 Task: Find connections with filter location Nakhchivan with filter topic #Professionalwomenwith filter profile language Spanish with filter current company Euromonitor International with filter school UKA TARSADIA UNIVERSITY with filter industry Emergency and Relief Services with filter service category Growth Marketing with filter keywords title President
Action: Mouse moved to (669, 134)
Screenshot: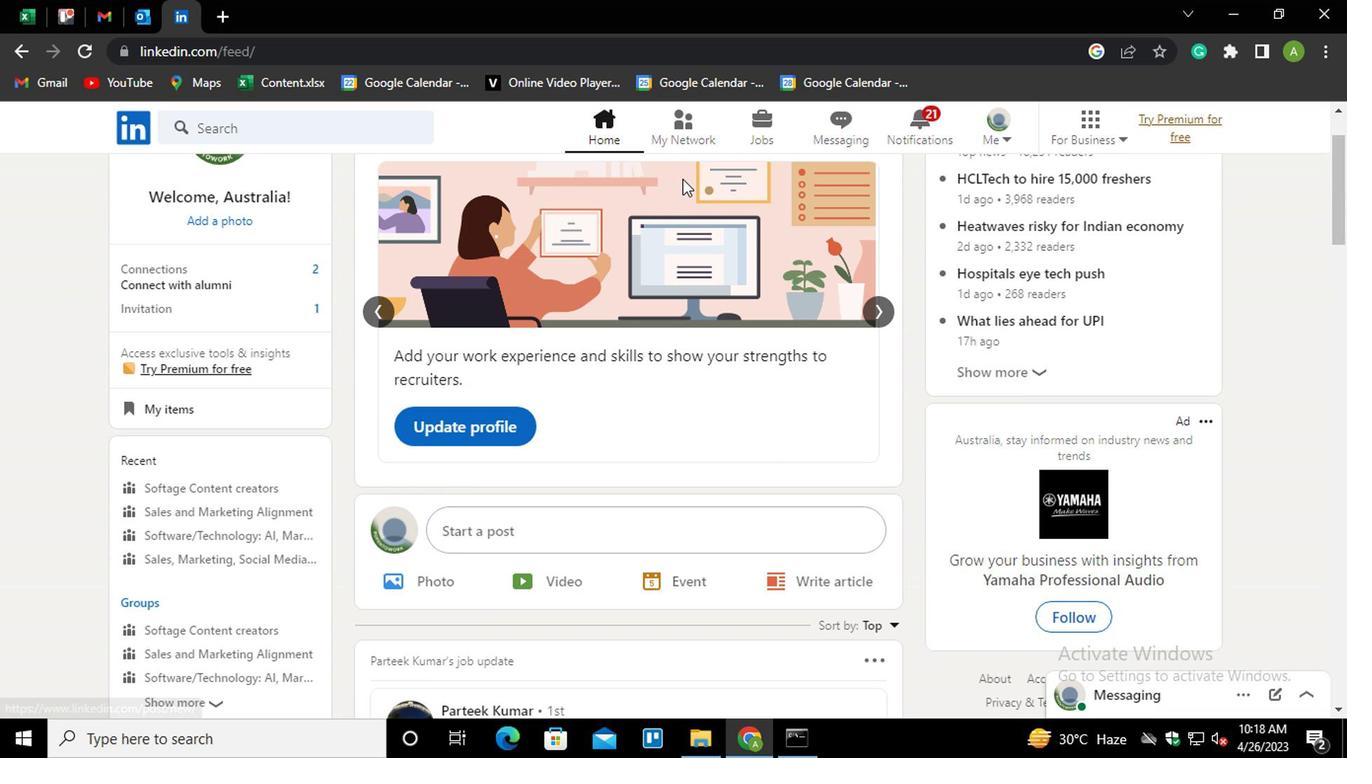 
Action: Mouse pressed left at (669, 134)
Screenshot: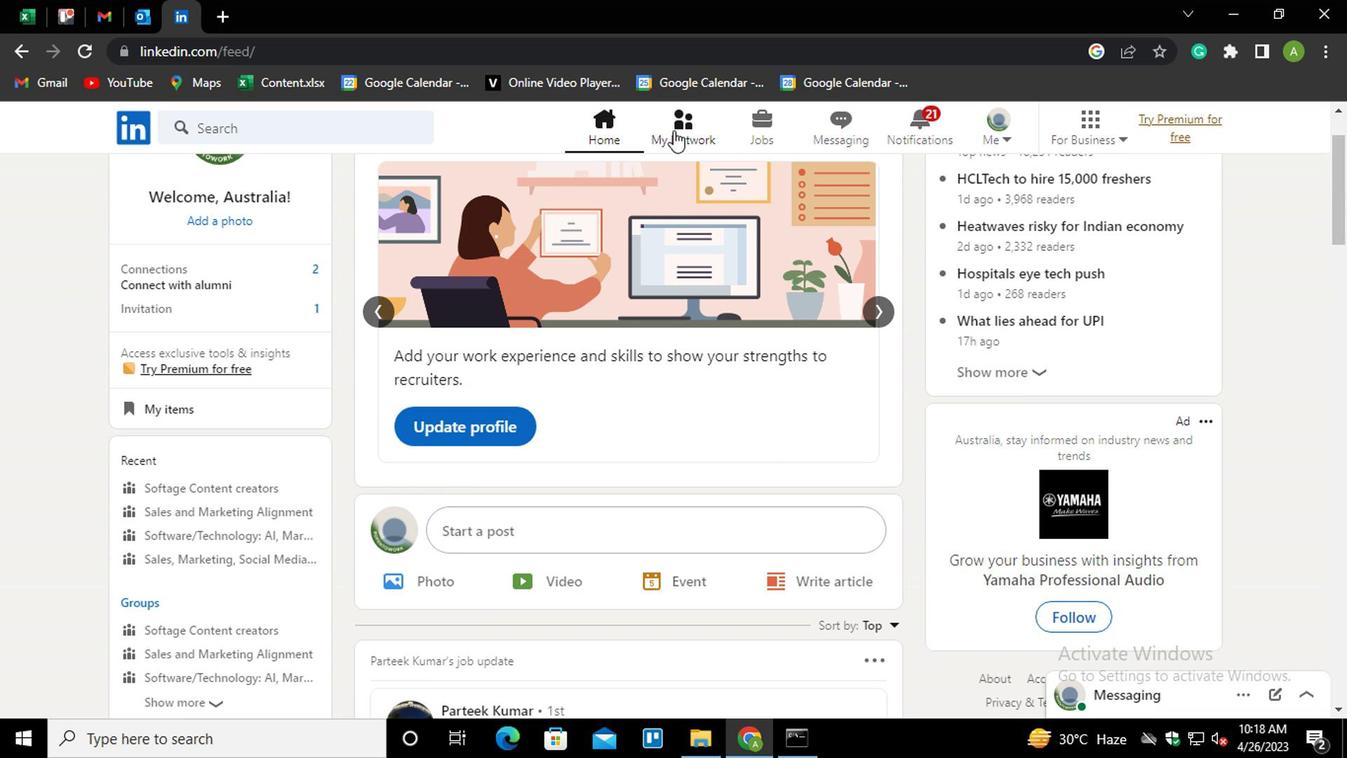 
Action: Mouse moved to (270, 237)
Screenshot: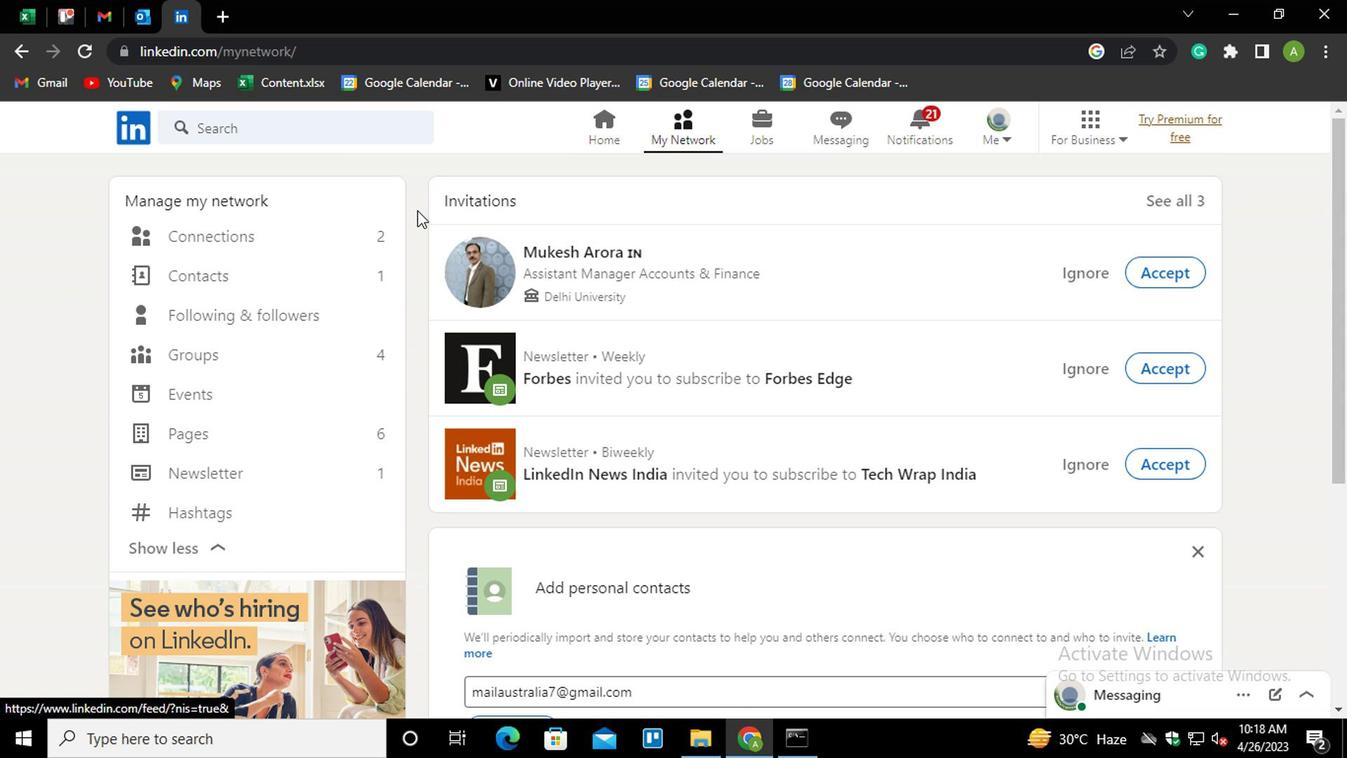 
Action: Mouse pressed left at (270, 237)
Screenshot: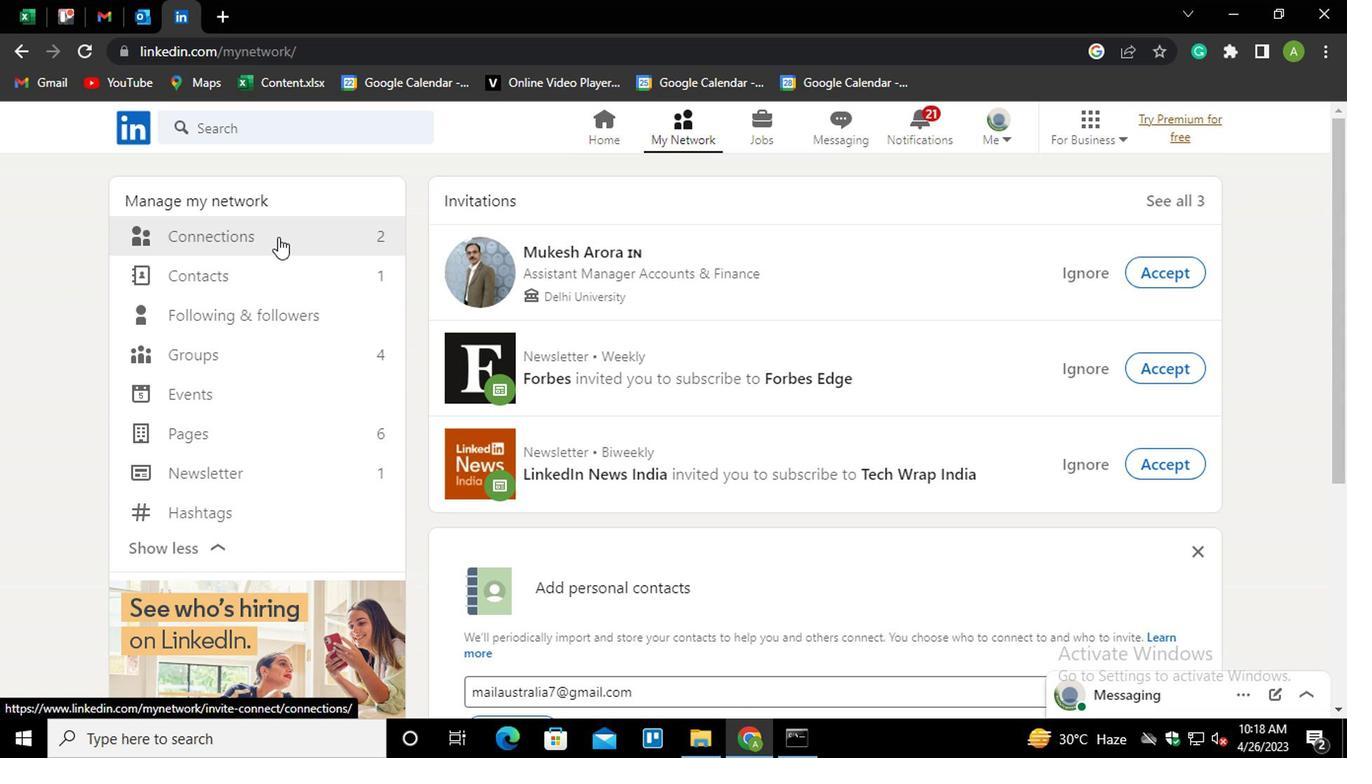 
Action: Mouse moved to (771, 238)
Screenshot: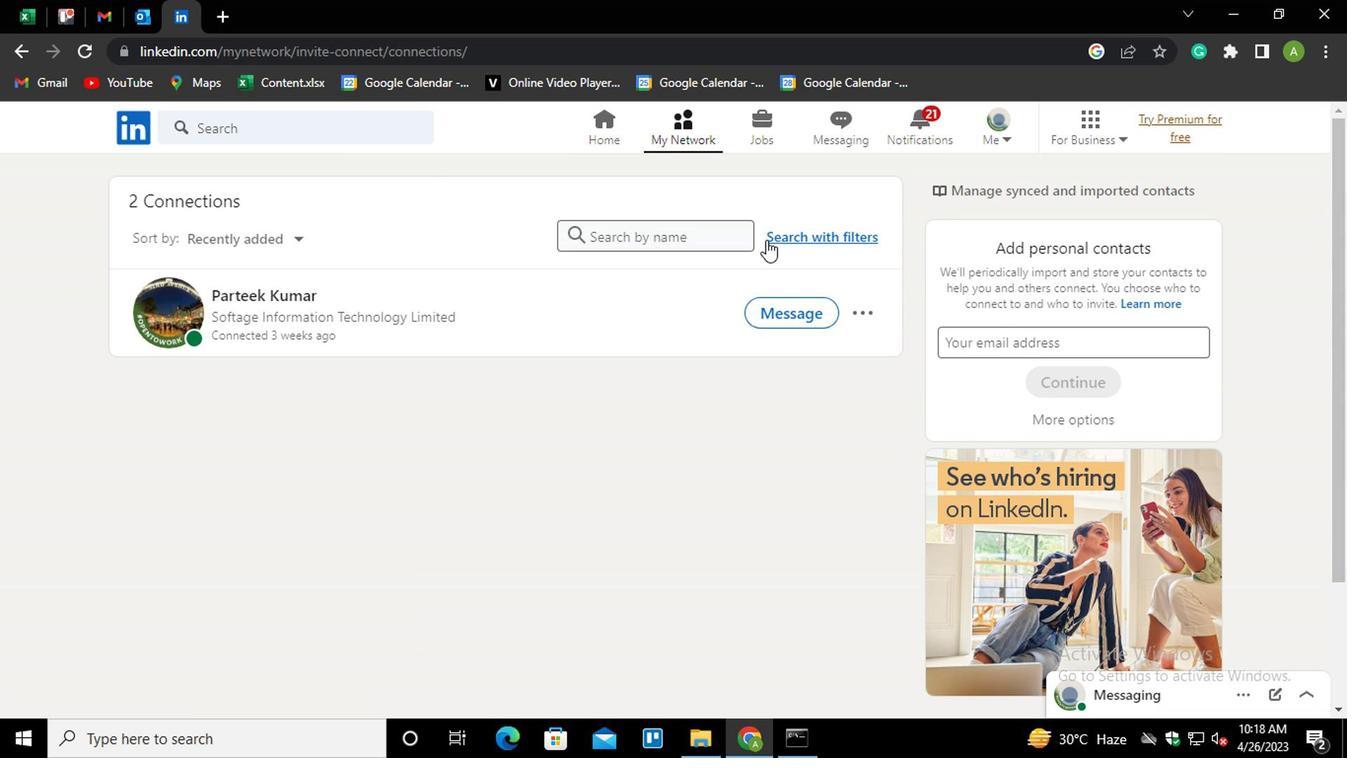
Action: Mouse pressed left at (771, 238)
Screenshot: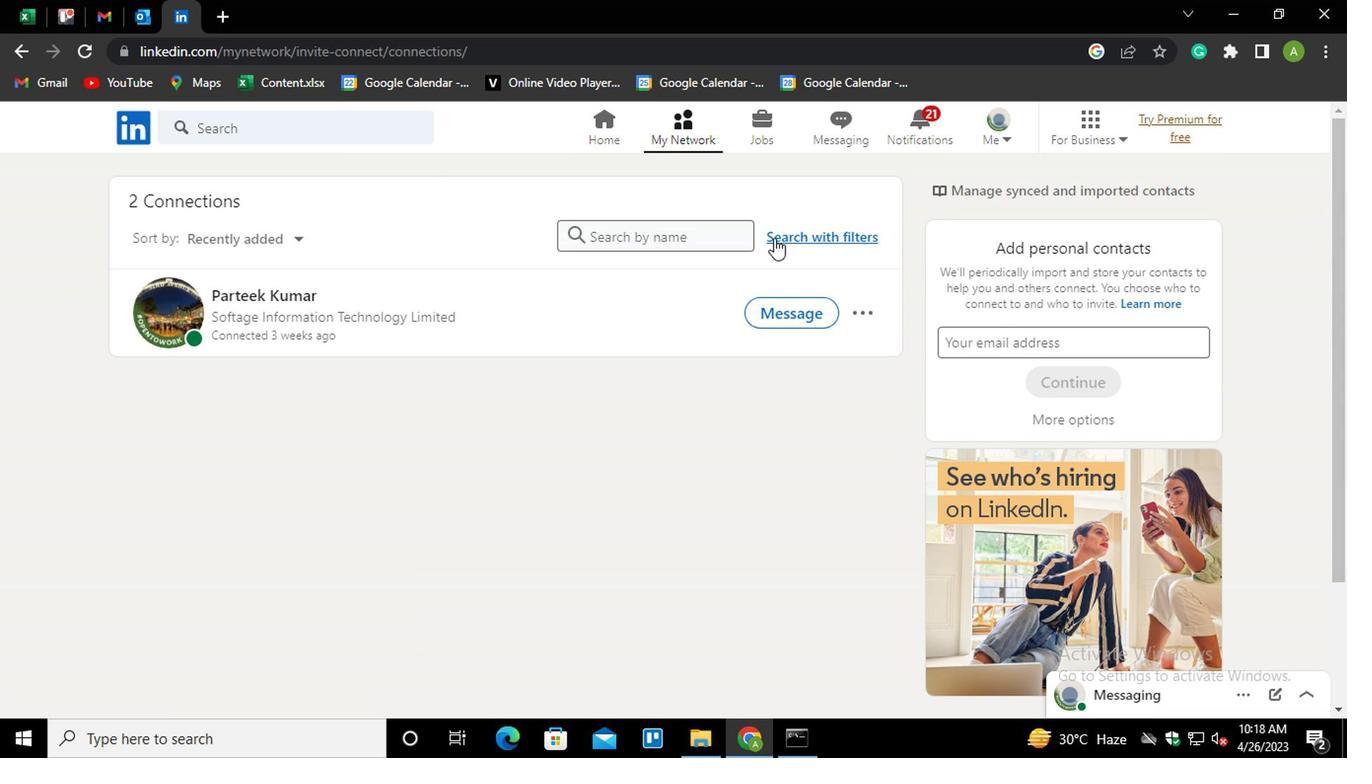 
Action: Mouse moved to (662, 183)
Screenshot: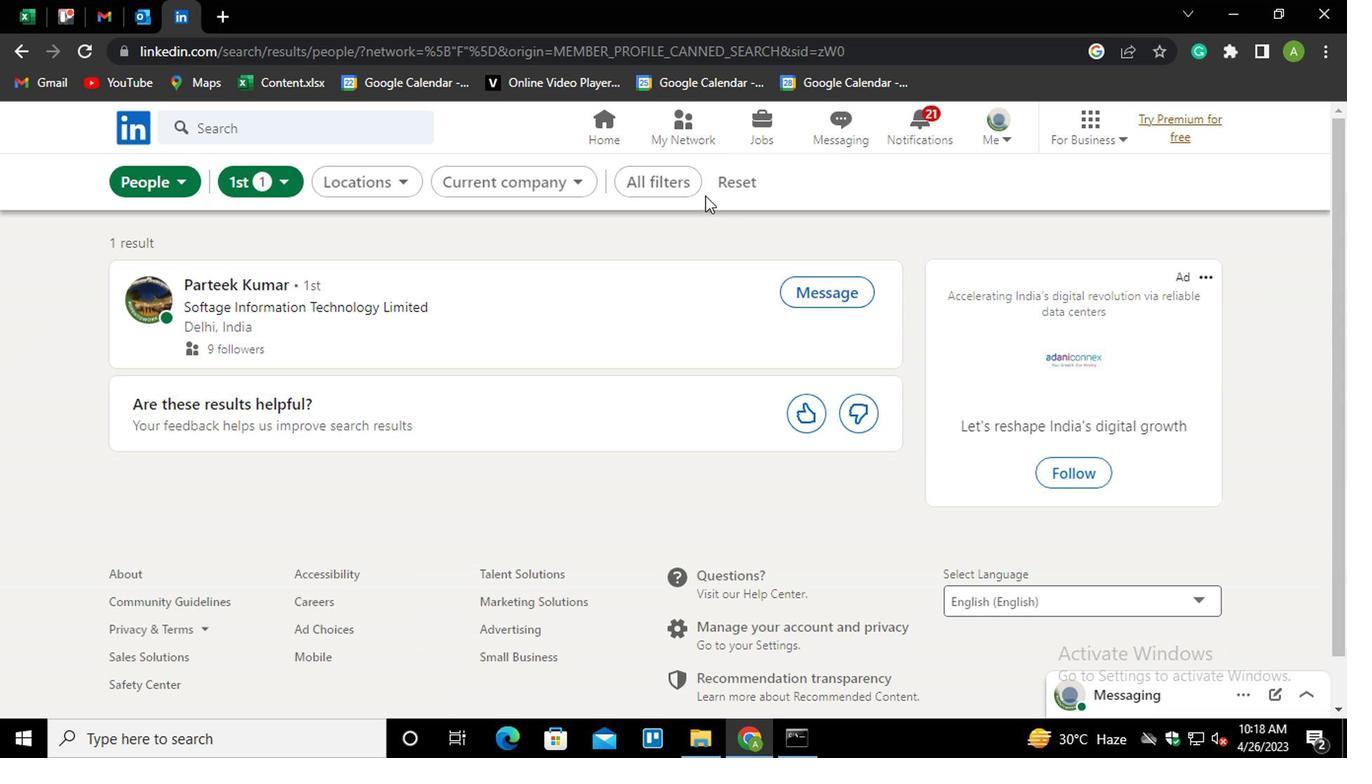 
Action: Mouse pressed left at (662, 183)
Screenshot: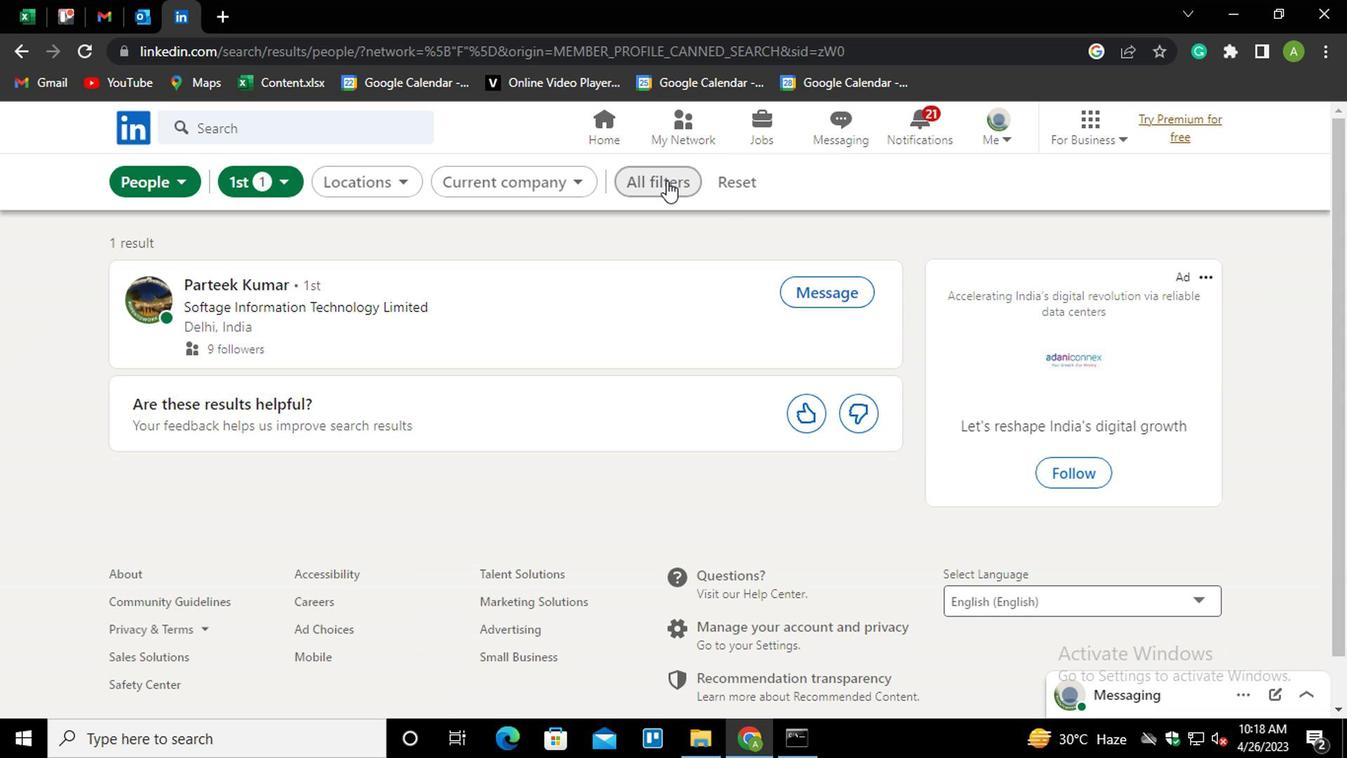 
Action: Mouse moved to (936, 447)
Screenshot: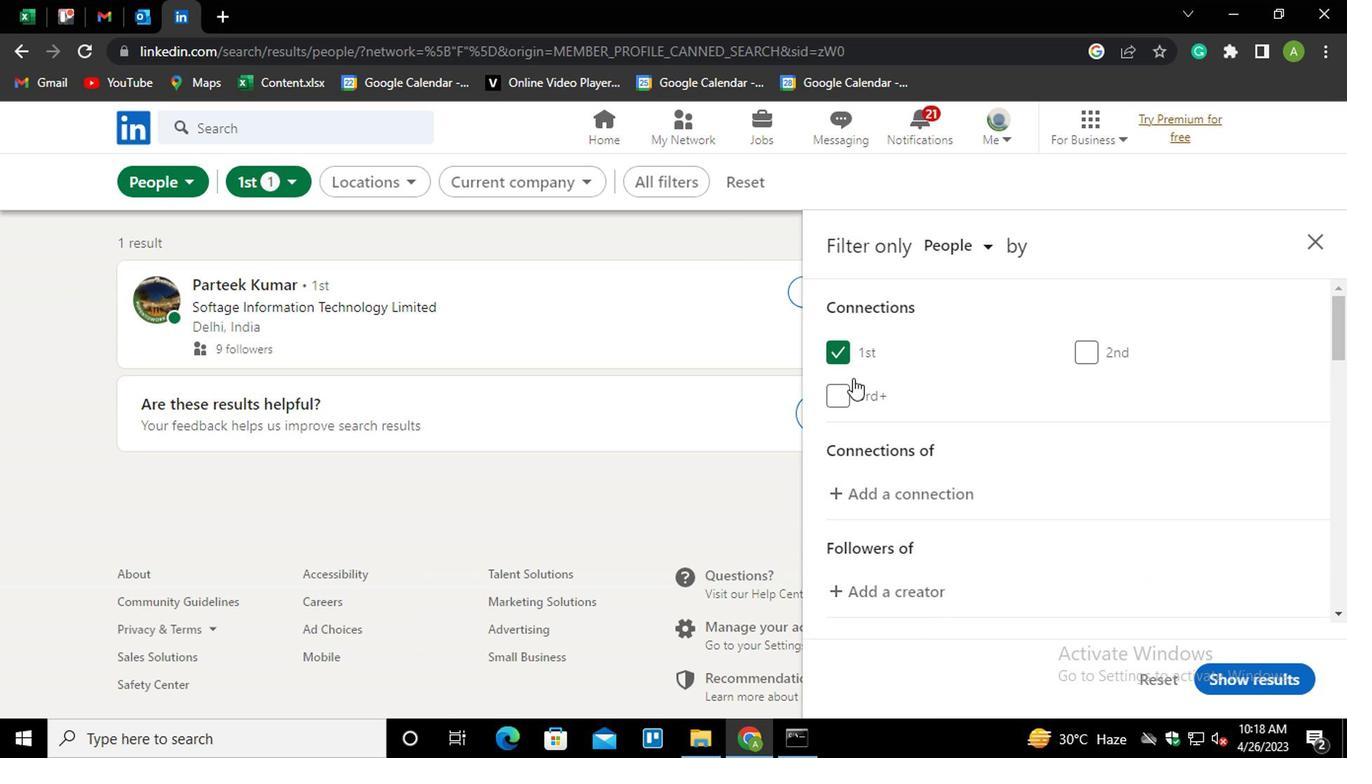 
Action: Mouse scrolled (936, 445) with delta (0, -1)
Screenshot: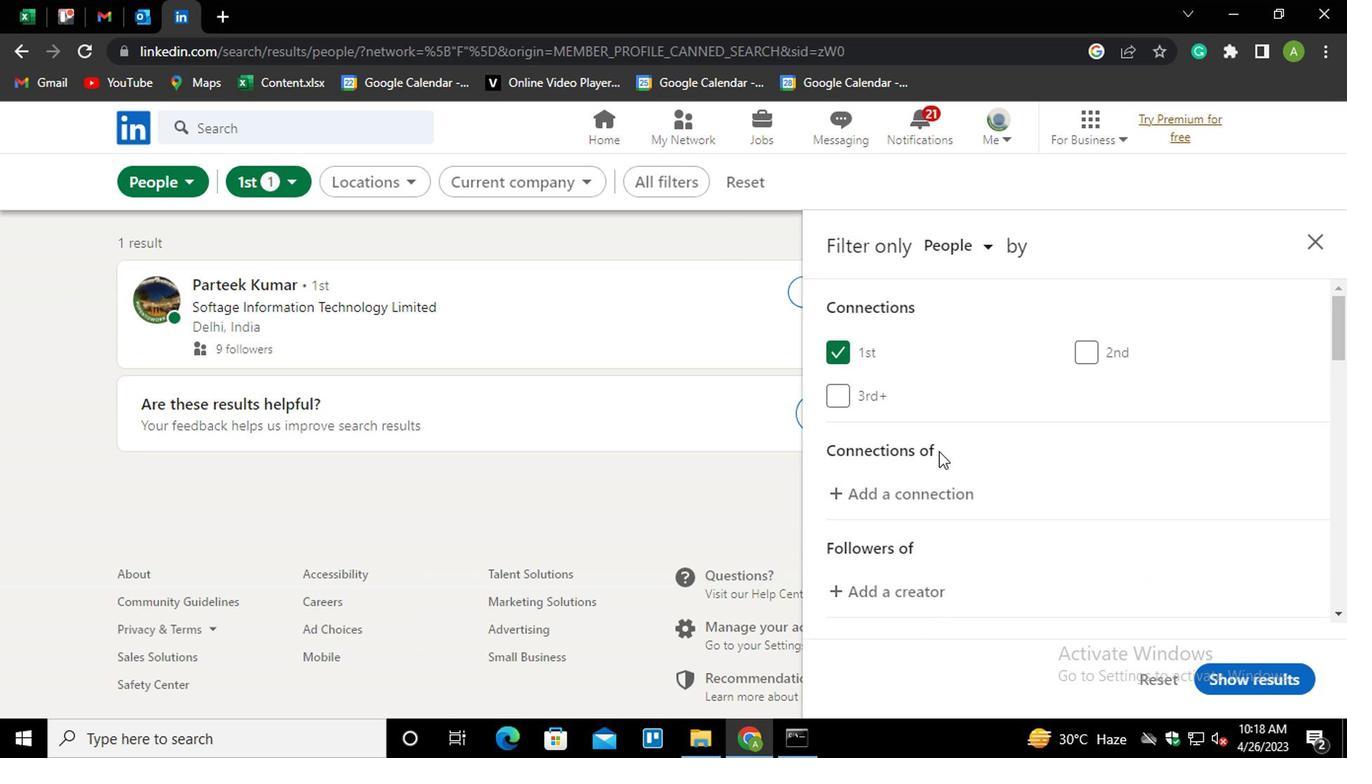 
Action: Mouse scrolled (936, 445) with delta (0, -1)
Screenshot: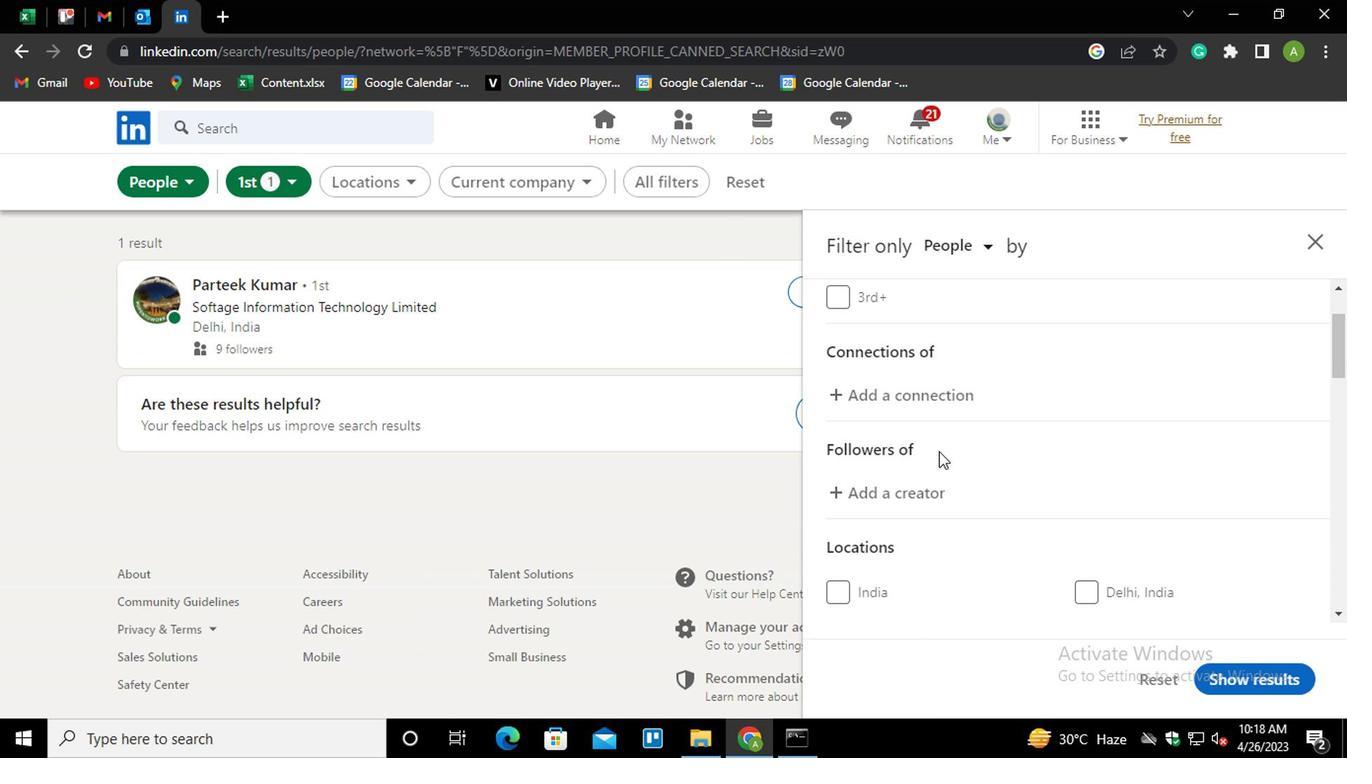
Action: Mouse scrolled (936, 445) with delta (0, -1)
Screenshot: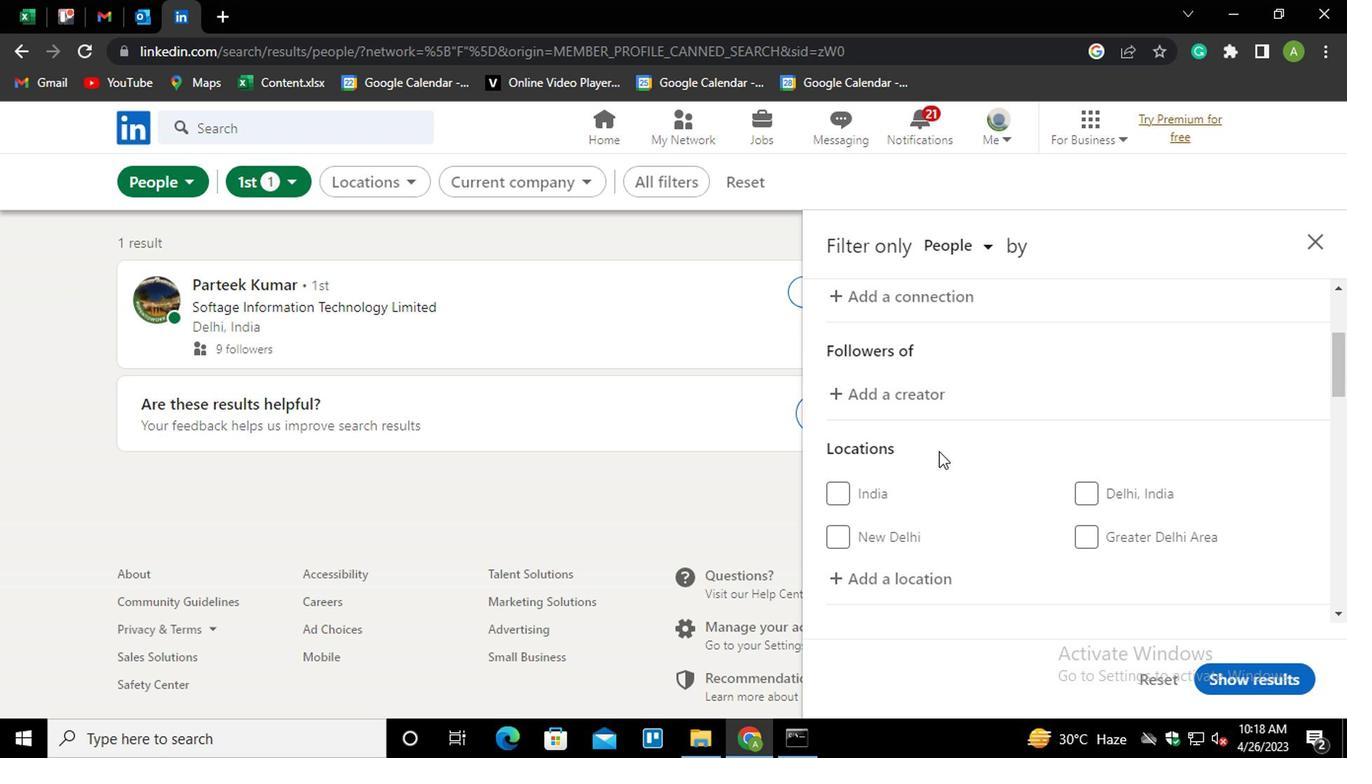 
Action: Mouse moved to (908, 471)
Screenshot: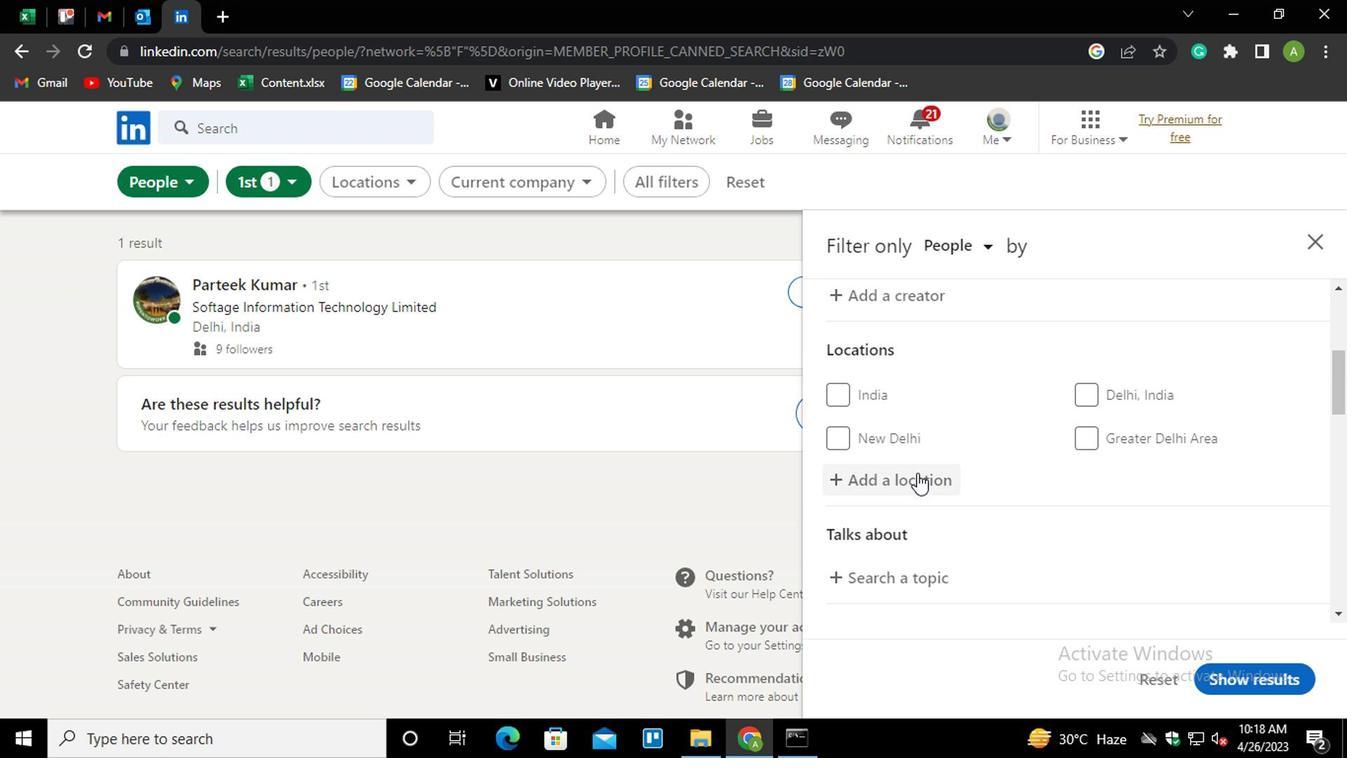 
Action: Mouse pressed left at (908, 471)
Screenshot: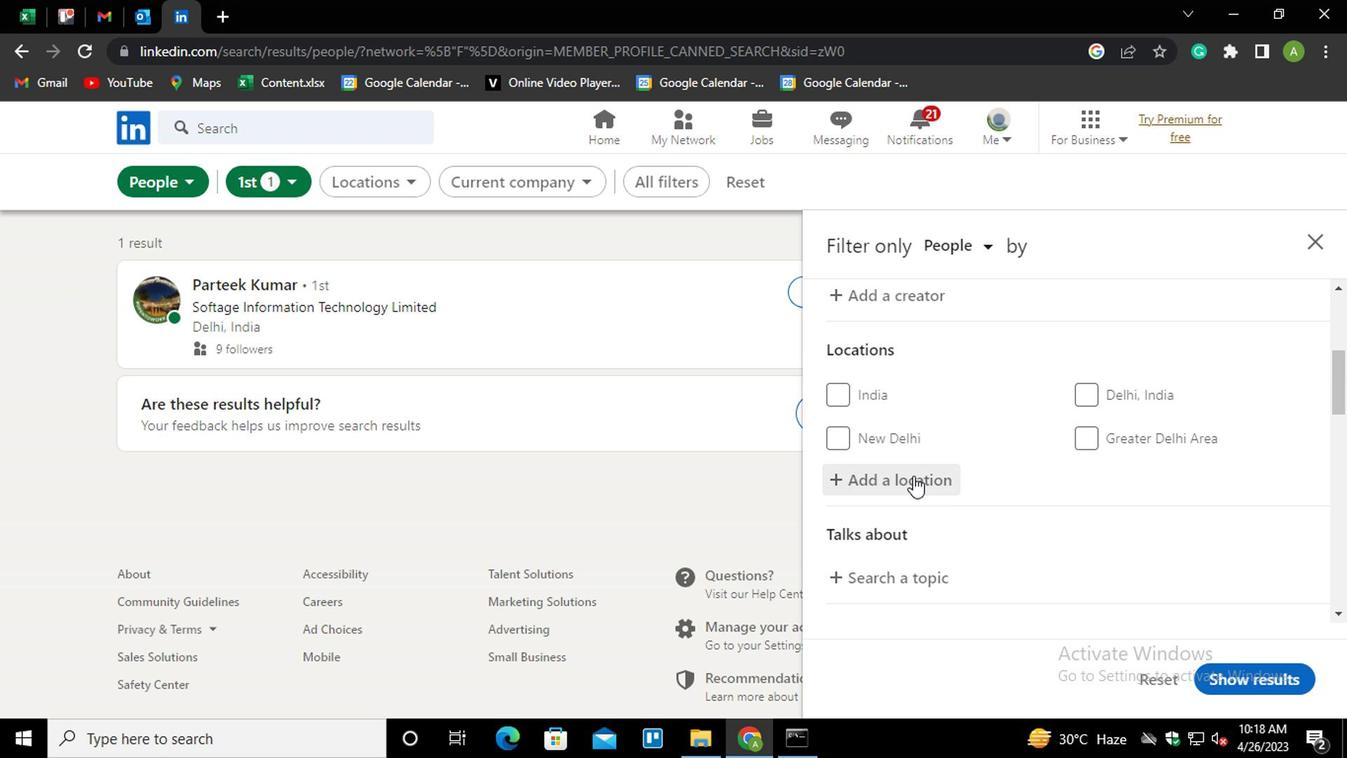 
Action: Mouse moved to (894, 479)
Screenshot: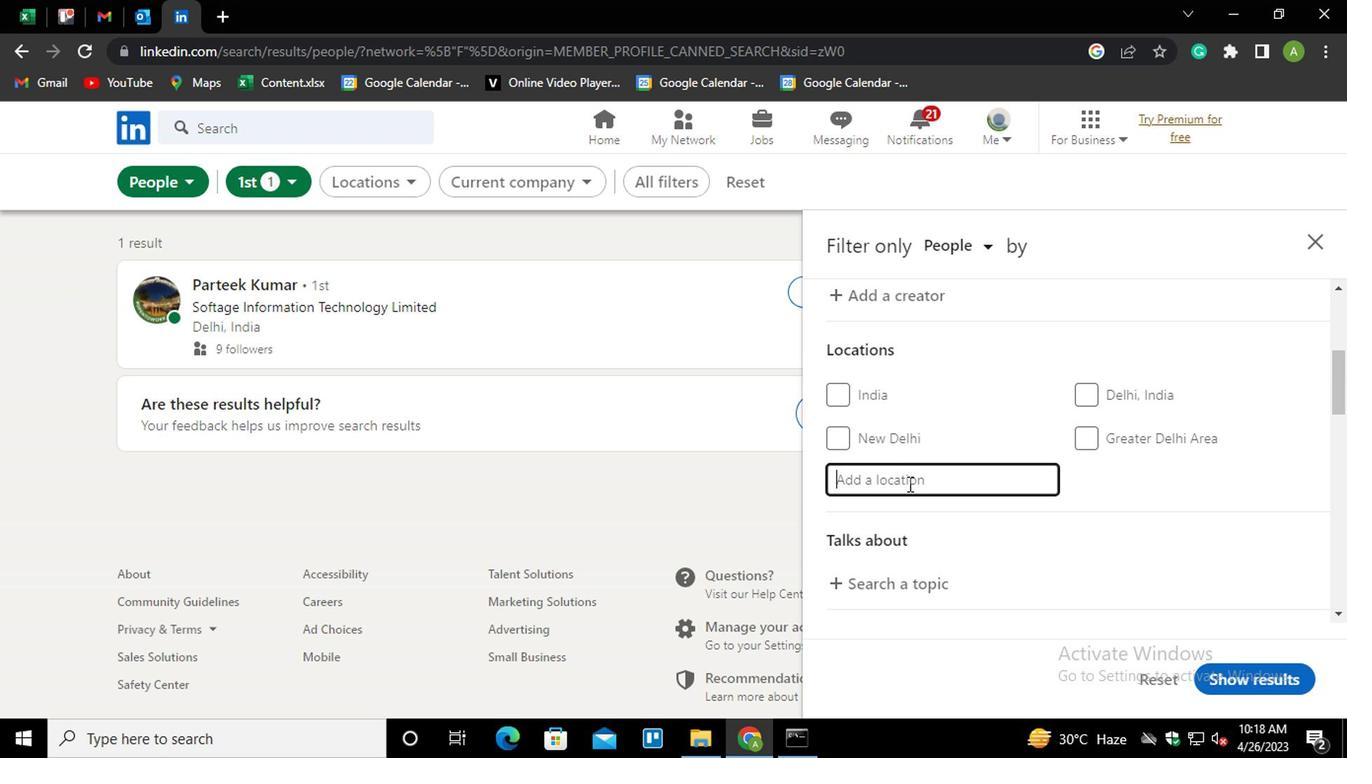 
Action: Mouse pressed left at (894, 479)
Screenshot: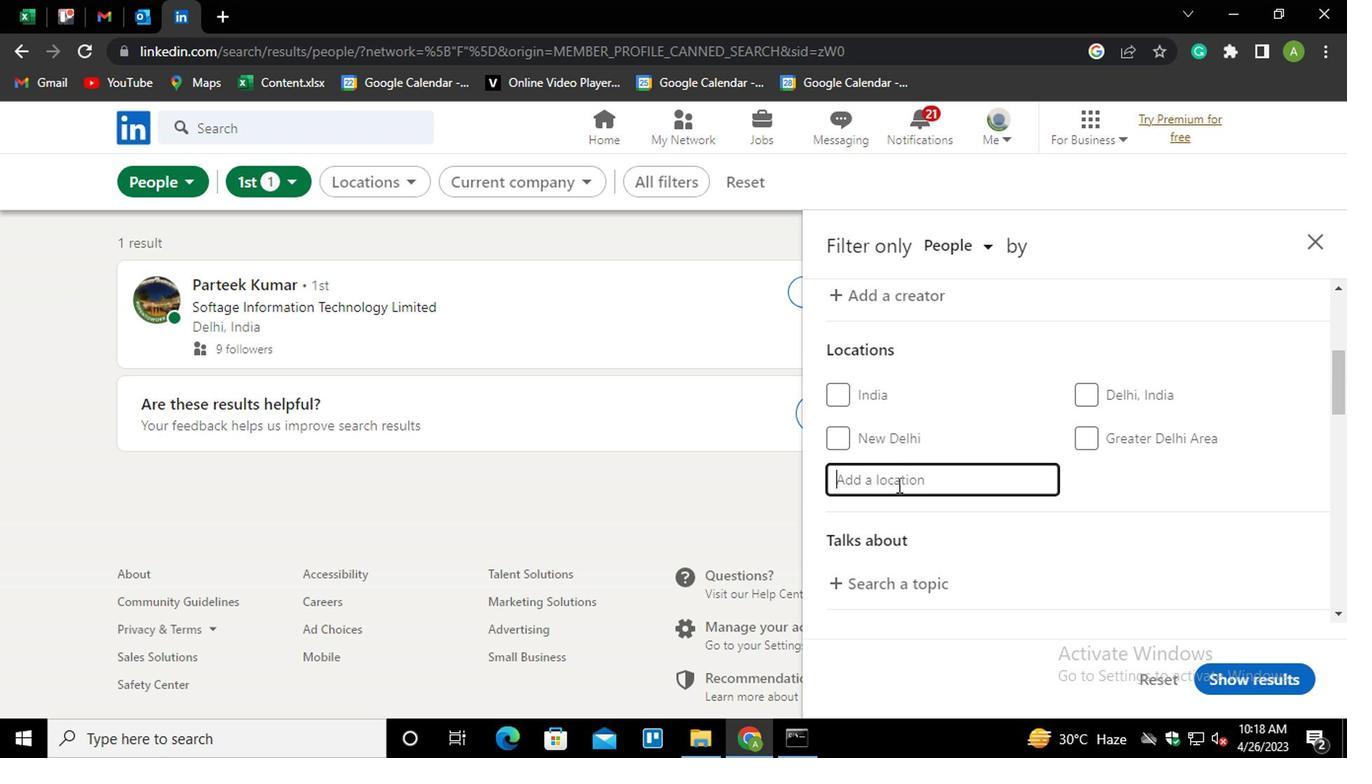 
Action: Mouse moved to (893, 479)
Screenshot: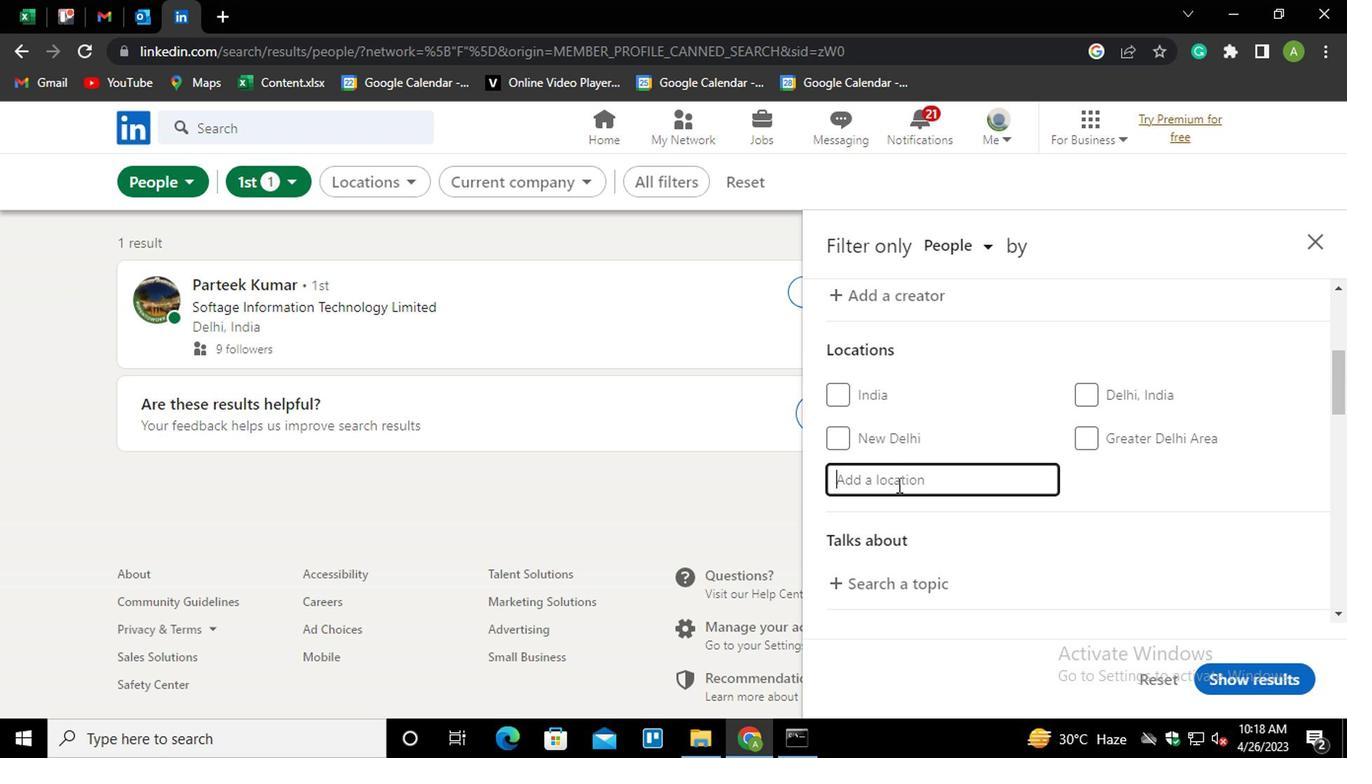 
Action: Key pressed <Key.shift_r>Nakhchivan<Key.down><Key.enter>
Screenshot: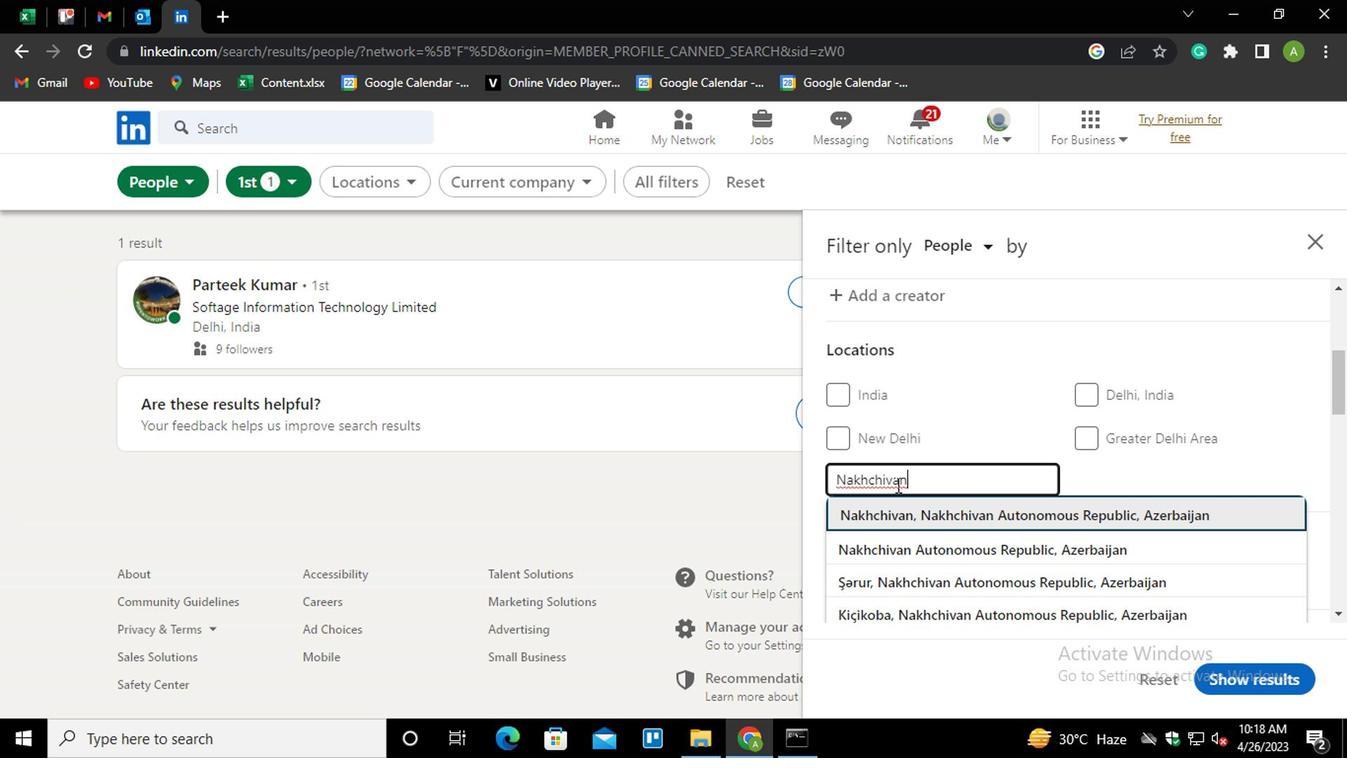 
Action: Mouse moved to (964, 494)
Screenshot: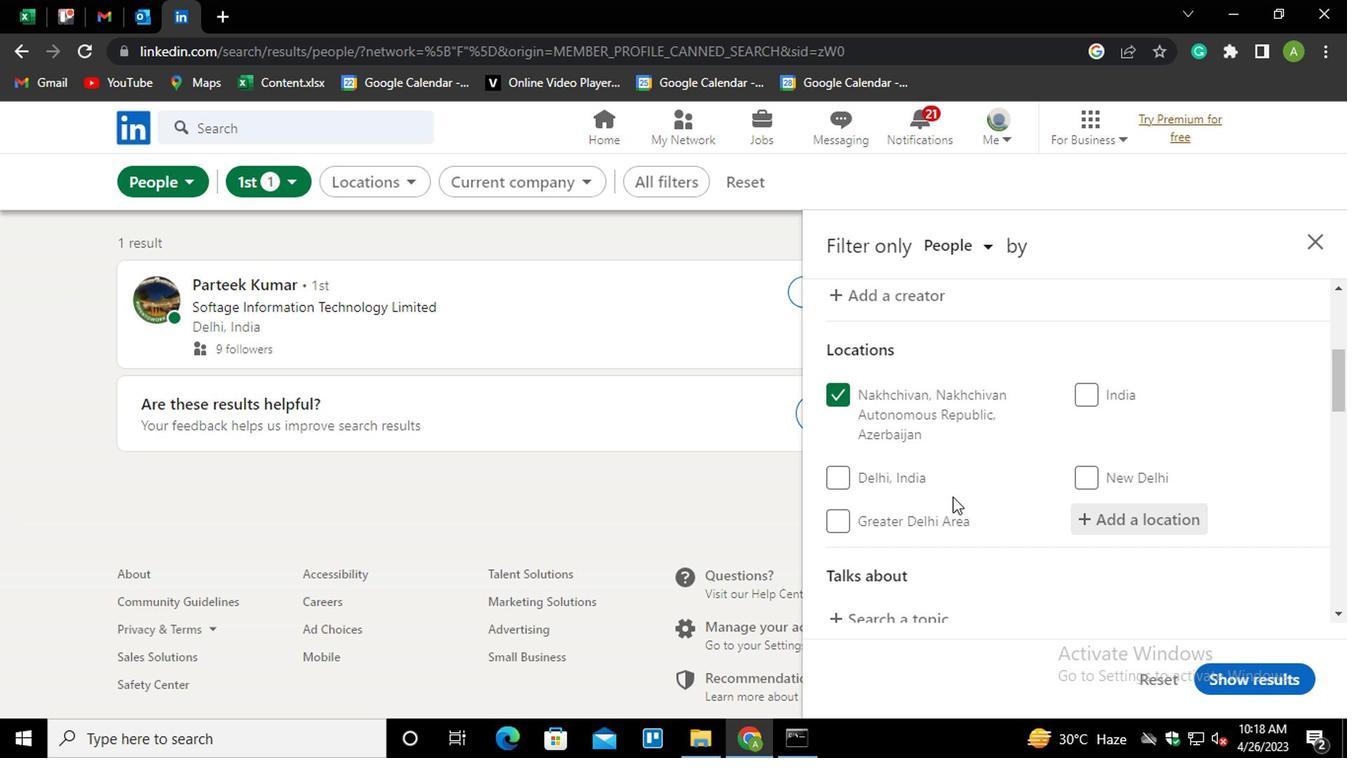 
Action: Mouse scrolled (964, 494) with delta (0, 0)
Screenshot: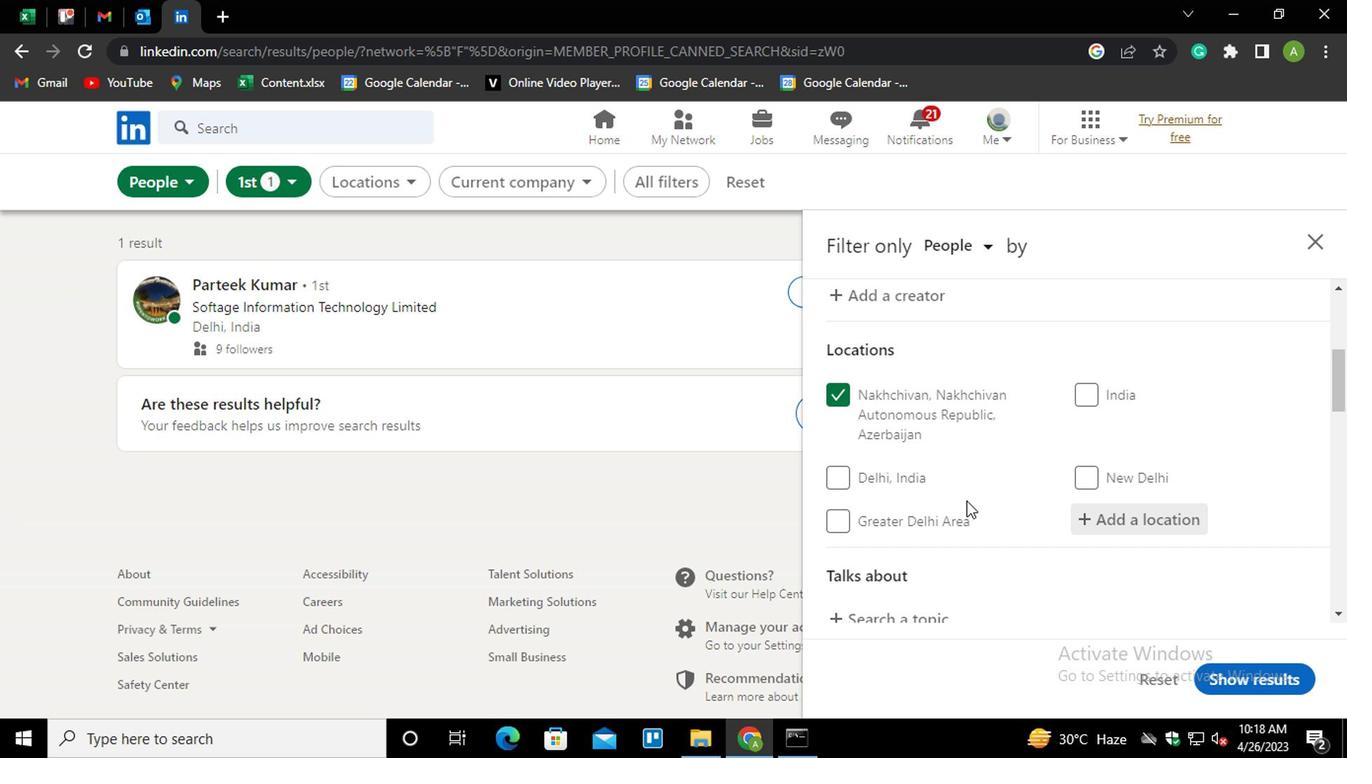 
Action: Mouse scrolled (964, 494) with delta (0, 0)
Screenshot: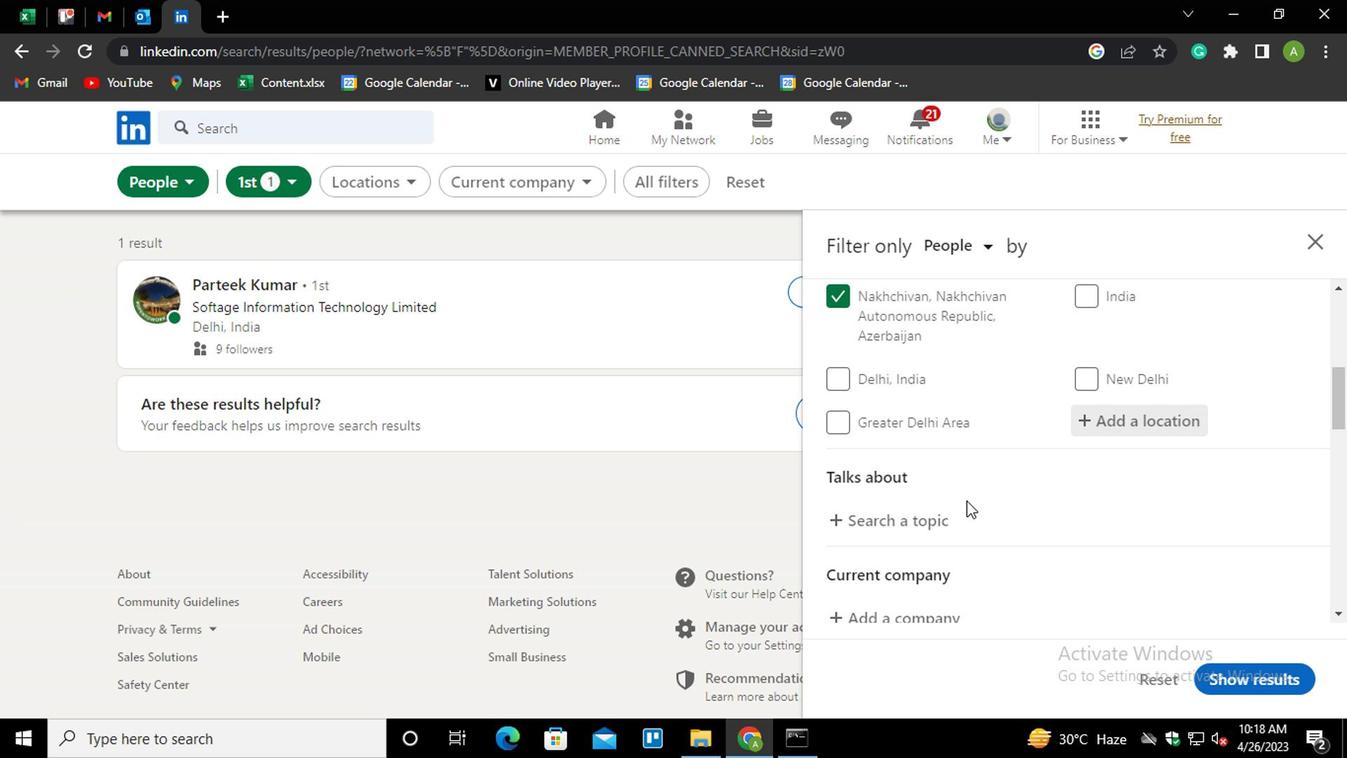 
Action: Mouse scrolled (964, 494) with delta (0, 0)
Screenshot: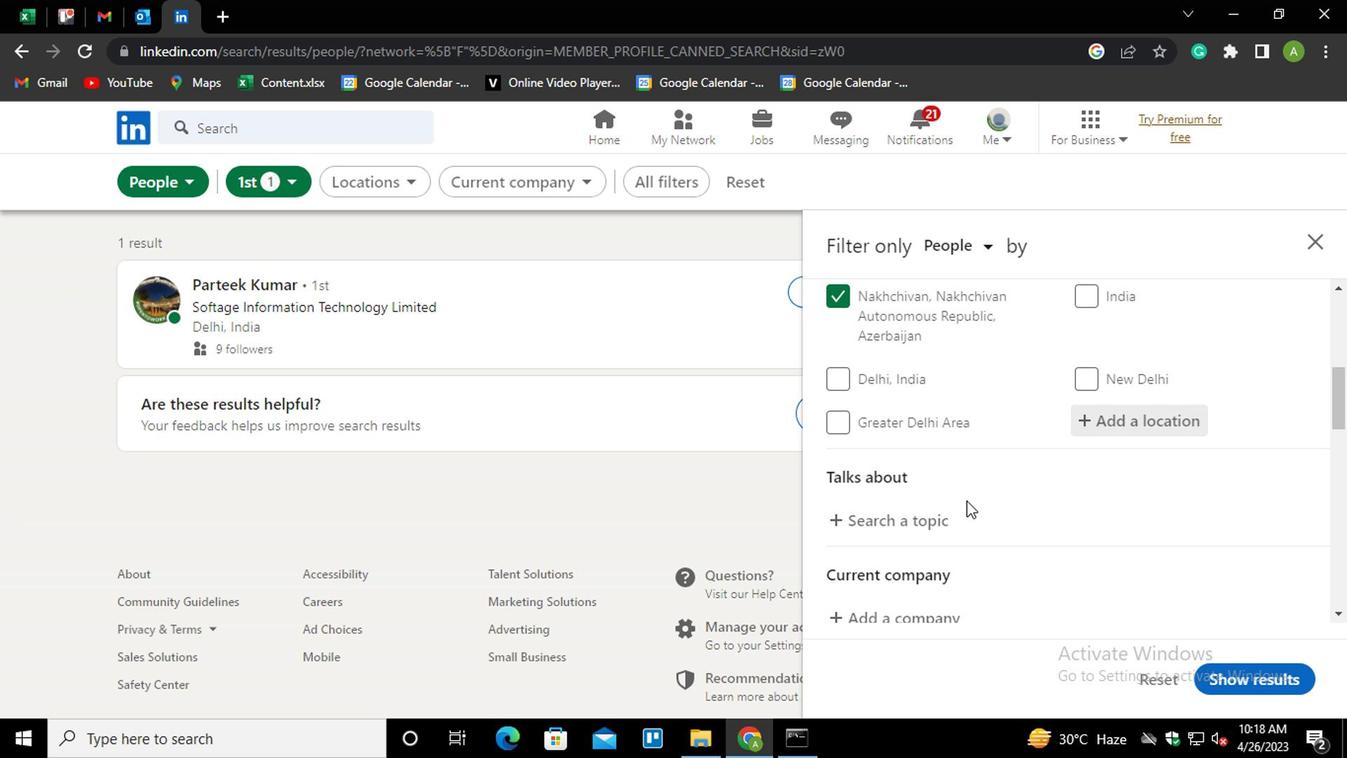 
Action: Mouse moved to (869, 328)
Screenshot: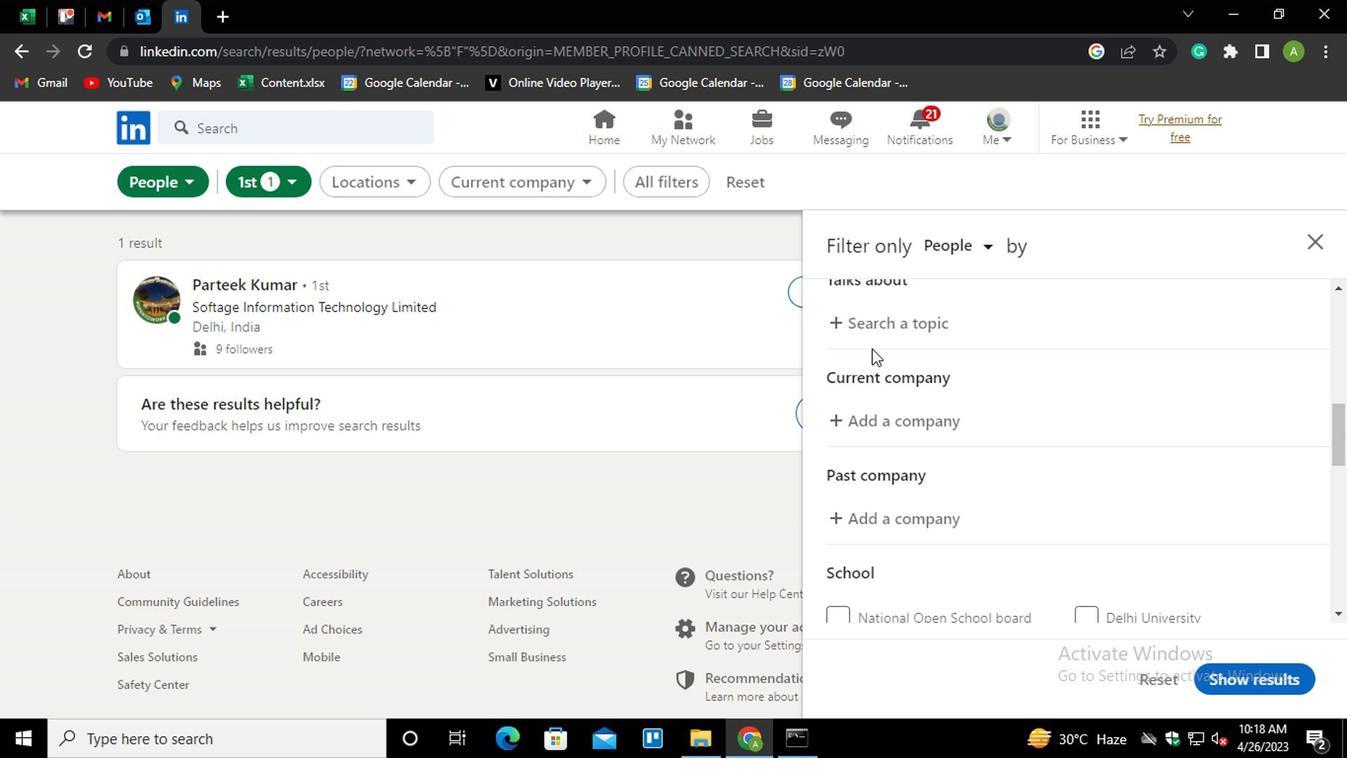 
Action: Mouse pressed left at (869, 328)
Screenshot: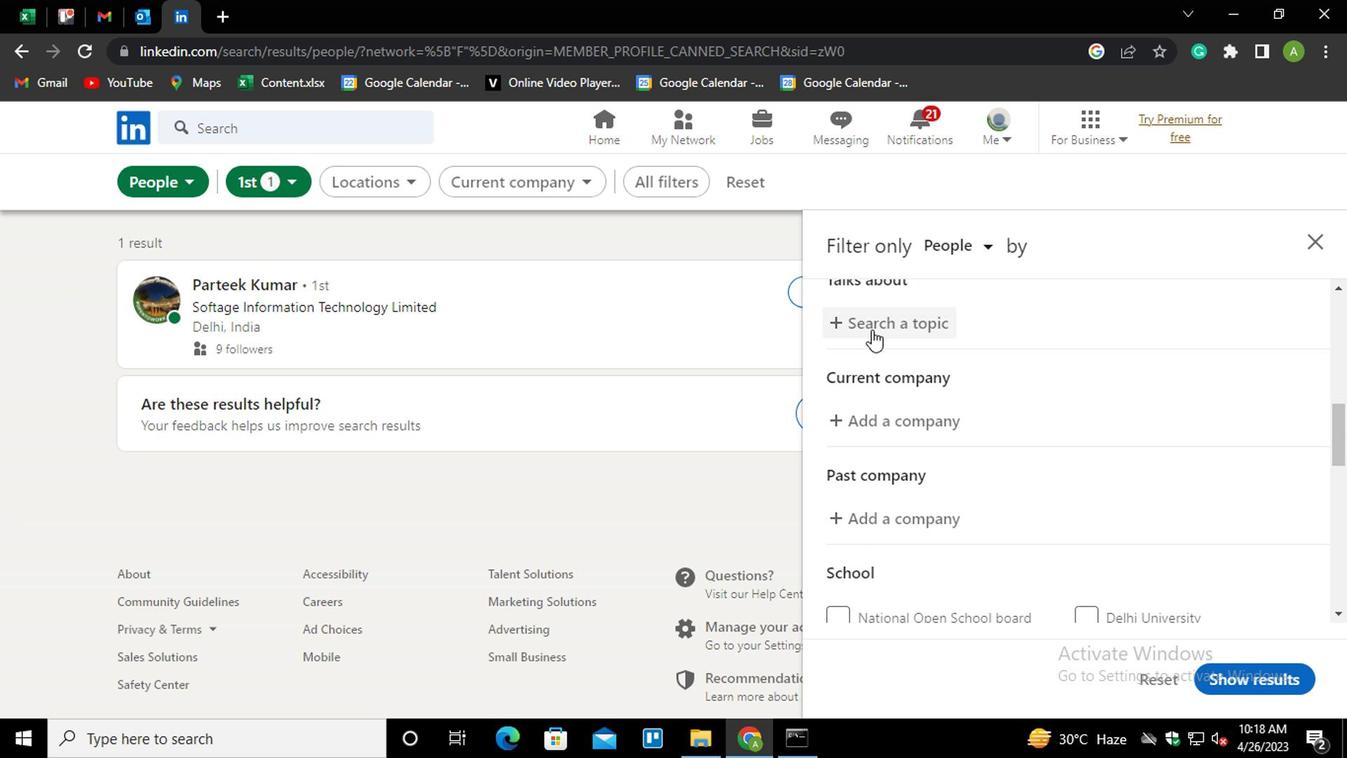 
Action: Key pressed <Key.shift>#<Key.shift_r>PROFESSIONALWOMEN
Screenshot: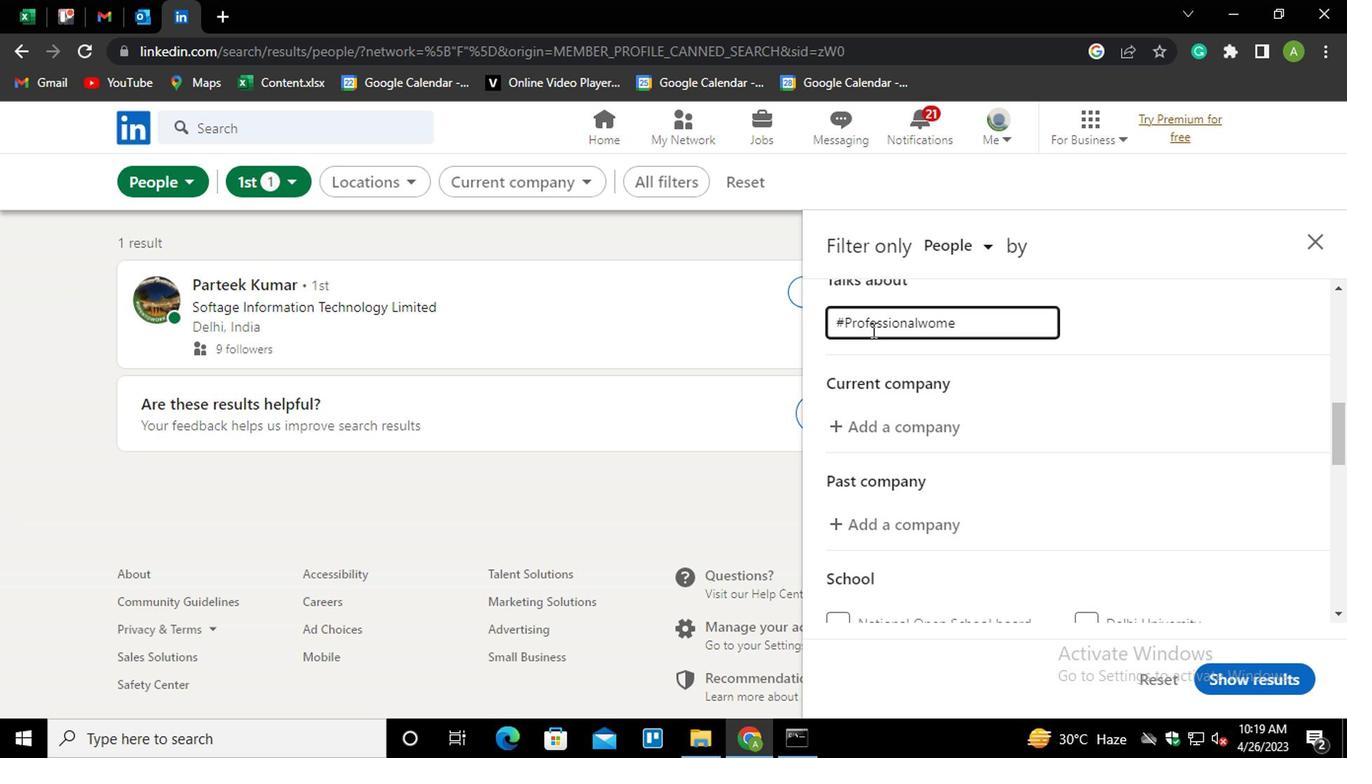 
Action: Mouse moved to (1168, 365)
Screenshot: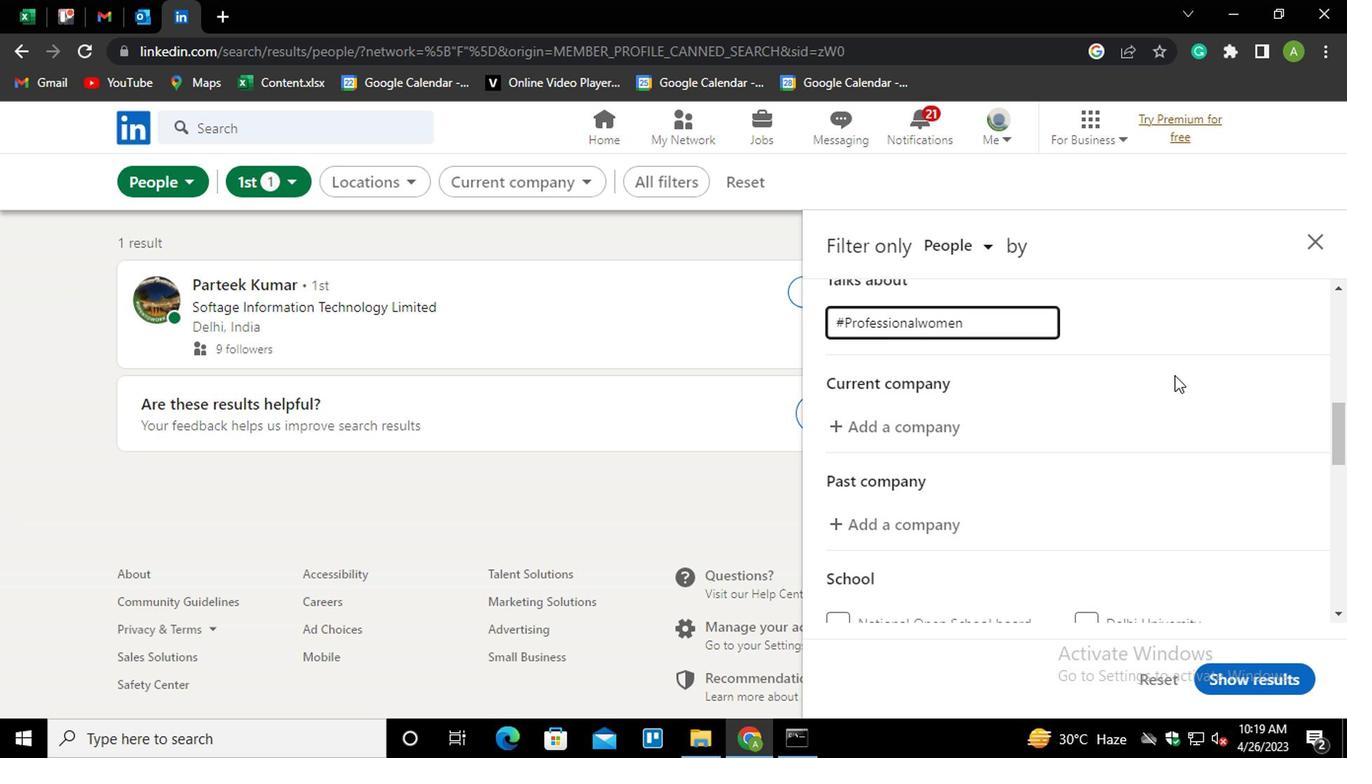 
Action: Mouse pressed left at (1168, 365)
Screenshot: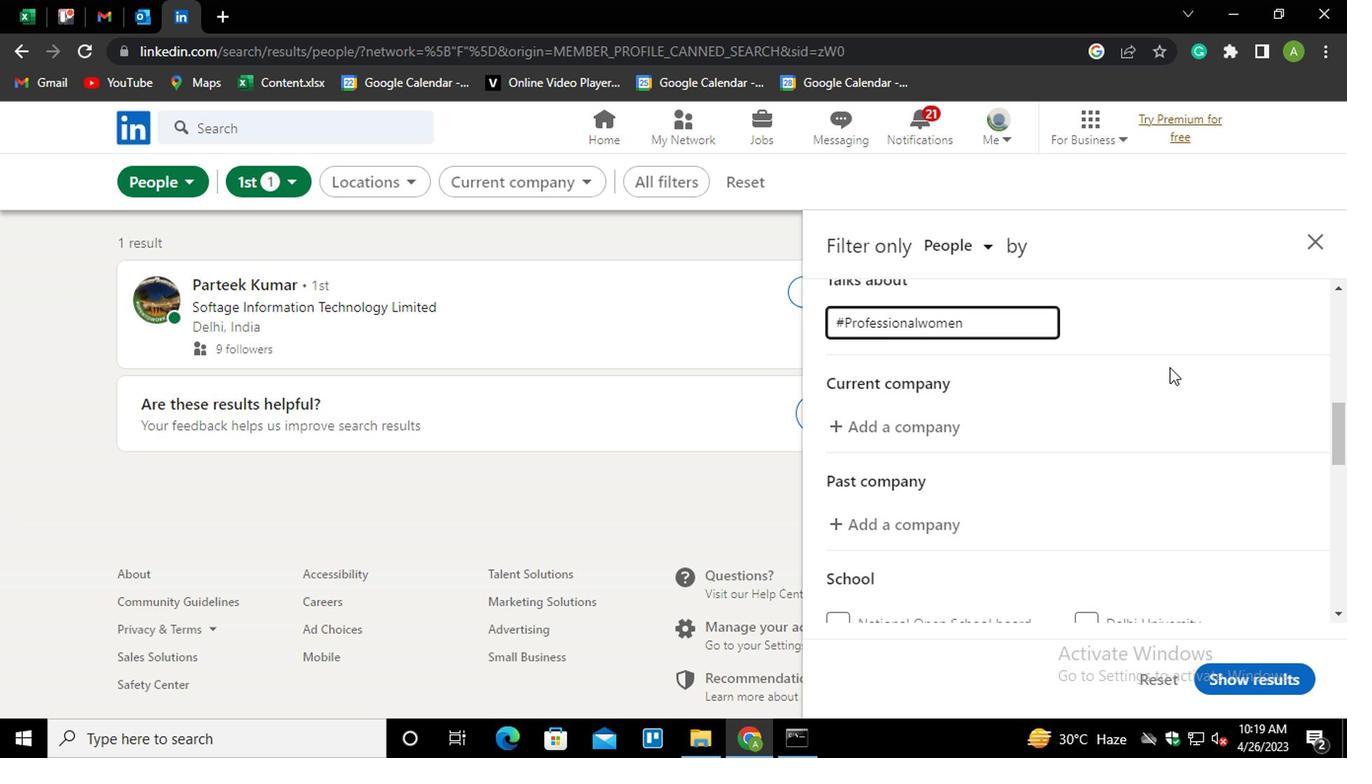 
Action: Mouse scrolled (1168, 364) with delta (0, 0)
Screenshot: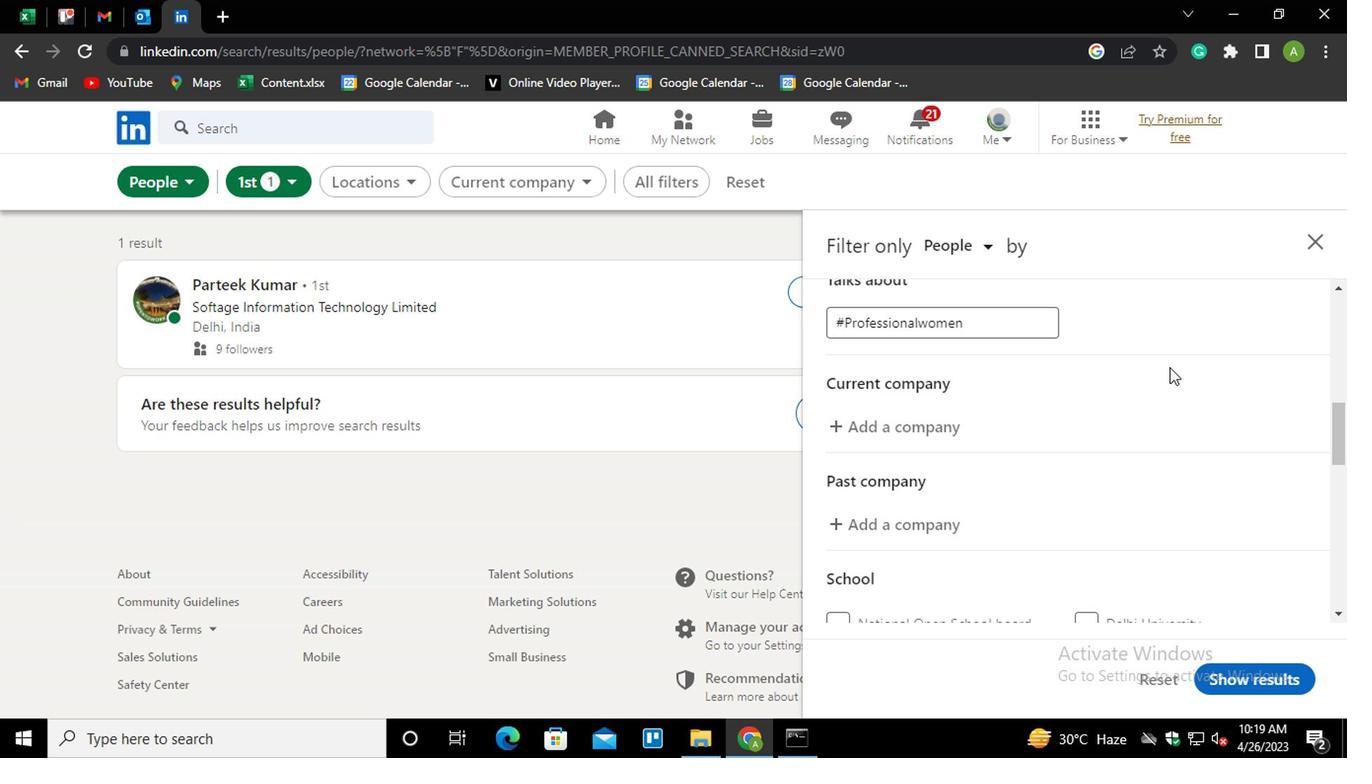 
Action: Mouse moved to (902, 320)
Screenshot: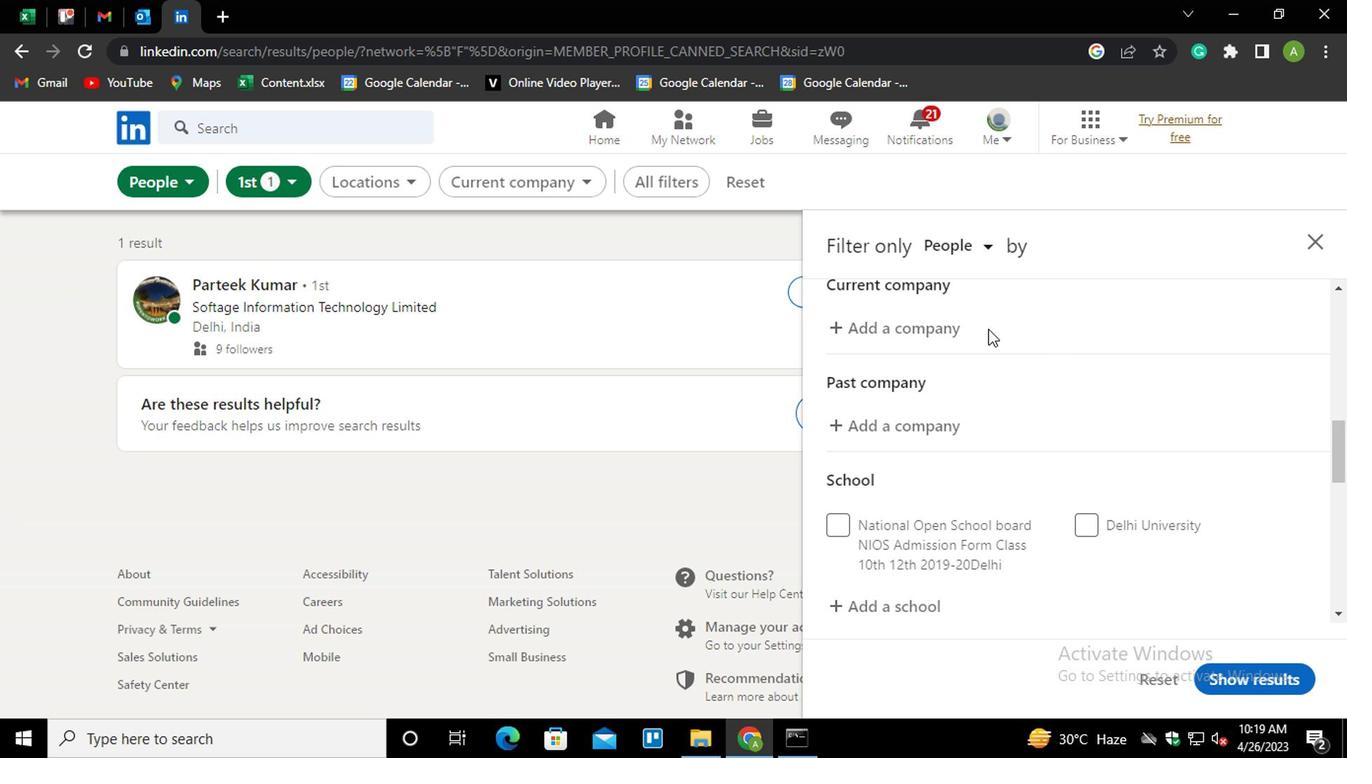 
Action: Mouse pressed left at (902, 320)
Screenshot: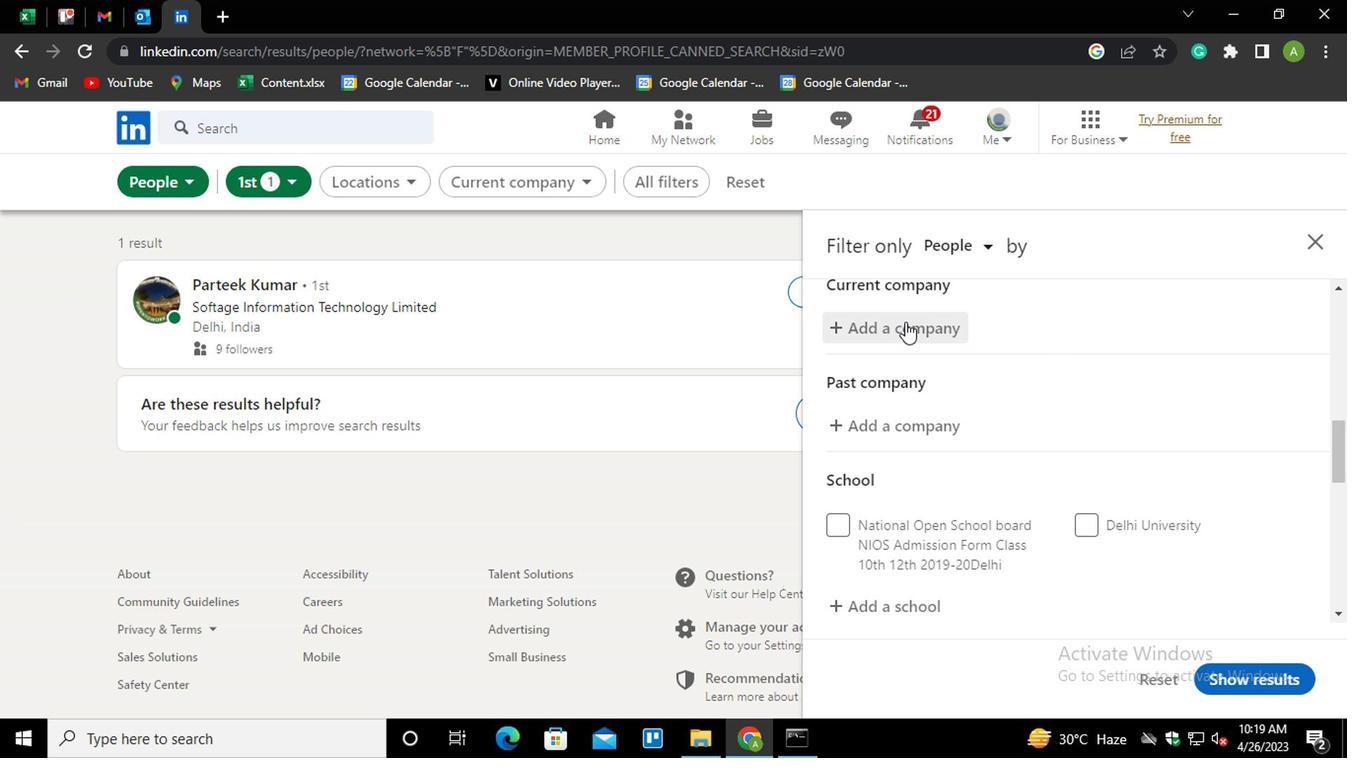 
Action: Mouse moved to (904, 323)
Screenshot: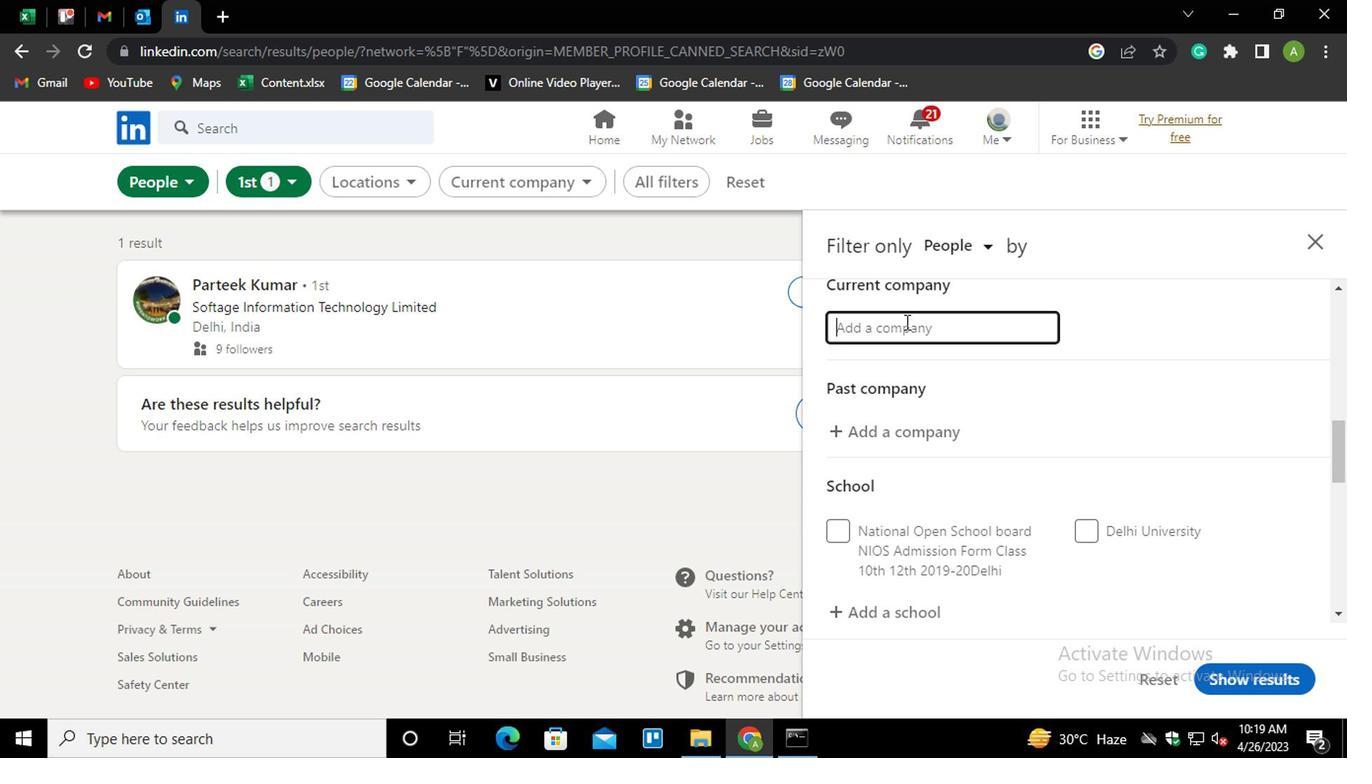 
Action: Mouse pressed left at (904, 323)
Screenshot: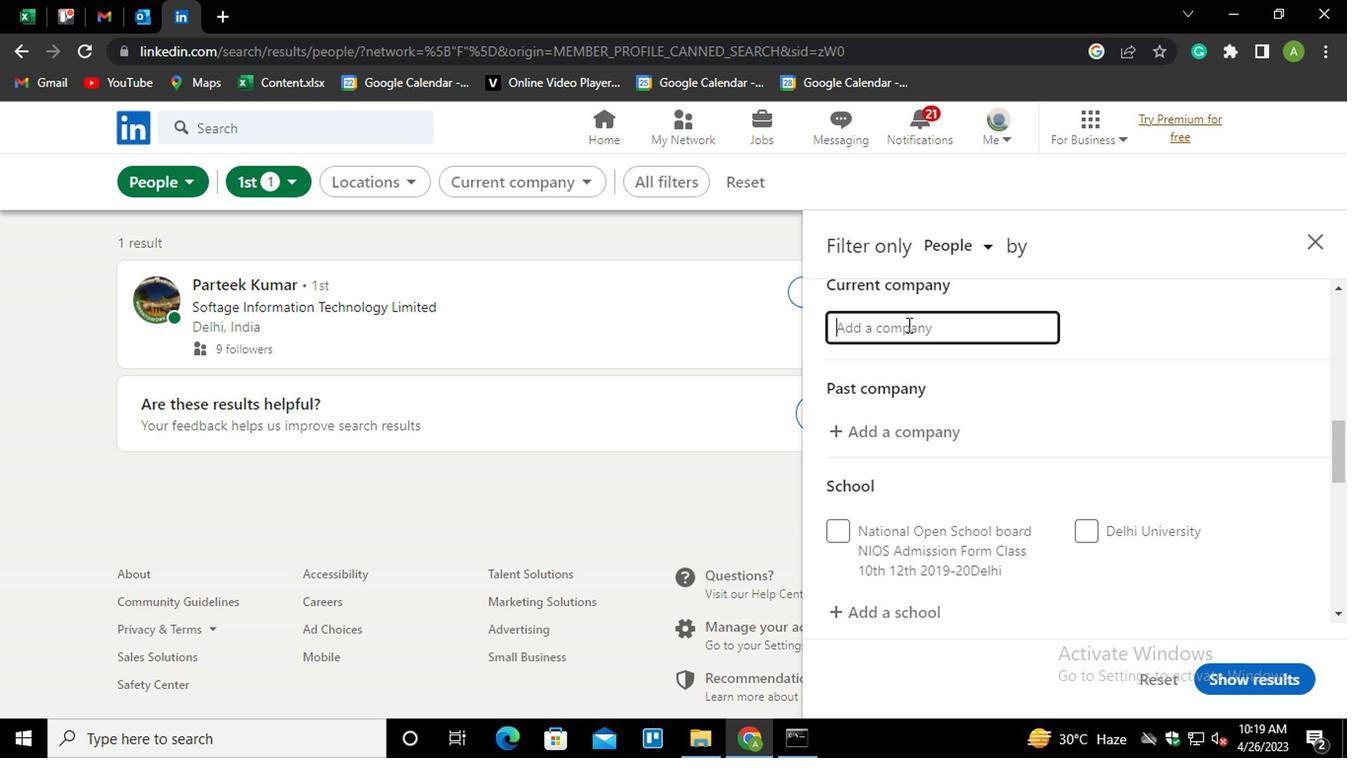 
Action: Key pressed <Key.shift>EUROMO<Key.down><Key.enter>
Screenshot: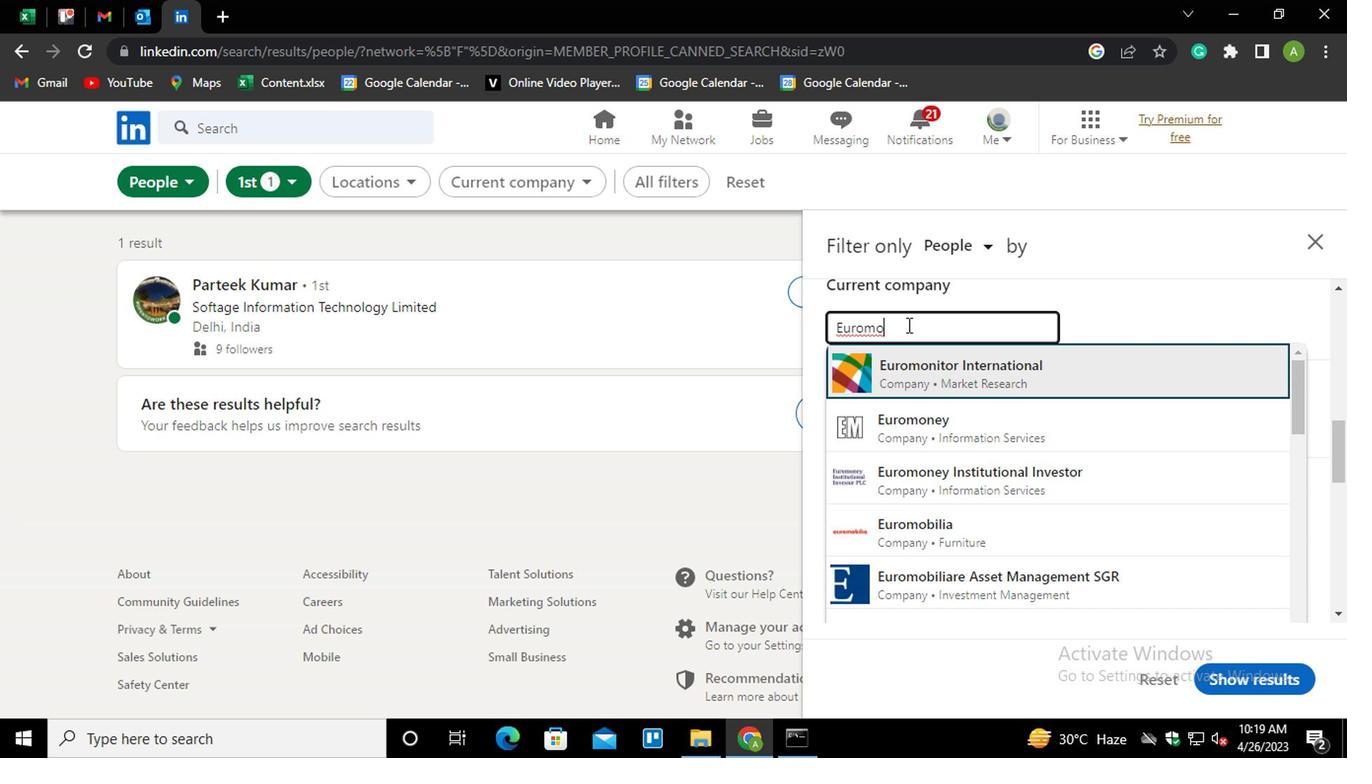 
Action: Mouse moved to (935, 329)
Screenshot: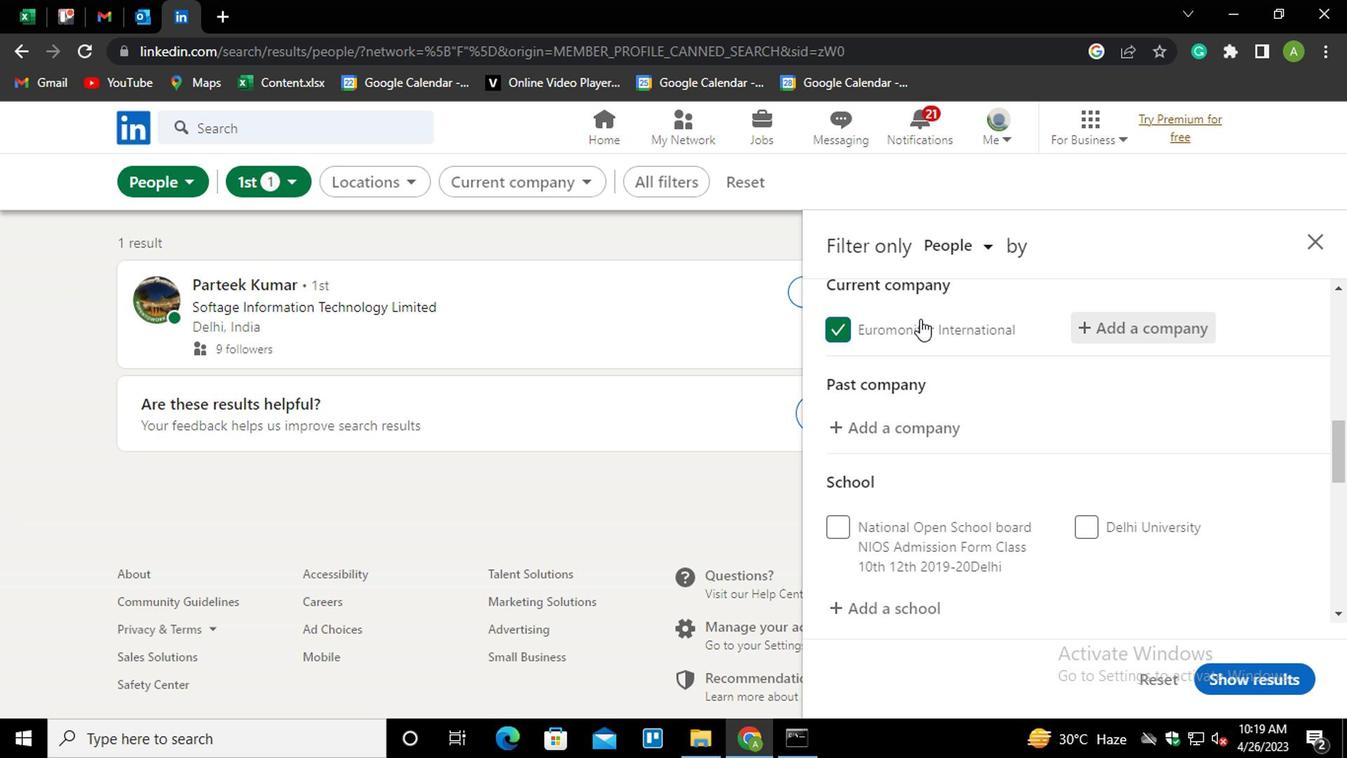 
Action: Mouse scrolled (935, 328) with delta (0, 0)
Screenshot: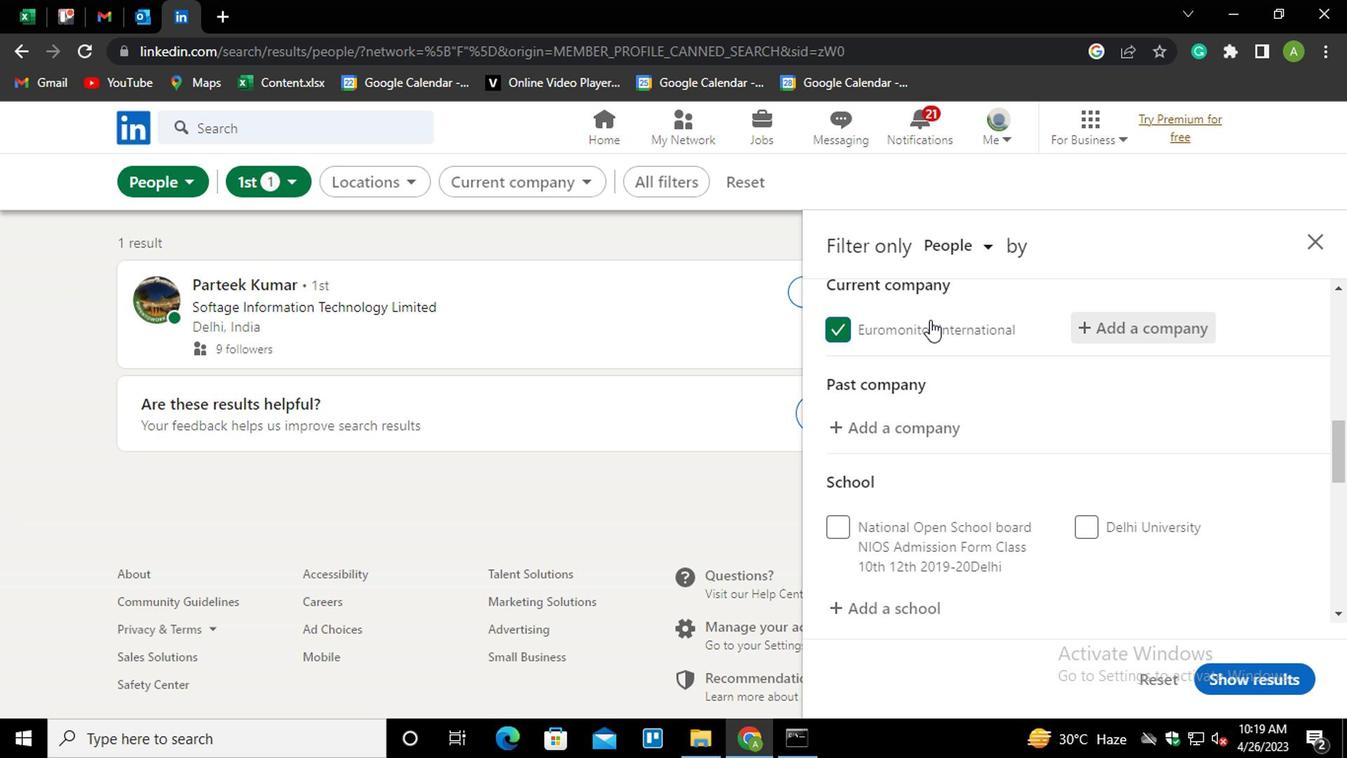 
Action: Mouse scrolled (935, 328) with delta (0, 0)
Screenshot: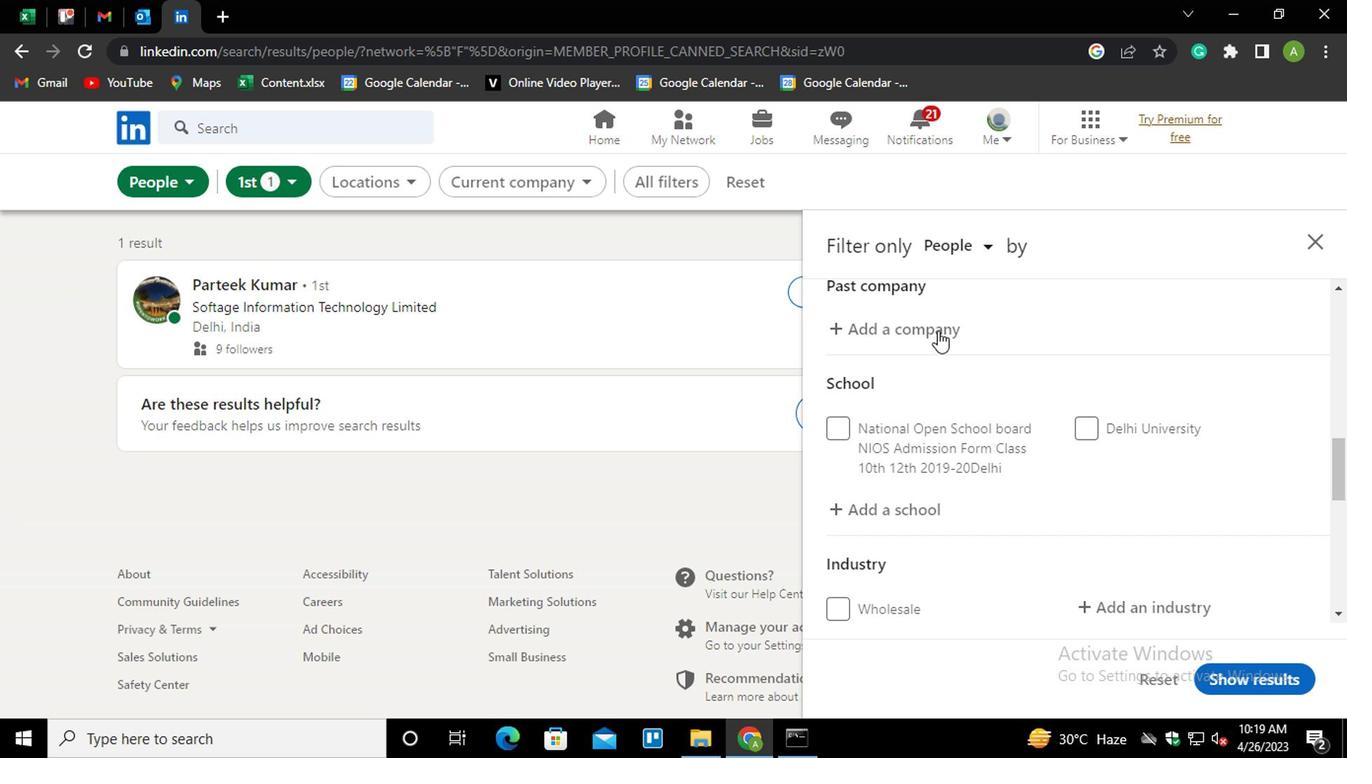 
Action: Mouse scrolled (935, 328) with delta (0, 0)
Screenshot: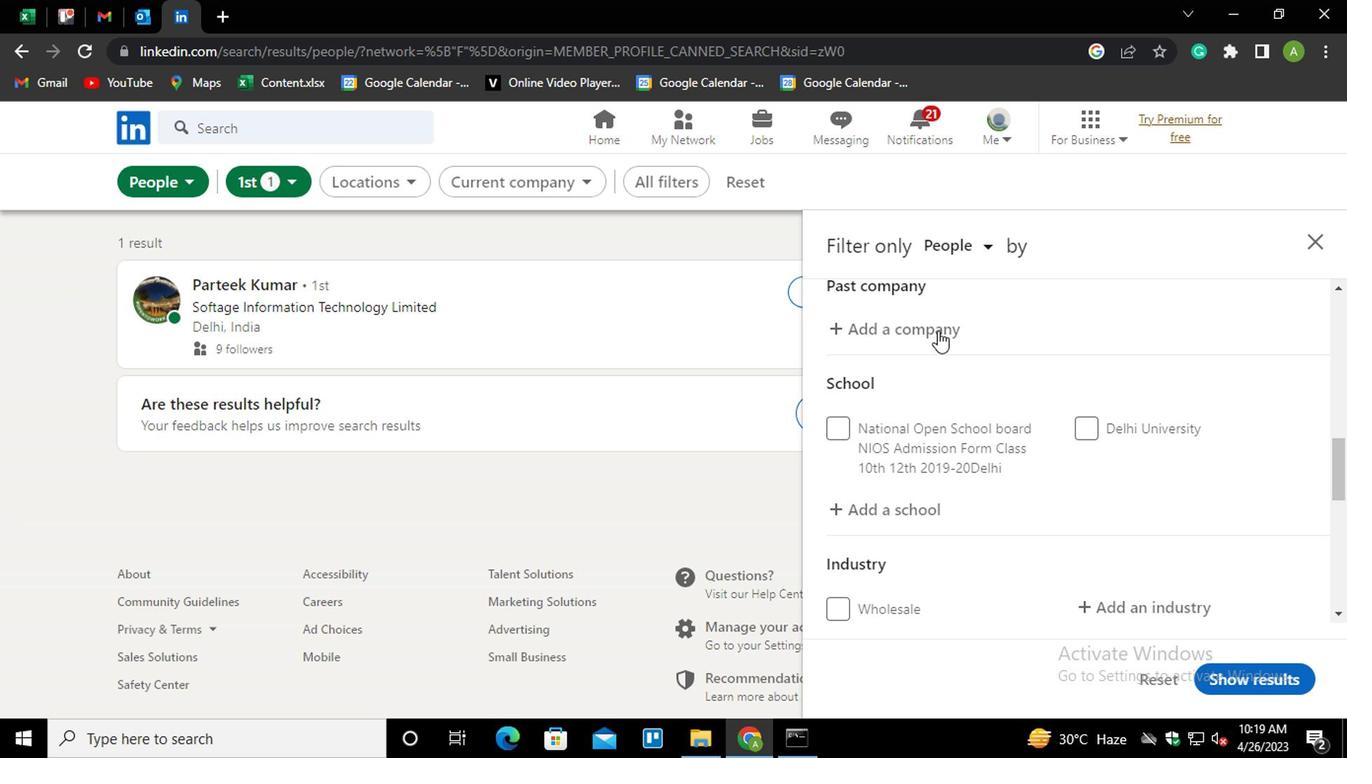 
Action: Mouse moved to (887, 316)
Screenshot: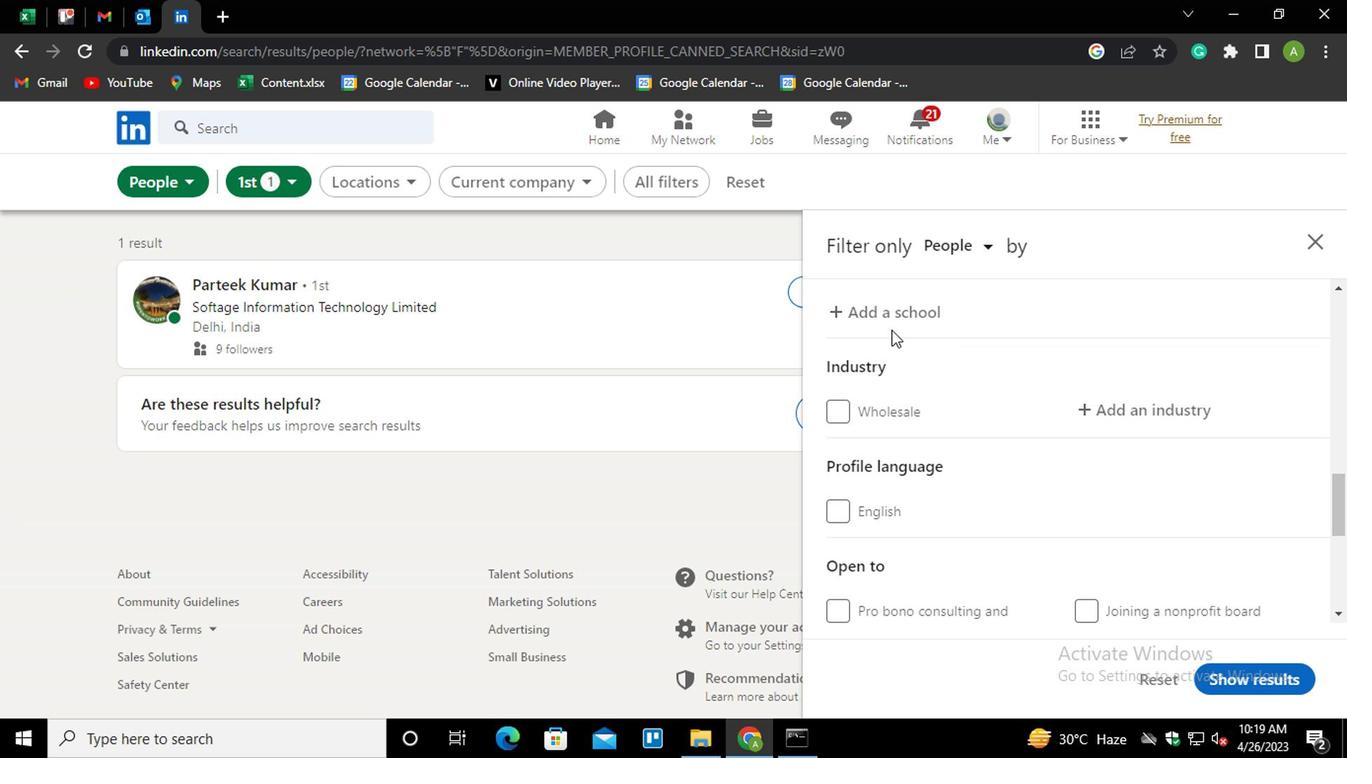 
Action: Mouse pressed left at (887, 316)
Screenshot: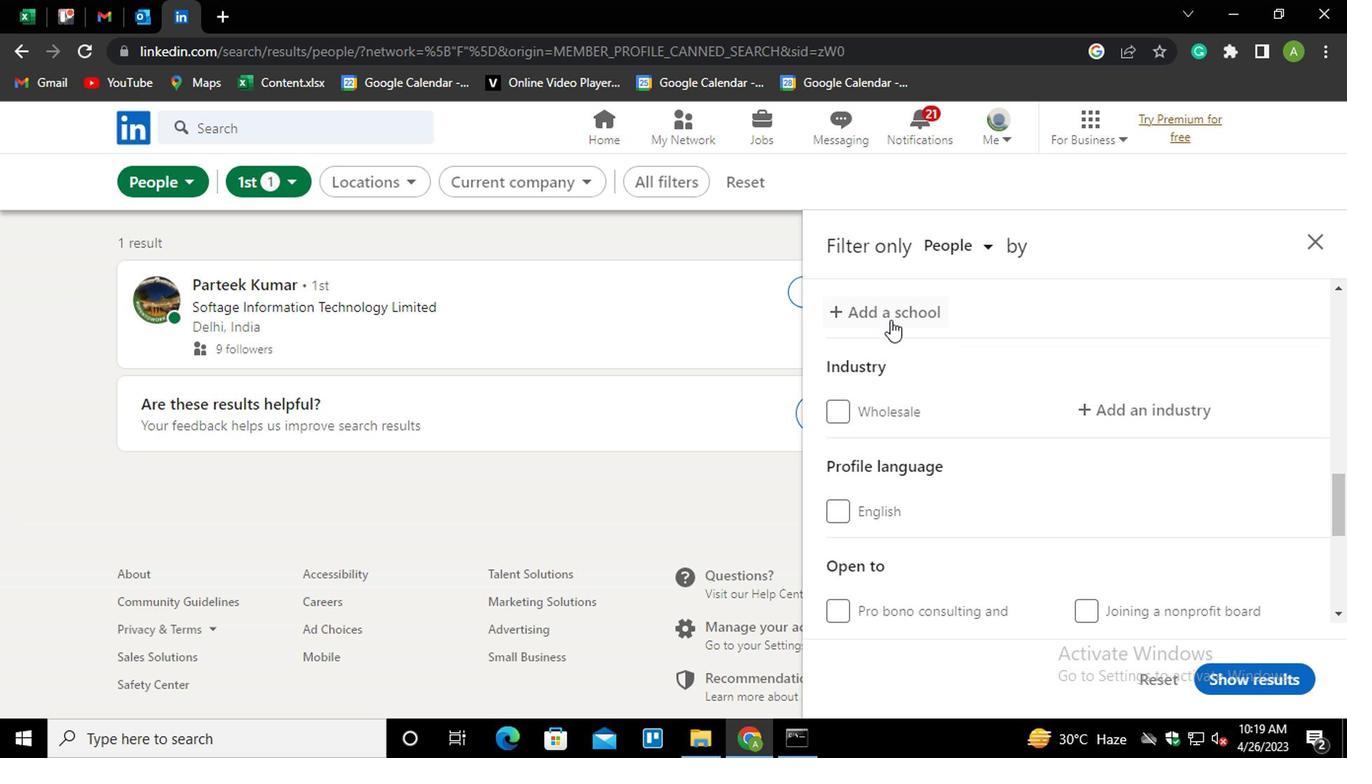 
Action: Mouse moved to (903, 315)
Screenshot: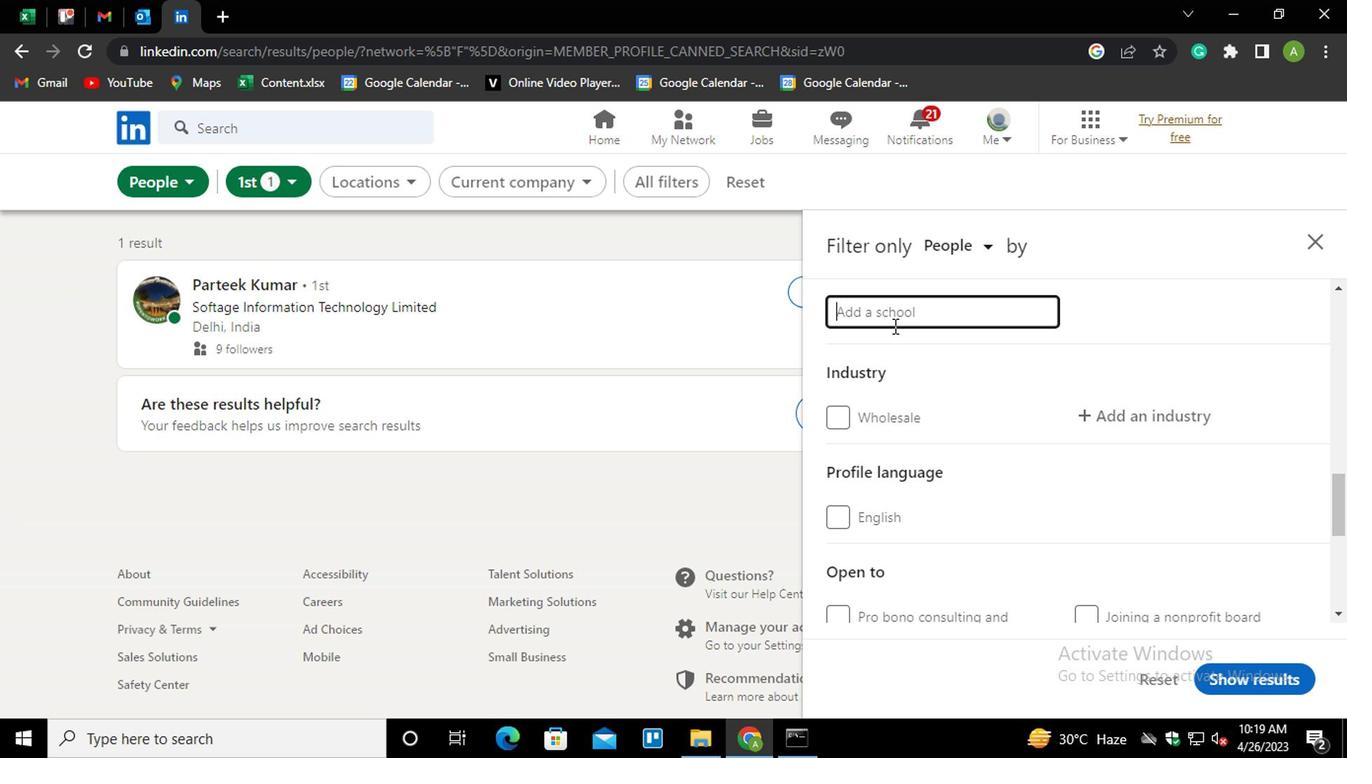 
Action: Mouse pressed left at (903, 315)
Screenshot: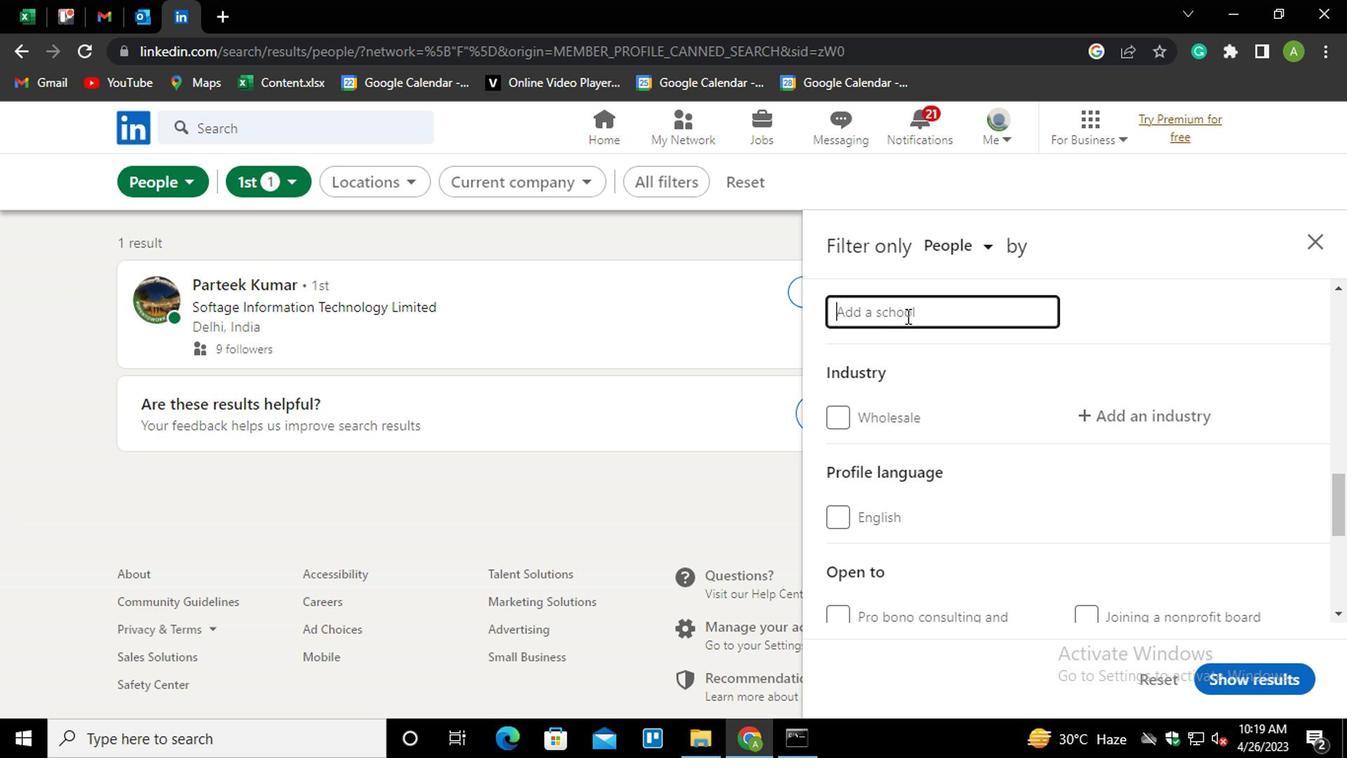 
Action: Key pressed <Key.shift_r><Key.shift_r><Key.shift_r><Key.shift_r><Key.shift_r><Key.shift_r>UK<Key.shift>A<Key.down><Key.down><Key.enter>
Screenshot: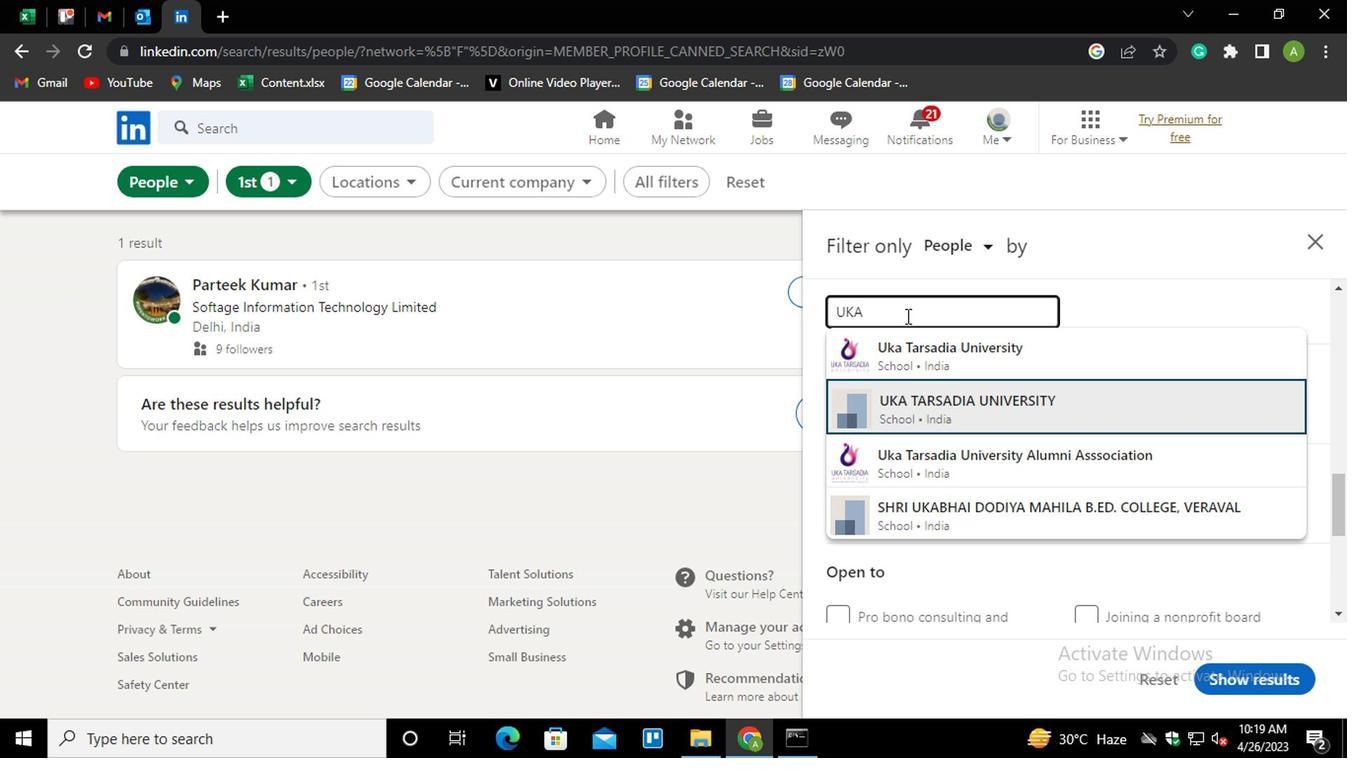 
Action: Mouse moved to (1133, 400)
Screenshot: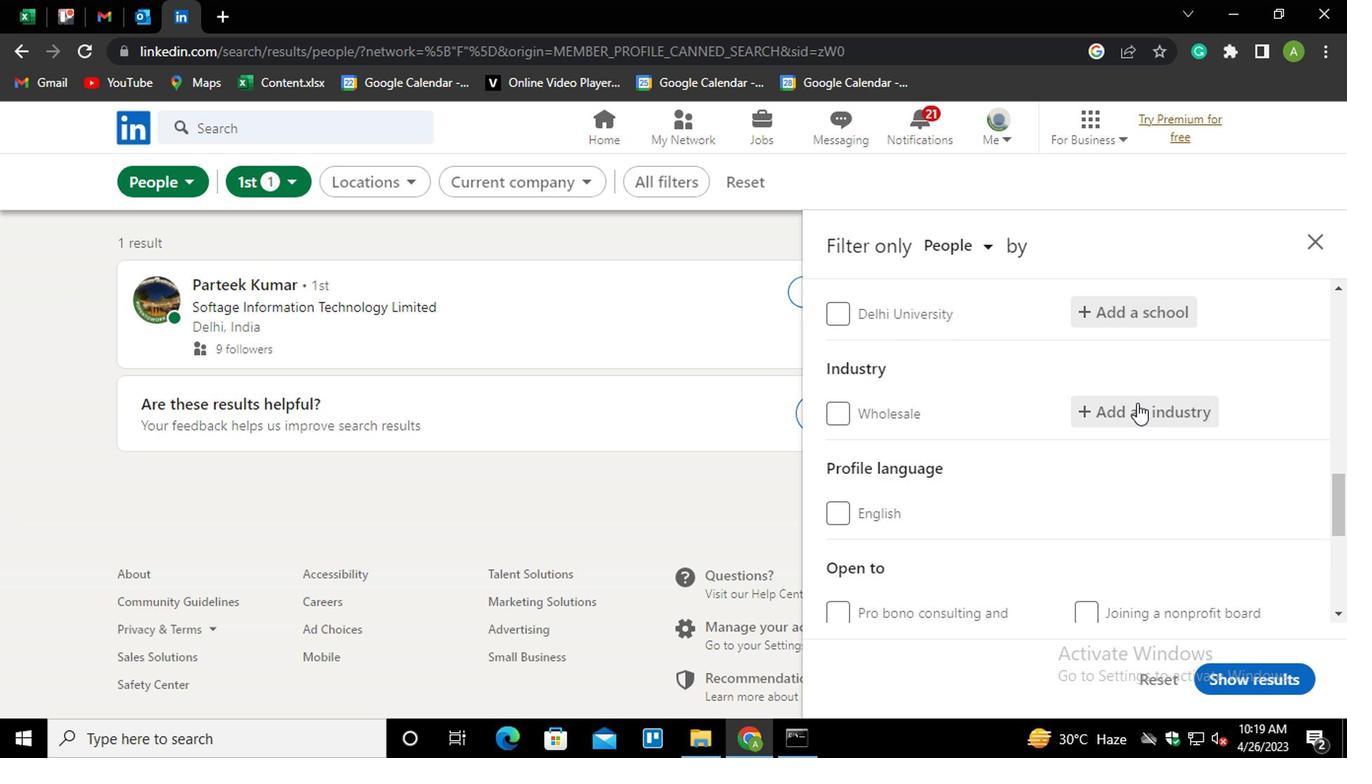 
Action: Mouse pressed left at (1133, 400)
Screenshot: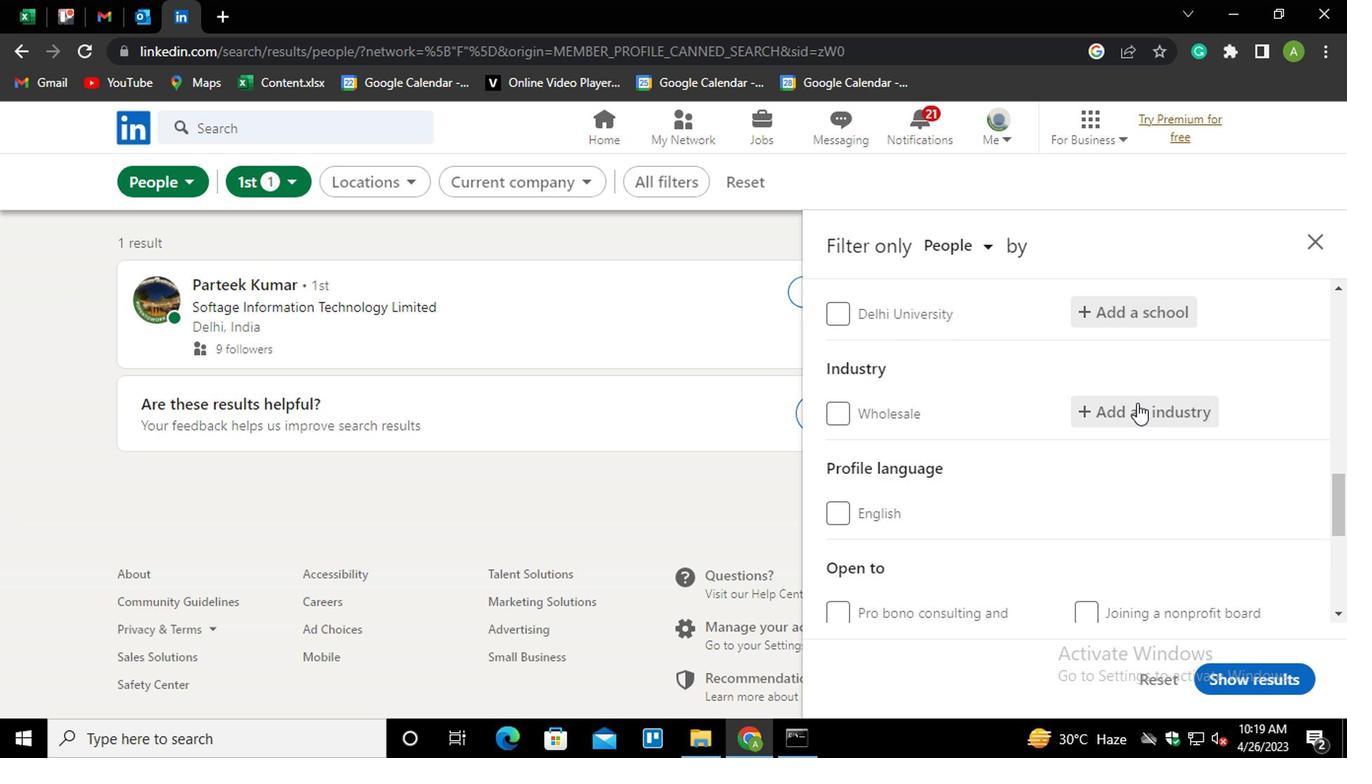 
Action: Mouse moved to (1111, 407)
Screenshot: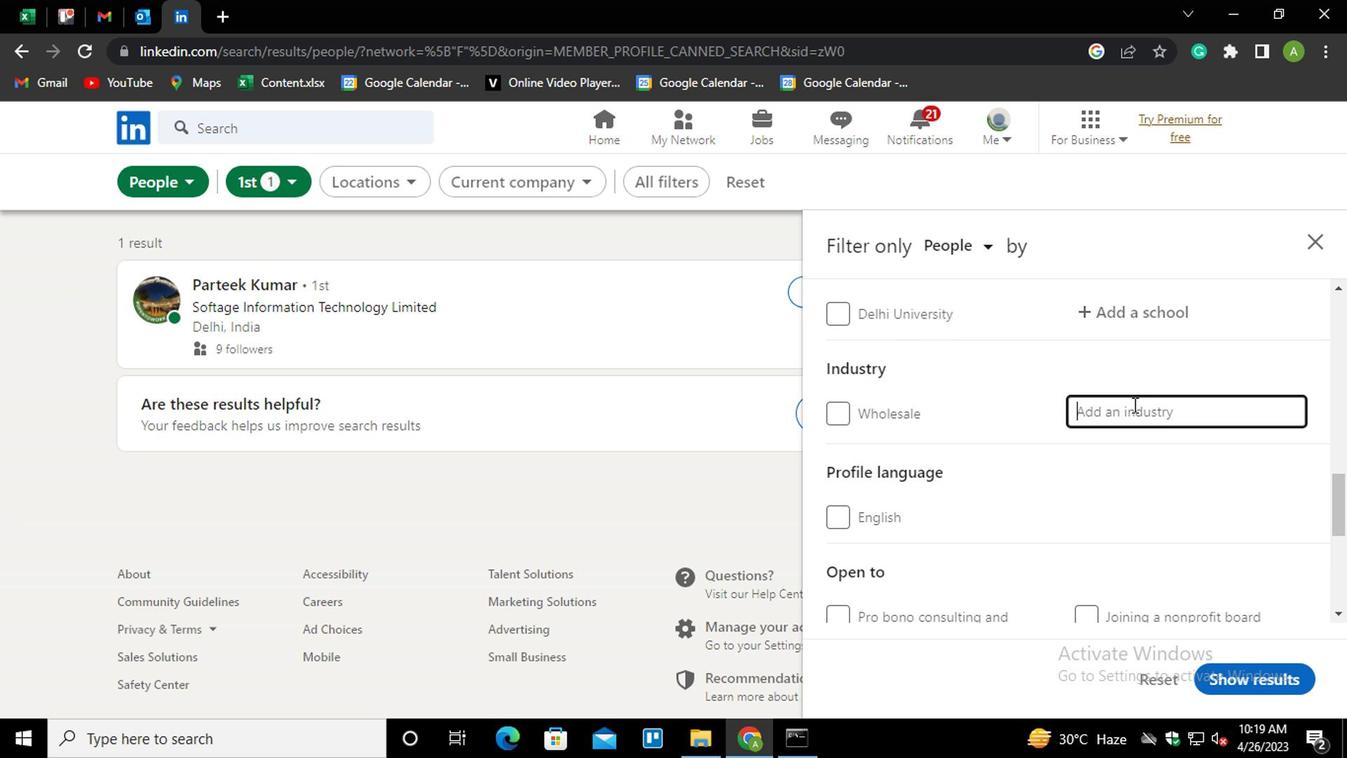 
Action: Mouse pressed left at (1111, 407)
Screenshot: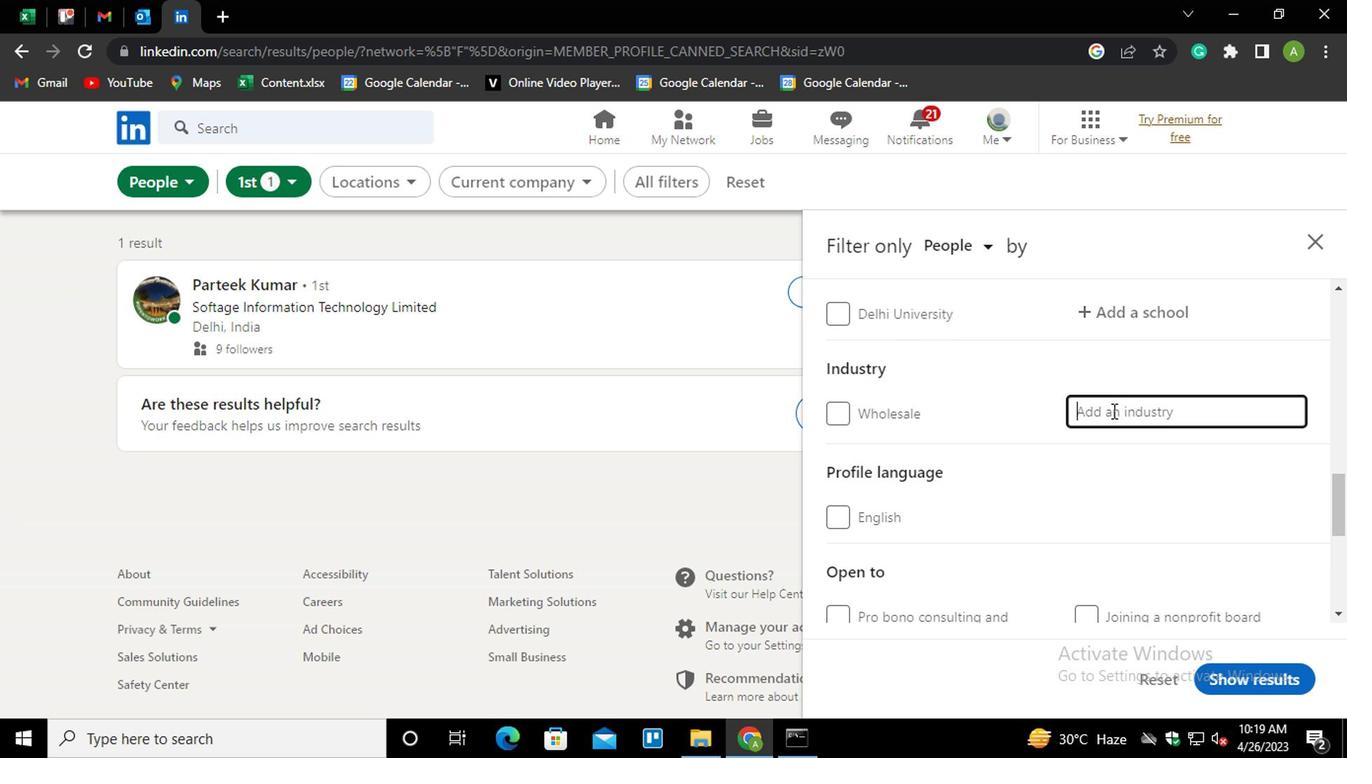 
Action: Key pressed <Key.shift_r><Key.shift_r><Key.shift_r><Key.shift_r><Key.shift_r><Key.shift_r><Key.shift_r><Key.shift_r><Key.shift_r><Key.shift_r><Key.shift_r><Key.shift>EMER<Key.down><Key.enter>
Screenshot: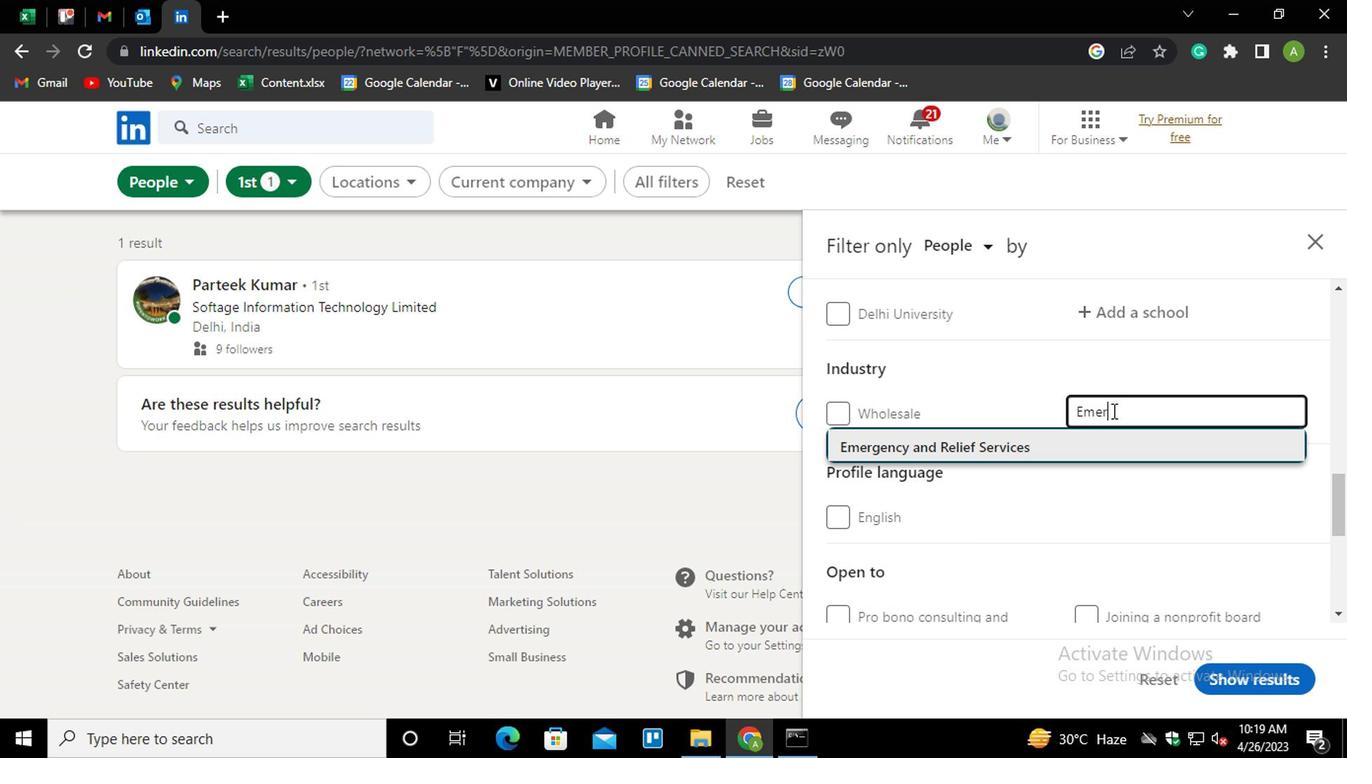 
Action: Mouse scrolled (1111, 406) with delta (0, 0)
Screenshot: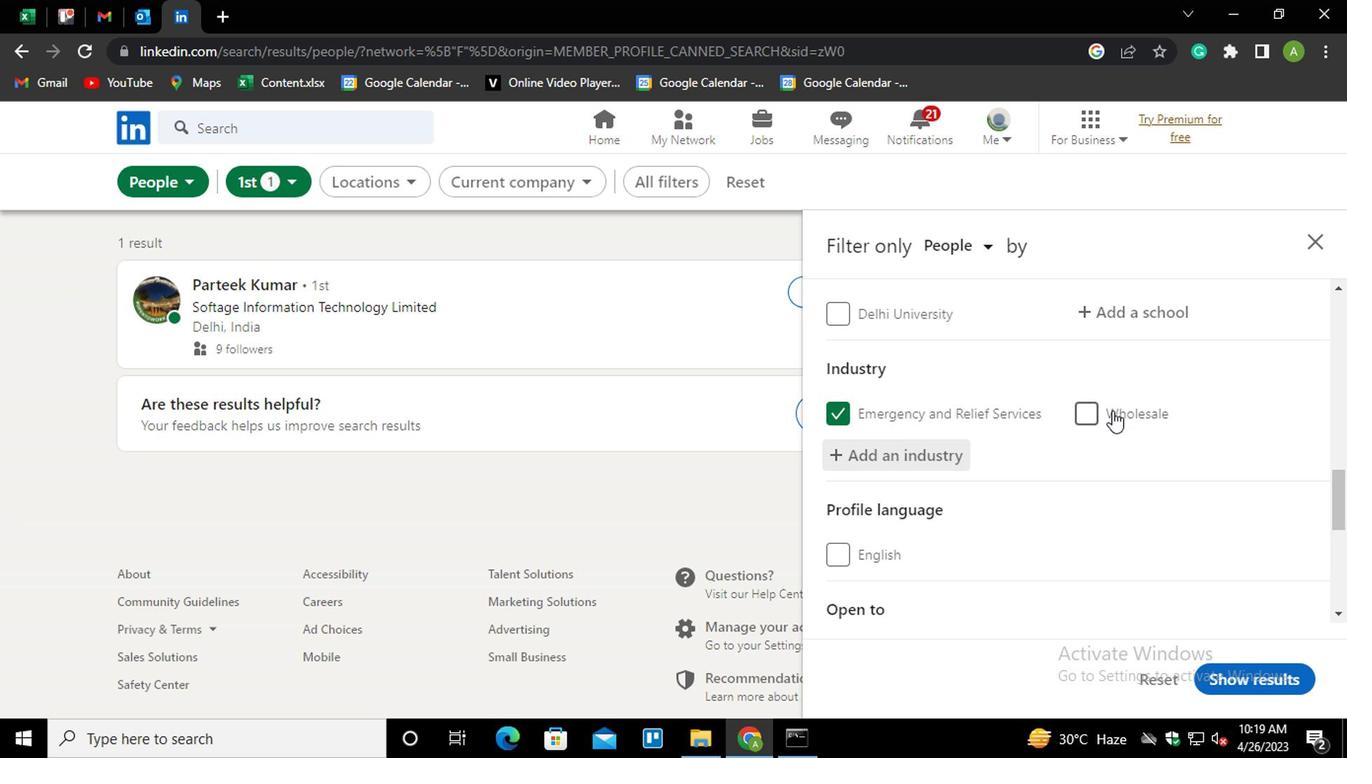 
Action: Mouse scrolled (1111, 406) with delta (0, 0)
Screenshot: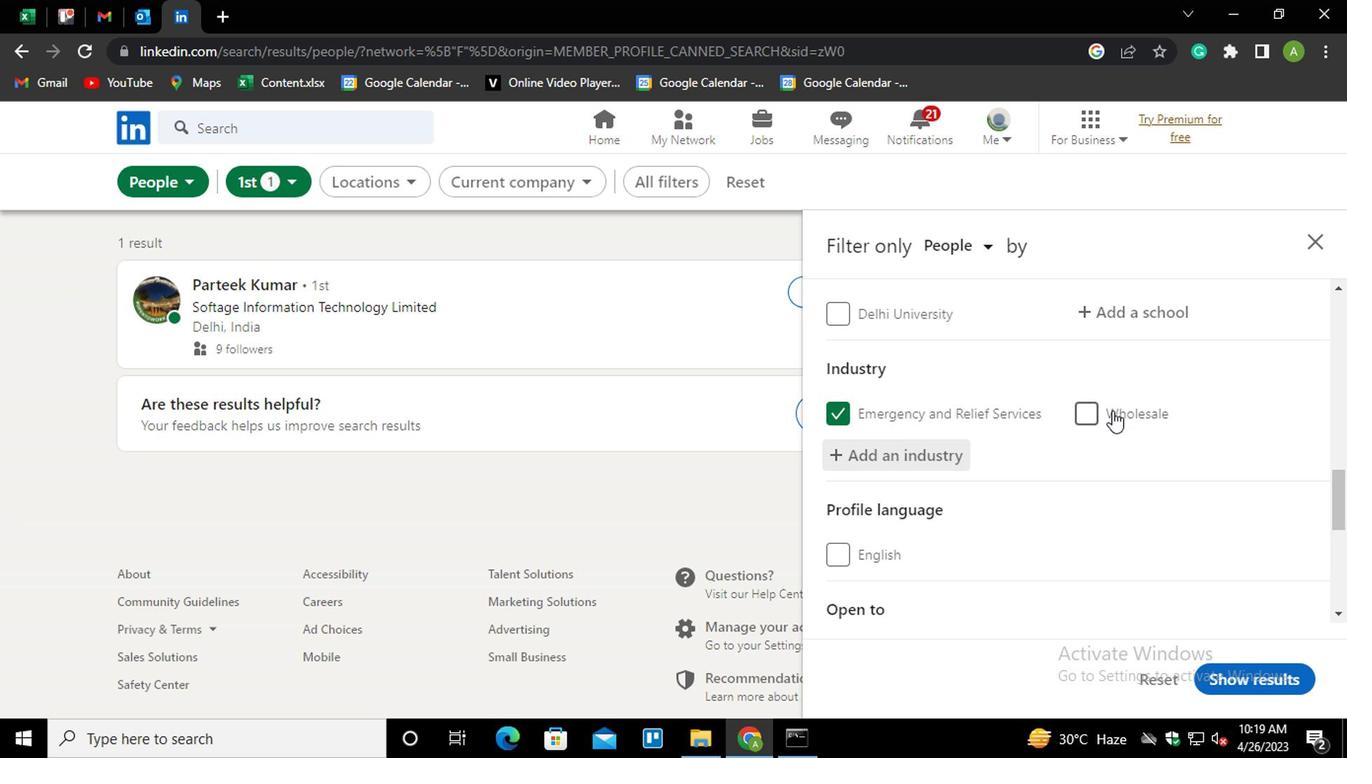 
Action: Mouse moved to (968, 386)
Screenshot: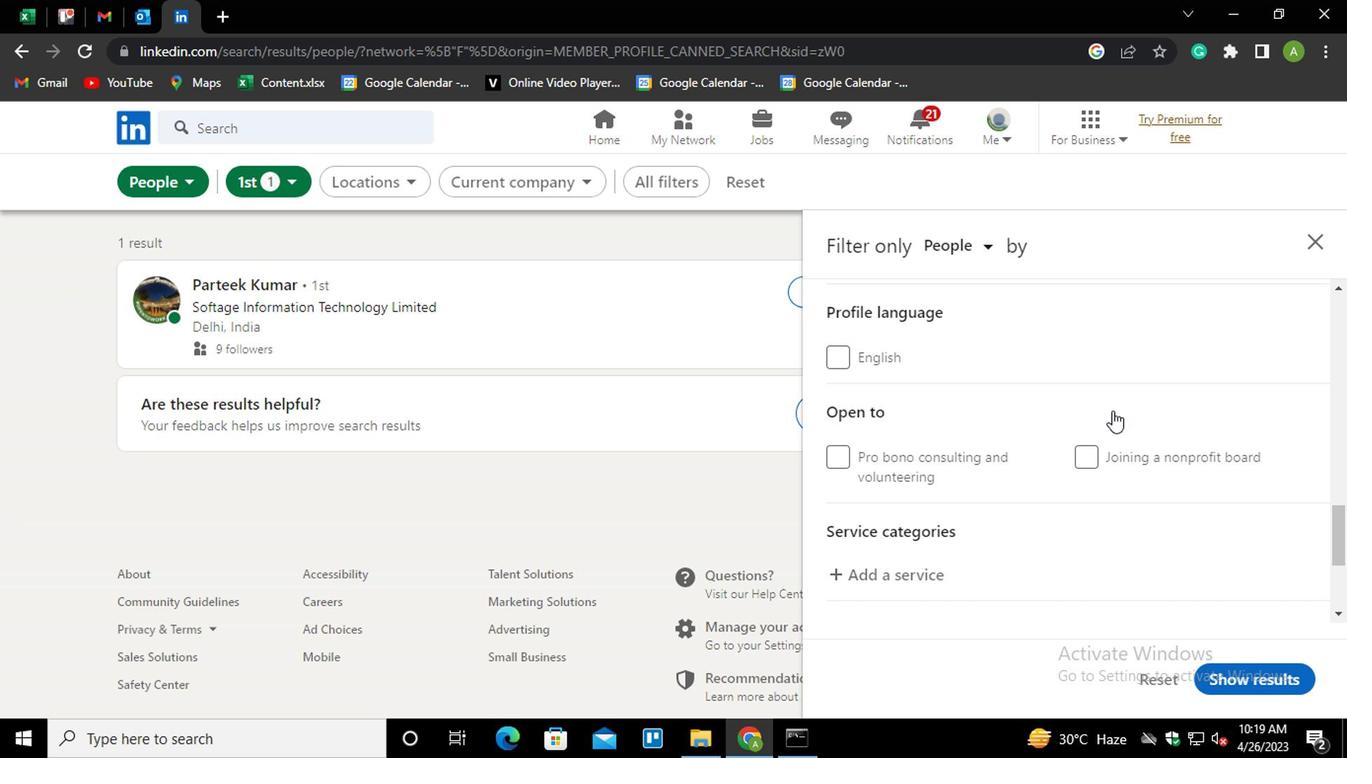 
Action: Mouse scrolled (968, 387) with delta (0, 1)
Screenshot: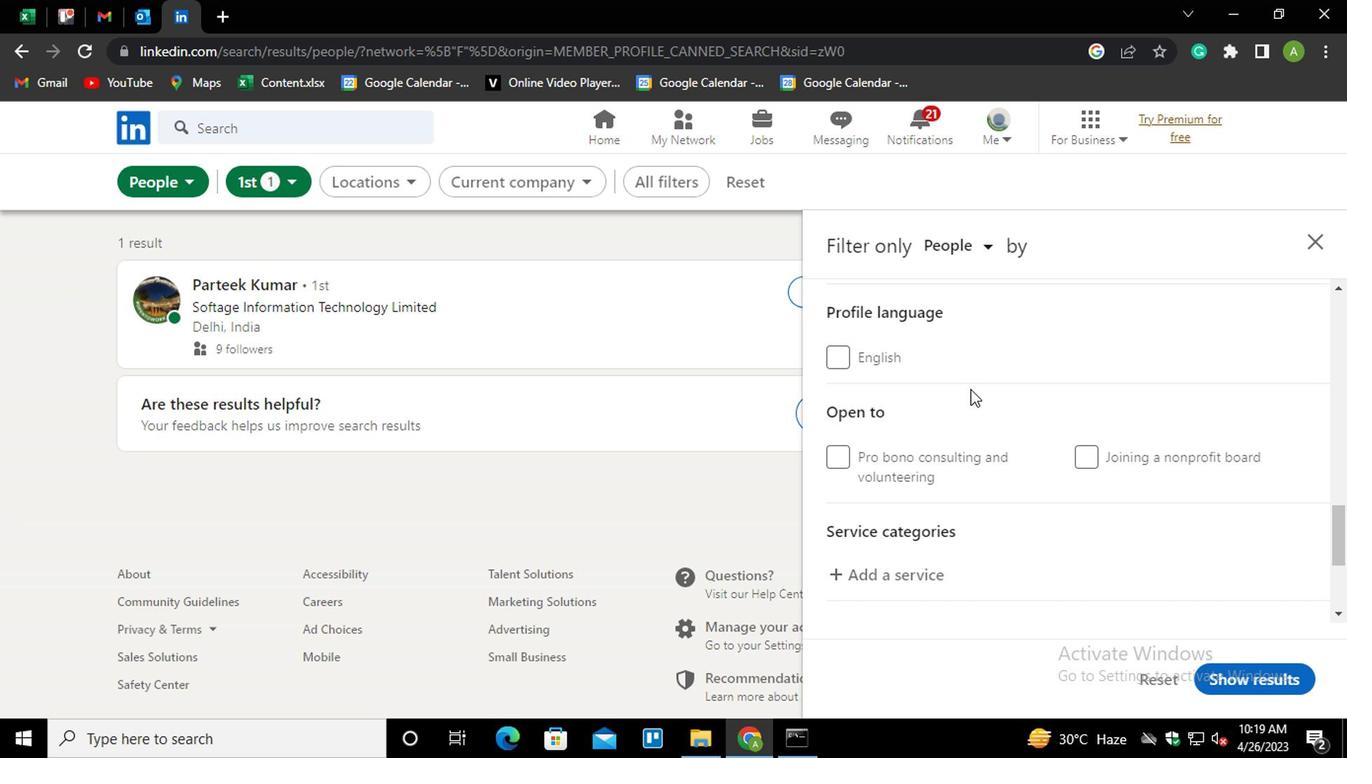 
Action: Mouse moved to (1003, 399)
Screenshot: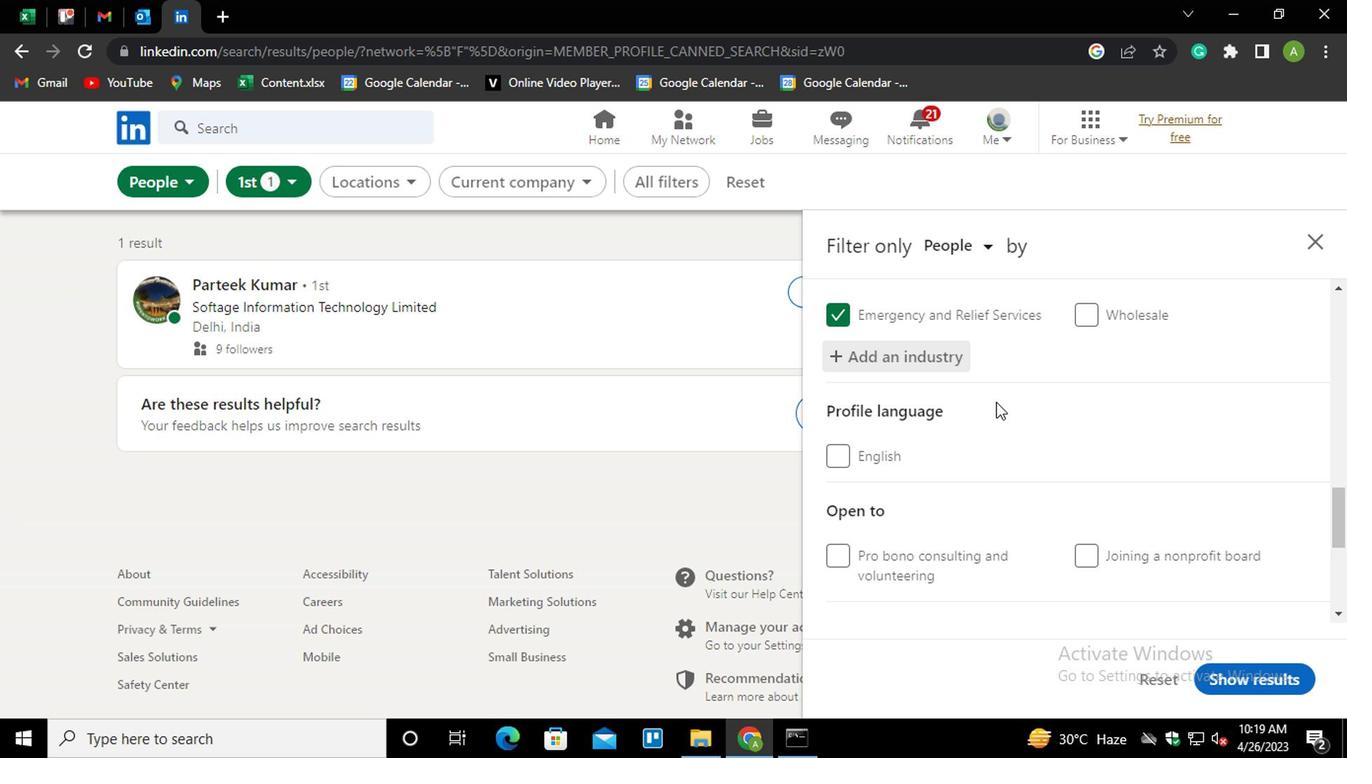 
Action: Mouse scrolled (1003, 398) with delta (0, 0)
Screenshot: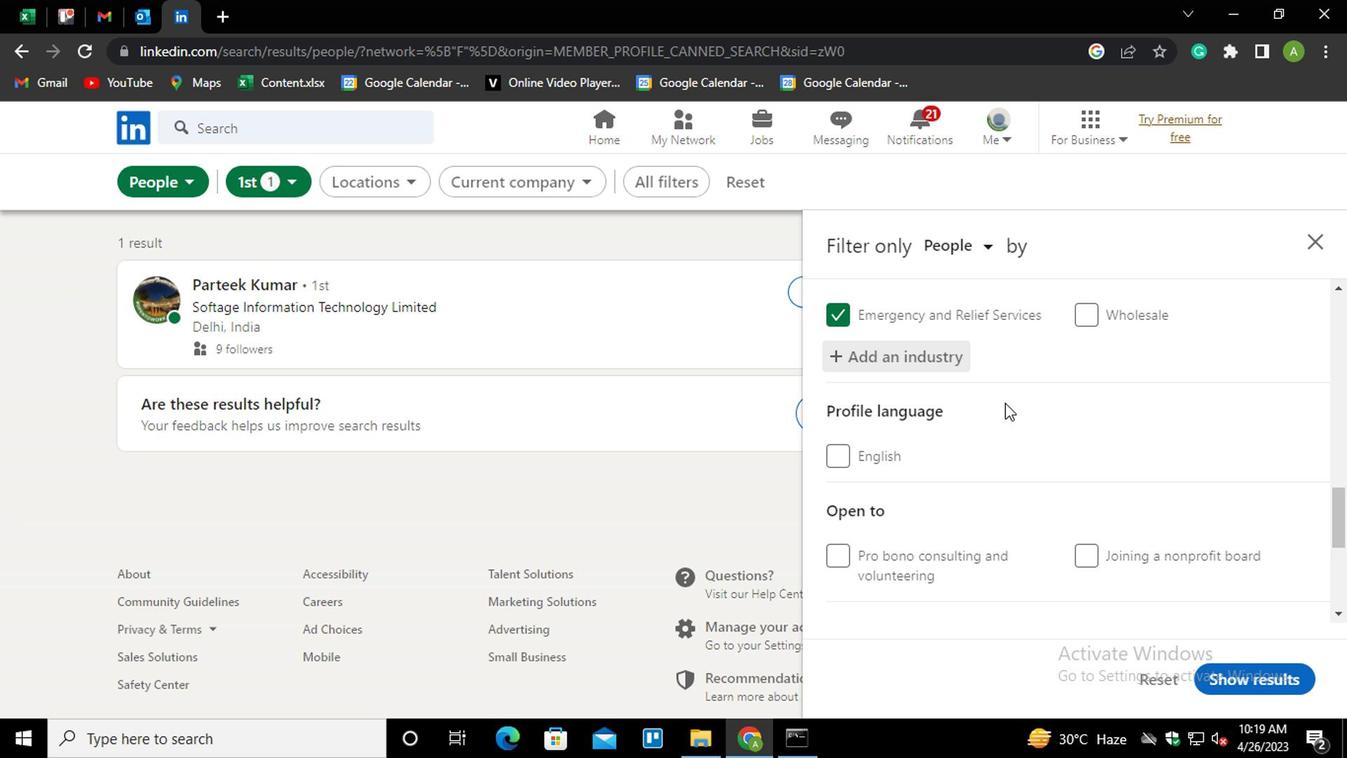 
Action: Mouse moved to (1003, 400)
Screenshot: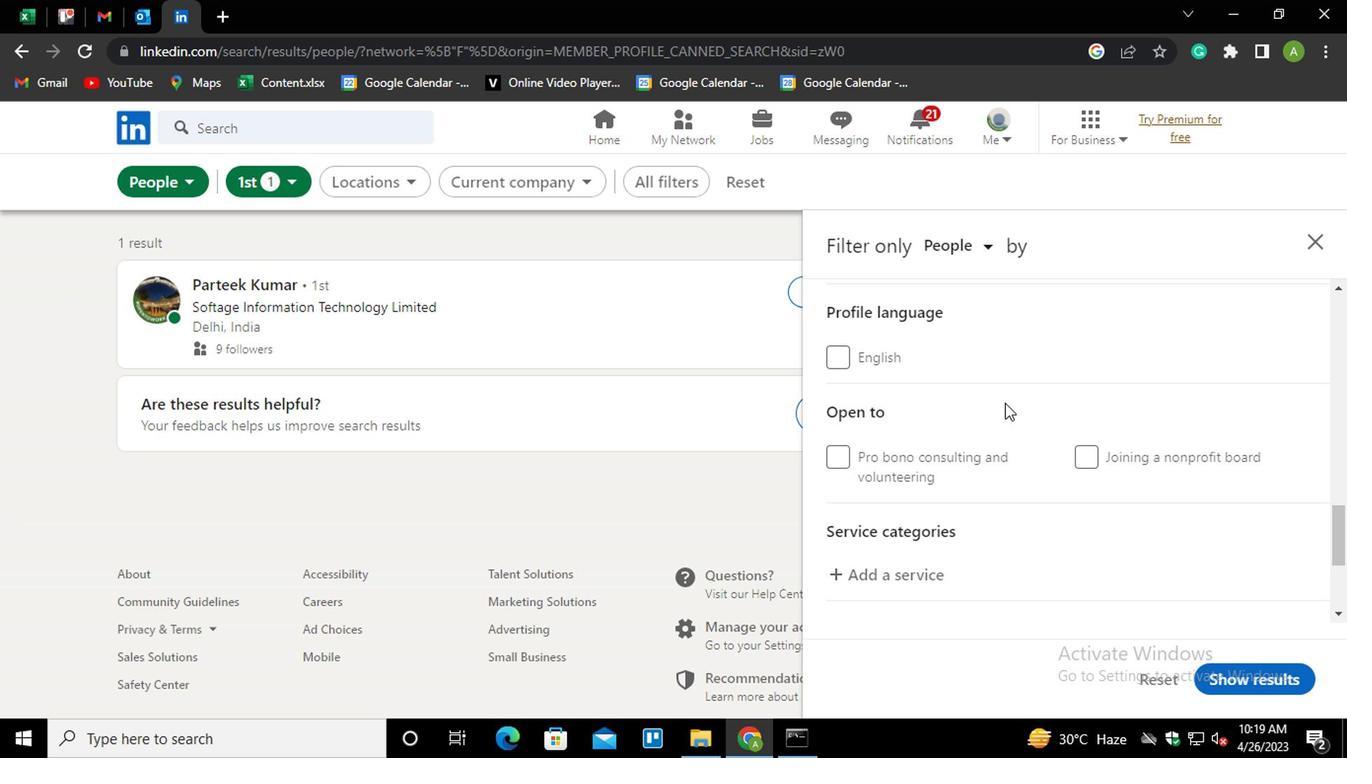 
Action: Mouse scrolled (1003, 399) with delta (0, -1)
Screenshot: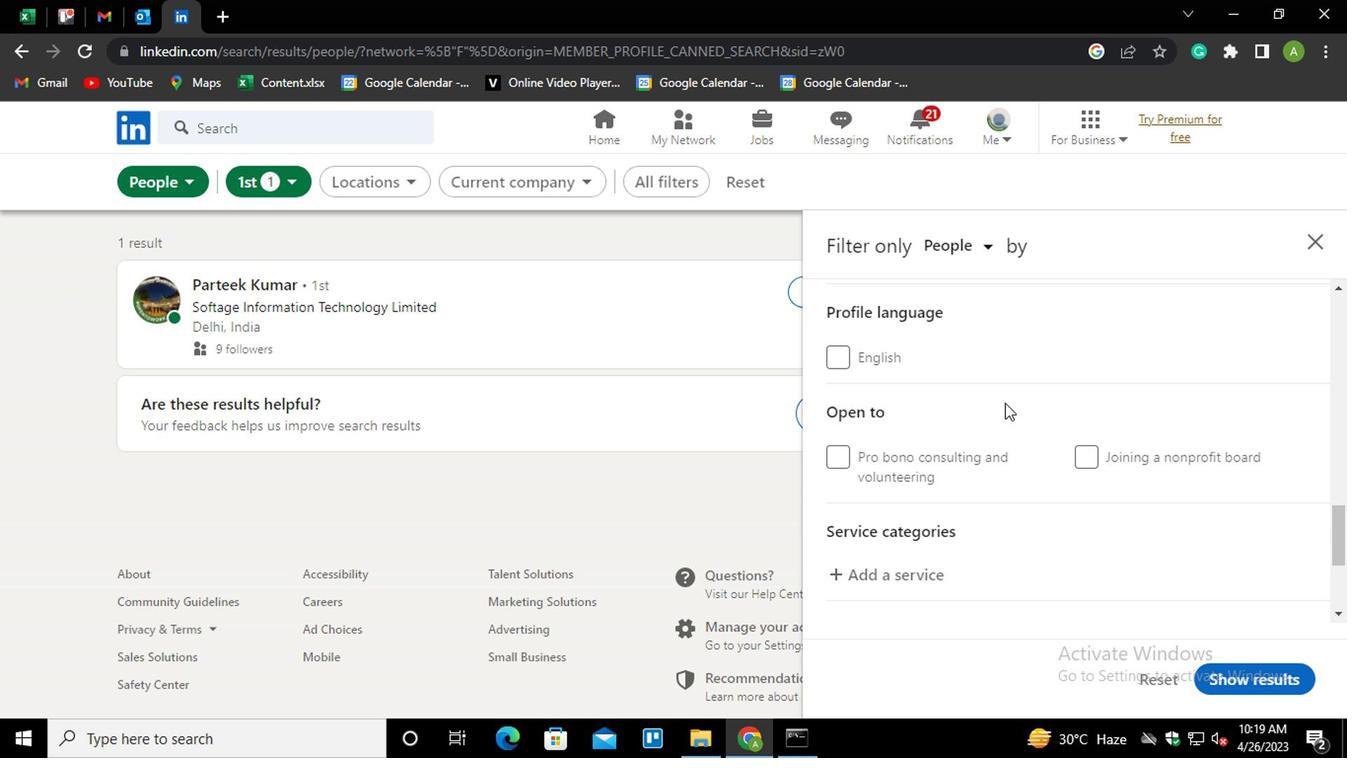 
Action: Mouse moved to (927, 476)
Screenshot: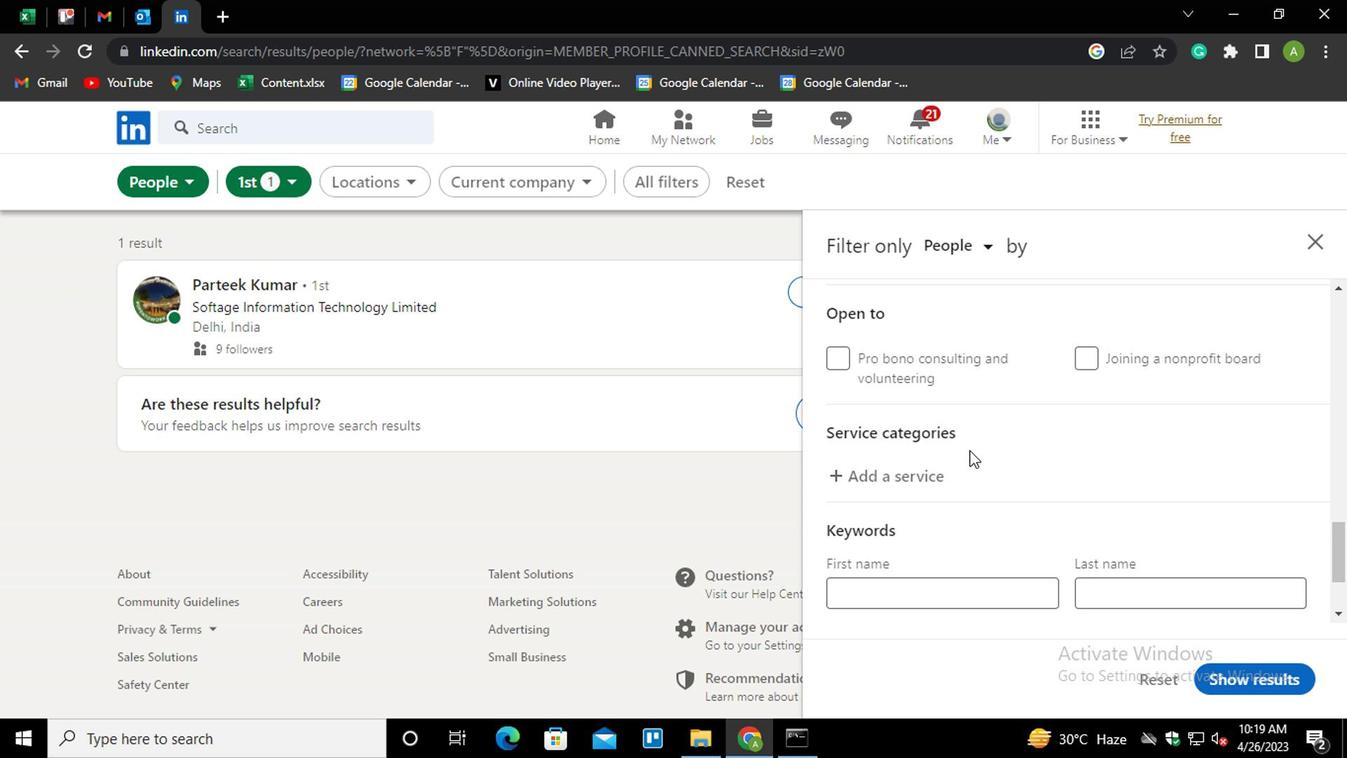 
Action: Mouse pressed left at (927, 476)
Screenshot: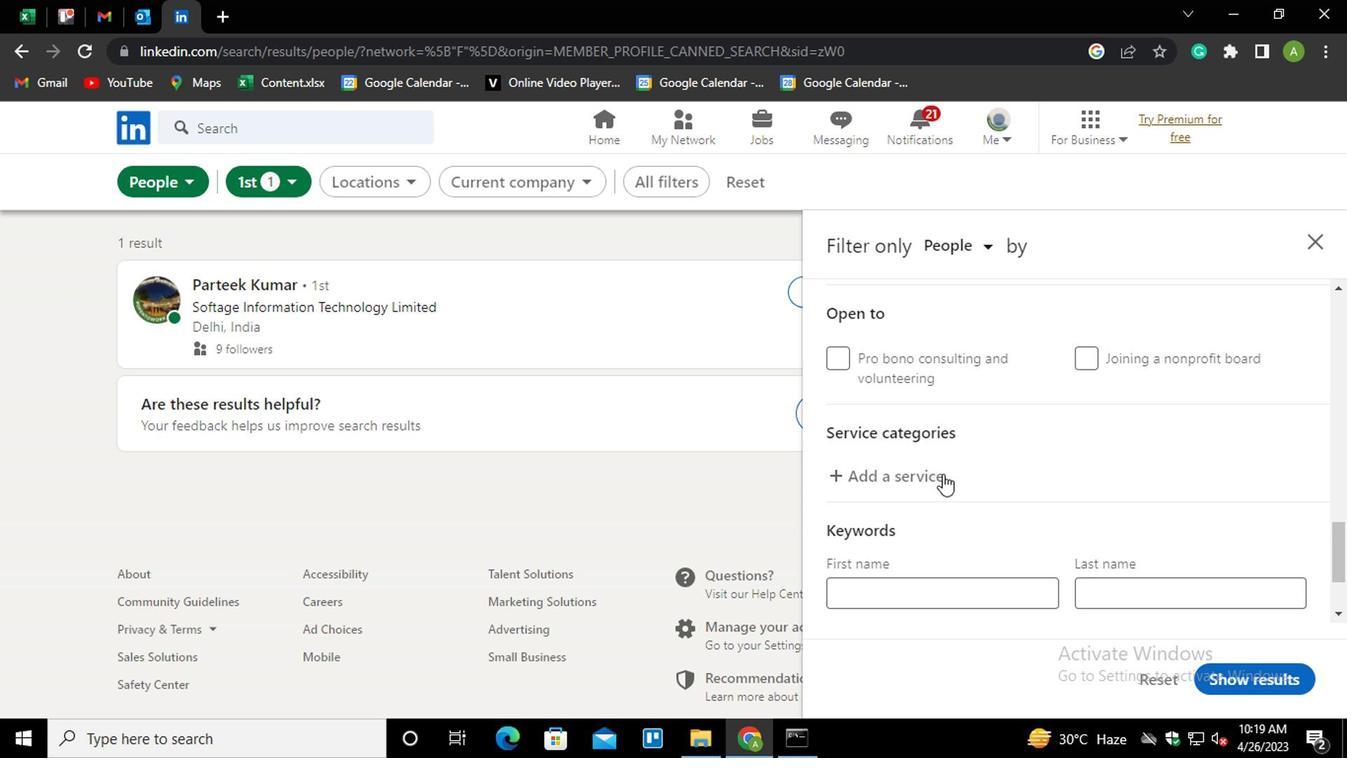 
Action: Mouse moved to (931, 471)
Screenshot: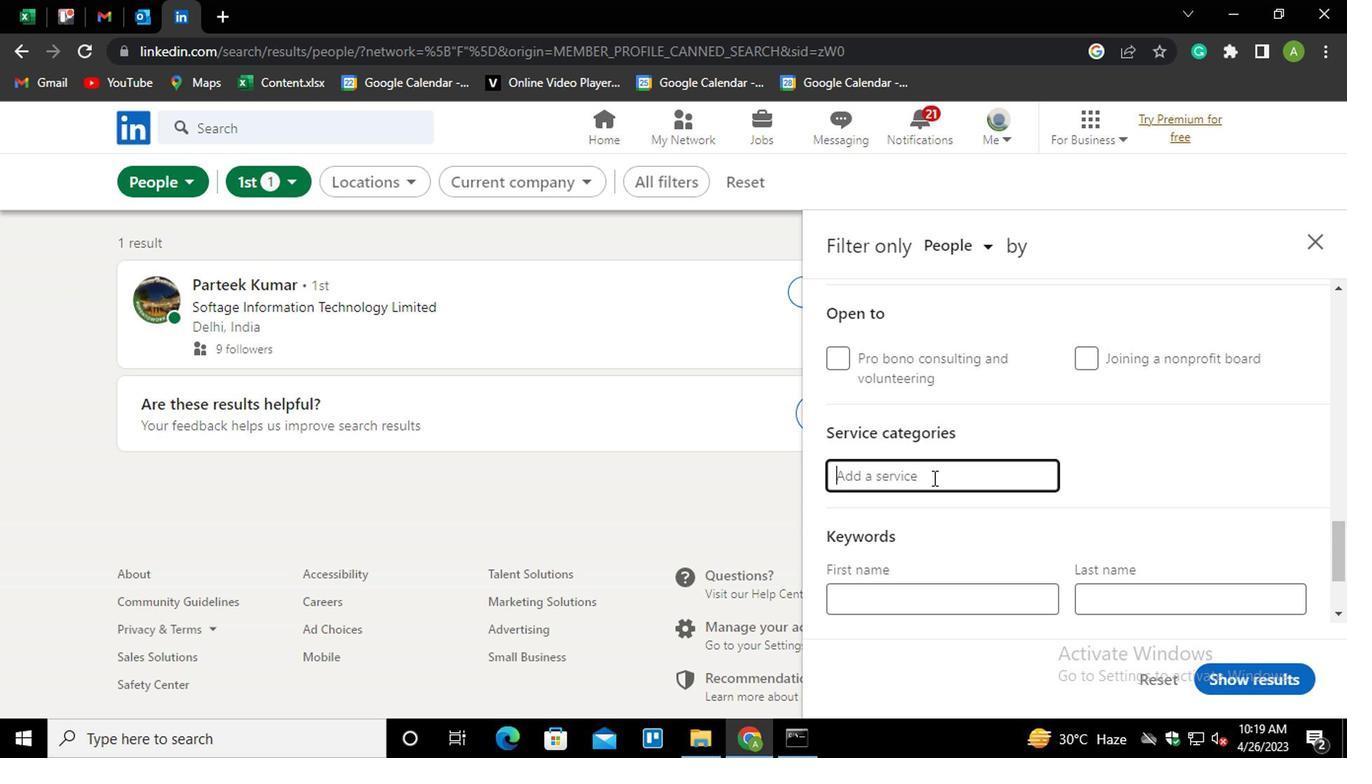 
Action: Mouse pressed left at (931, 471)
Screenshot: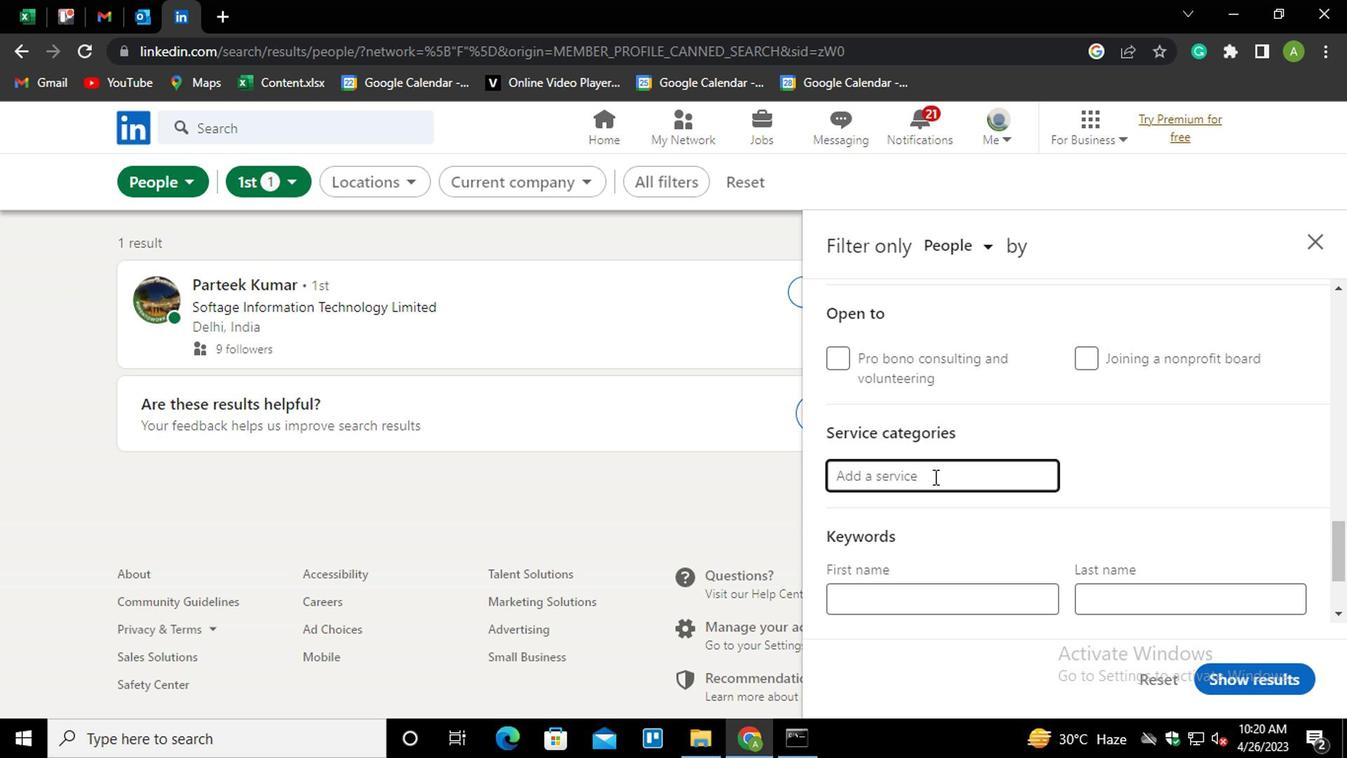 
Action: Key pressed <Key.shift>GROWTH<Key.space><Key.down><Key.enter>
Screenshot: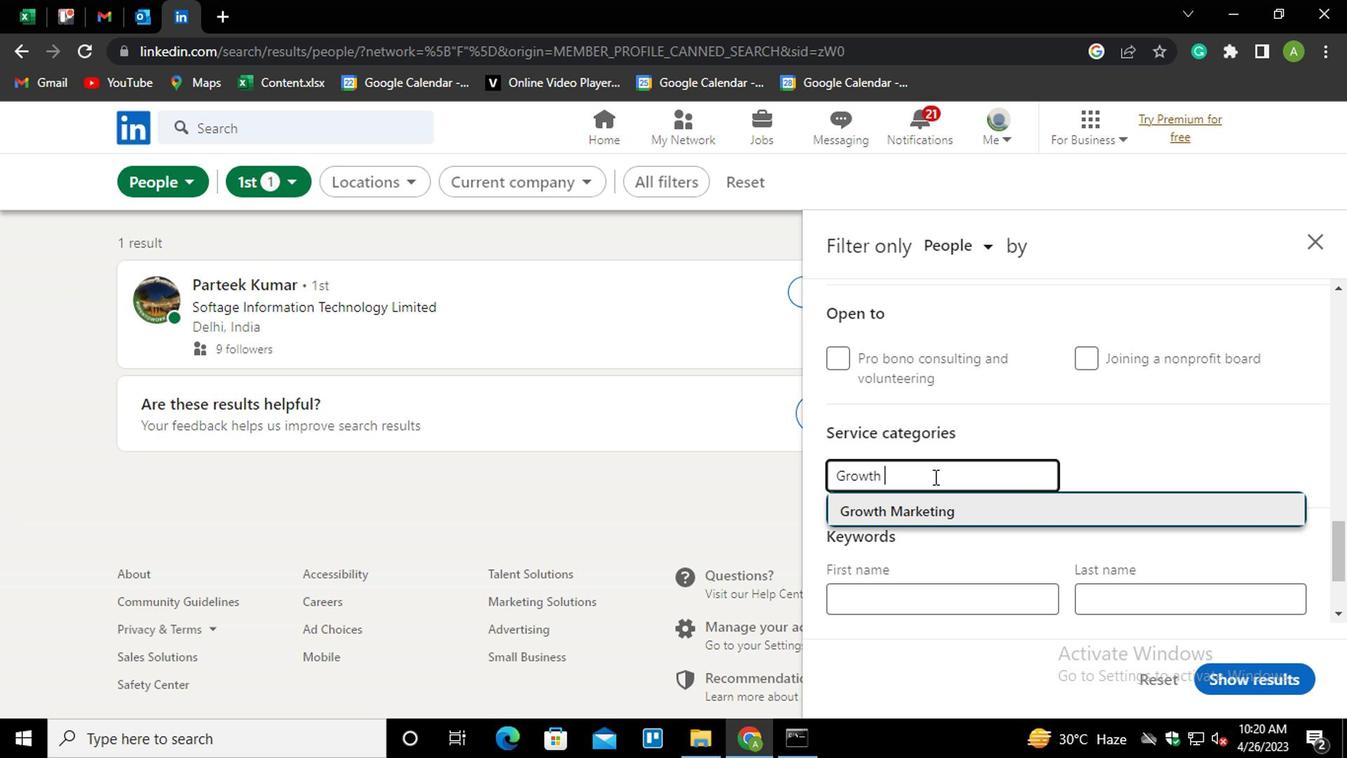 
Action: Mouse scrolled (931, 471) with delta (0, 0)
Screenshot: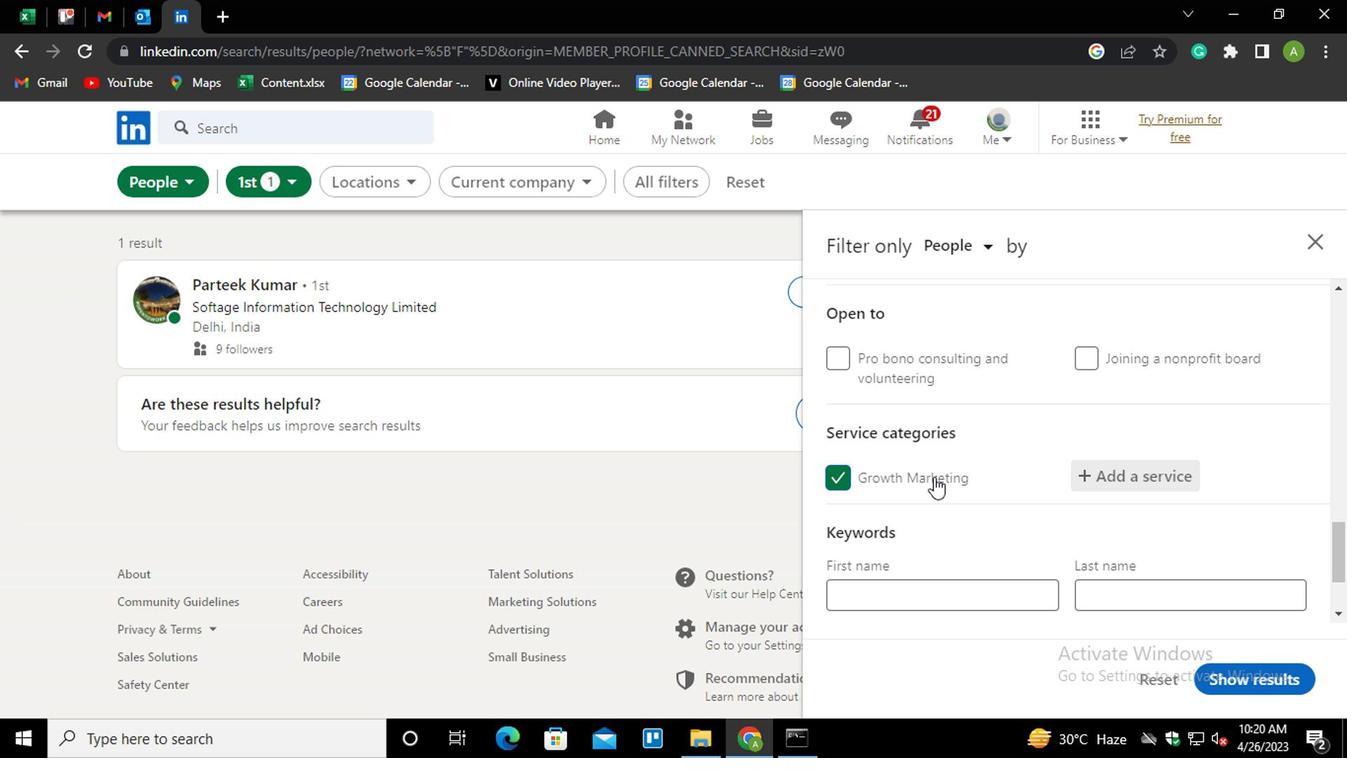 
Action: Mouse scrolled (931, 471) with delta (0, 0)
Screenshot: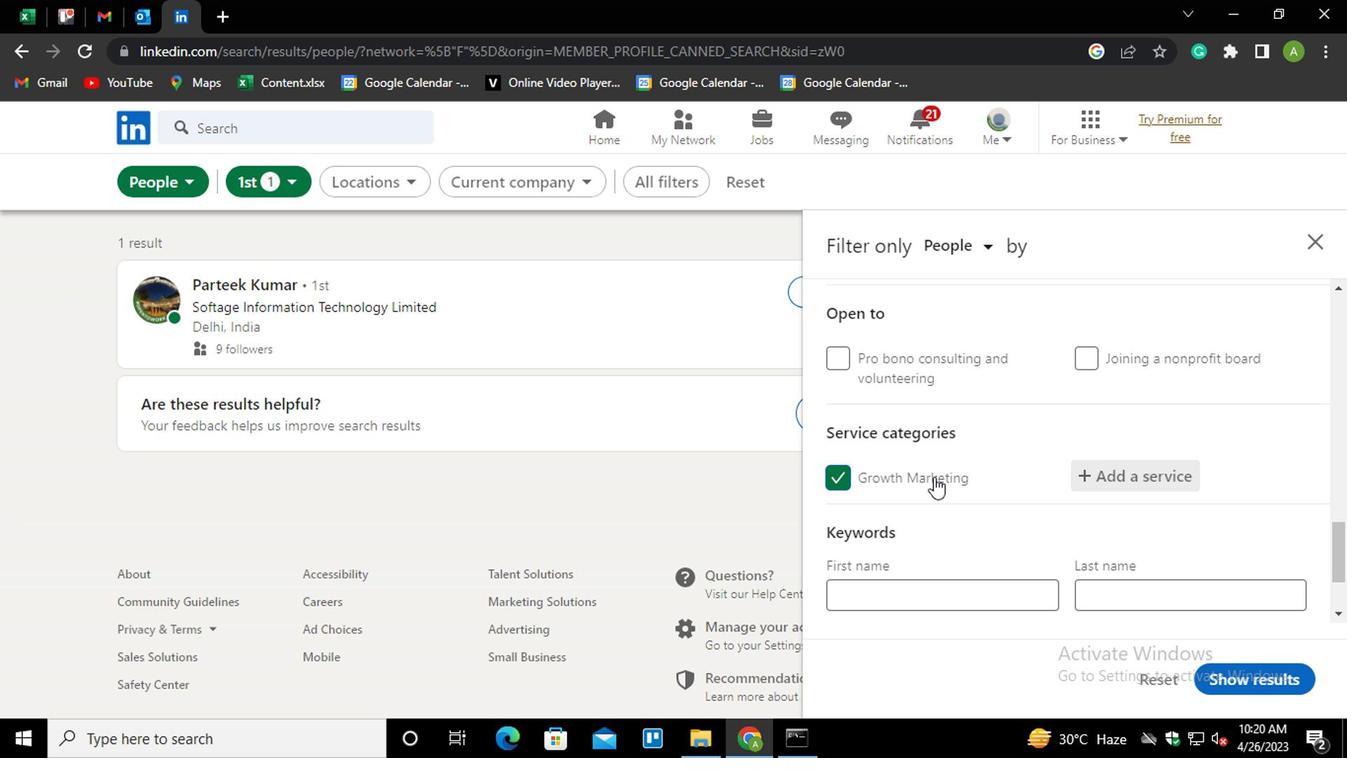 
Action: Mouse scrolled (931, 471) with delta (0, 0)
Screenshot: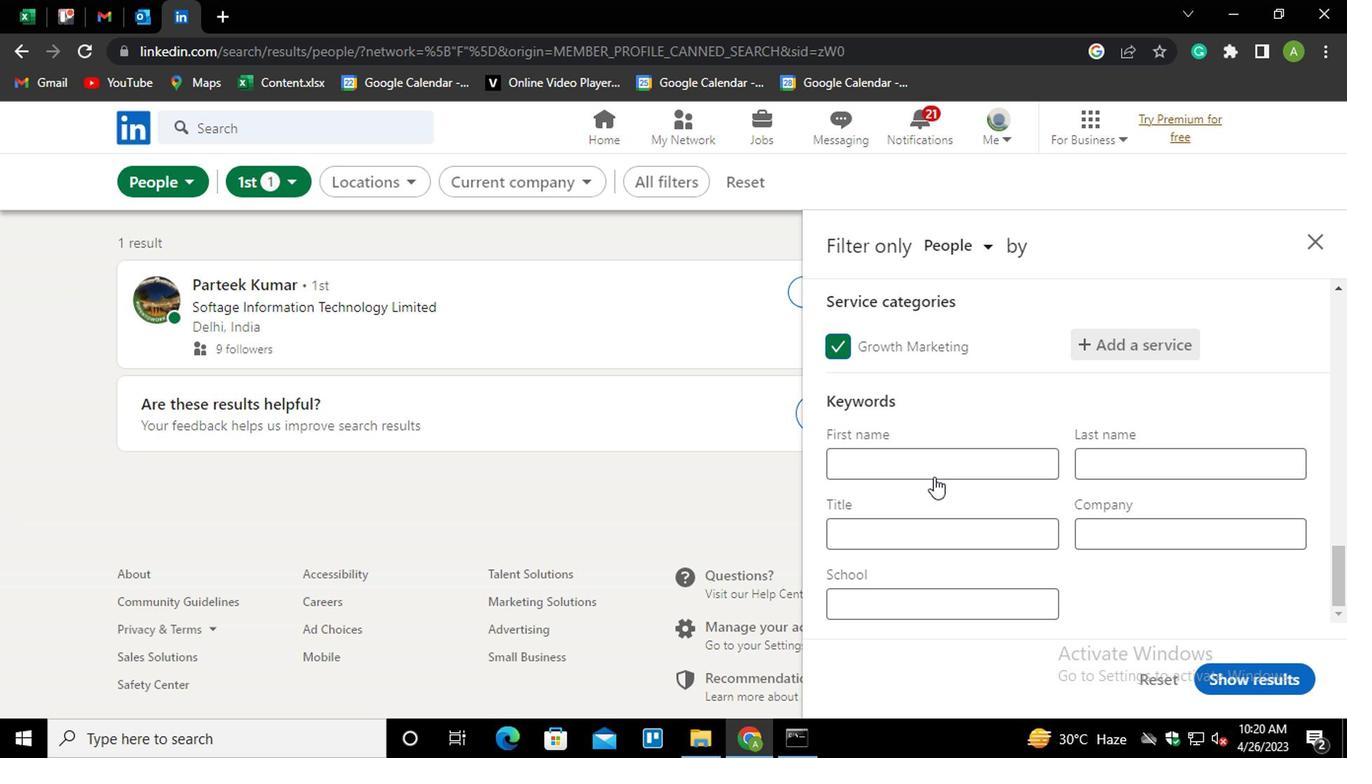 
Action: Mouse moved to (885, 530)
Screenshot: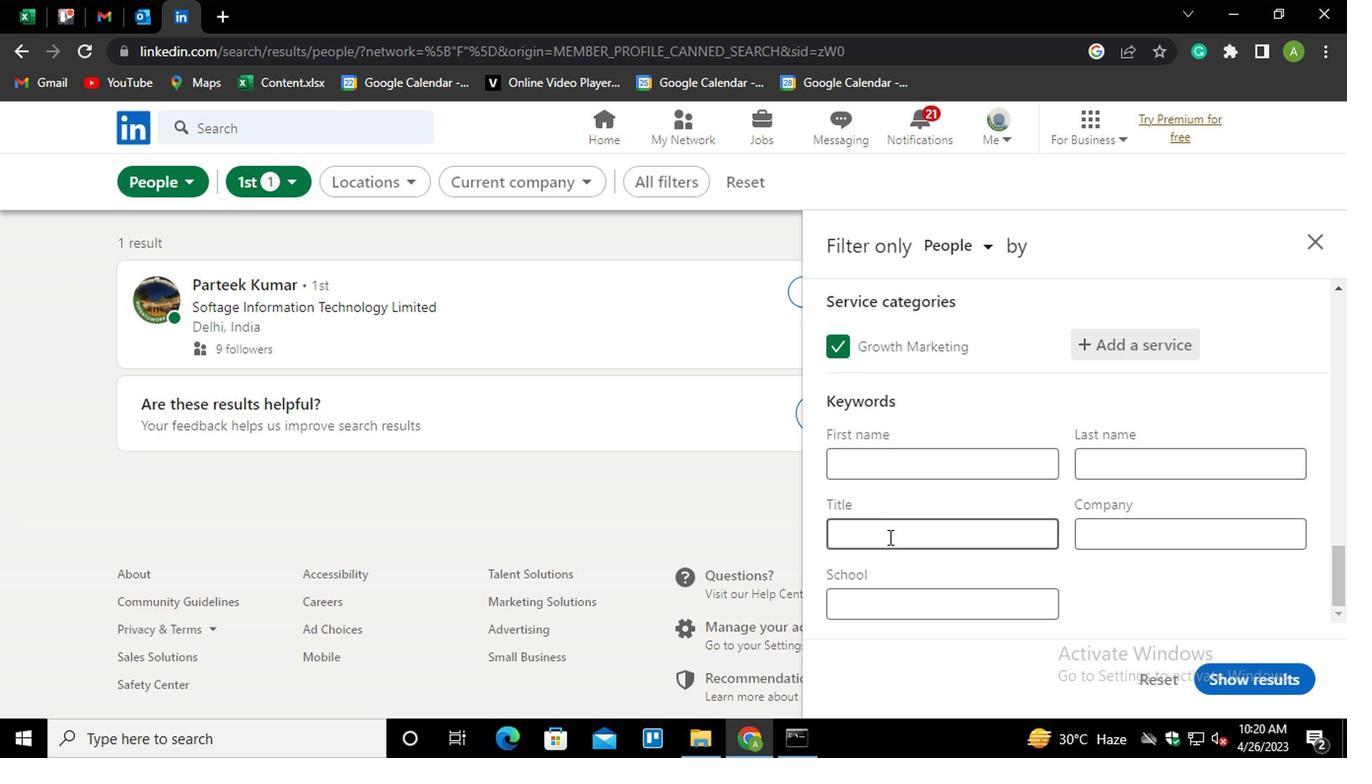 
Action: Mouse pressed left at (885, 530)
Screenshot: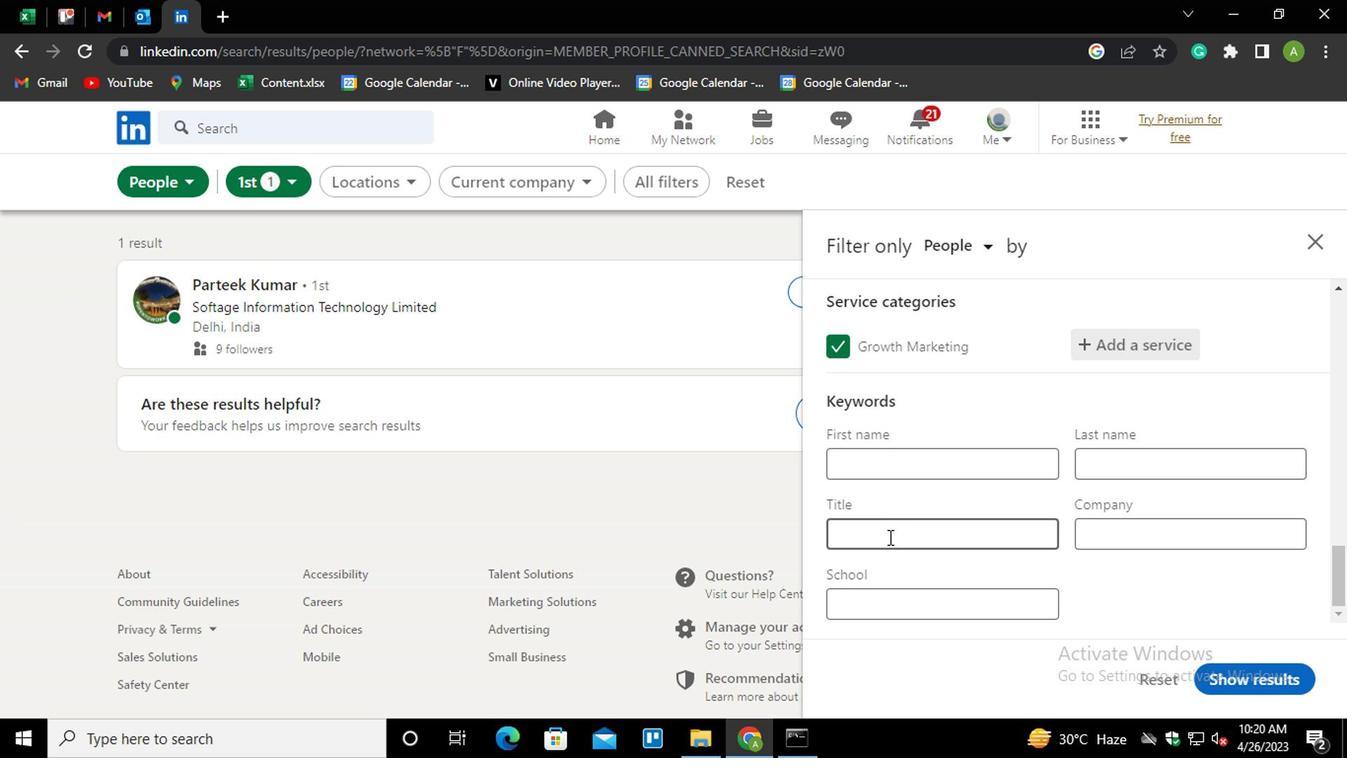 
Action: Key pressed <Key.shift_r>PRESIDENT
Screenshot: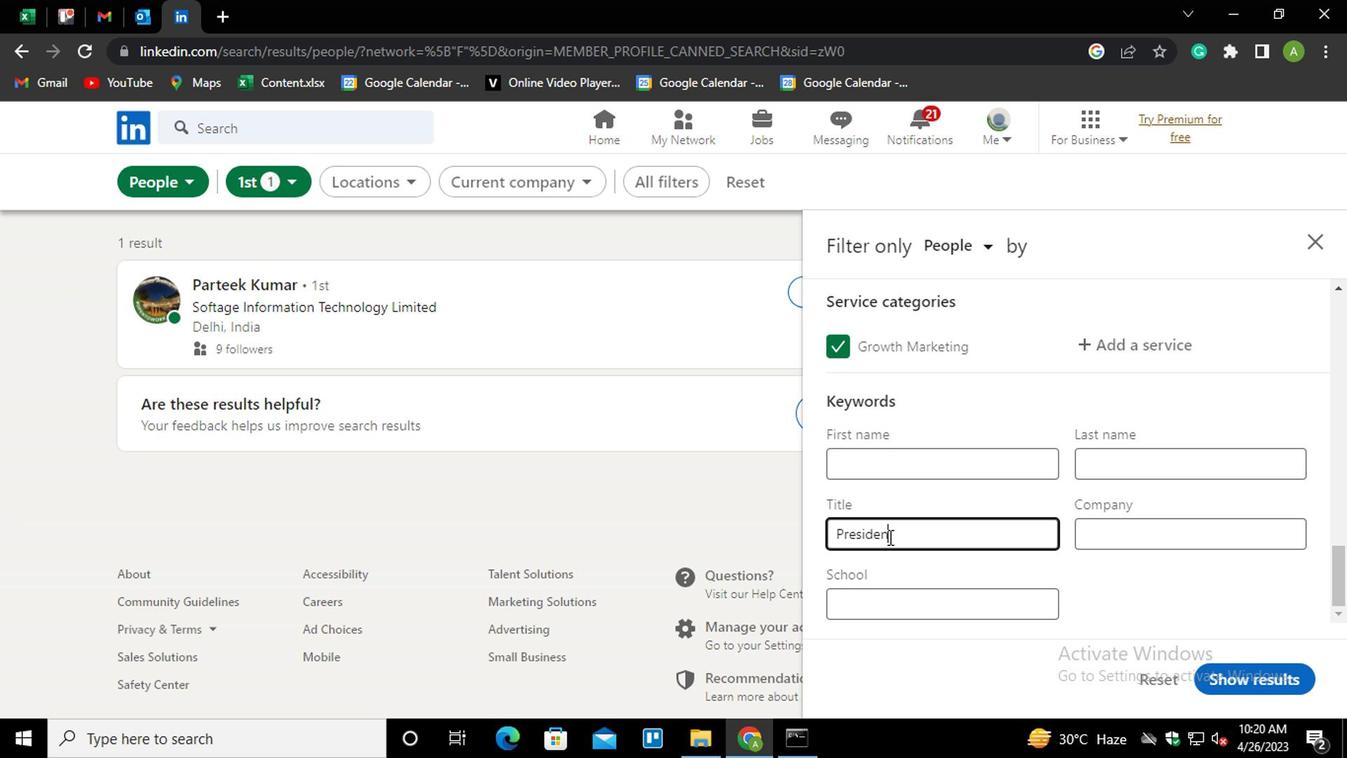 
Action: Mouse moved to (1175, 587)
Screenshot: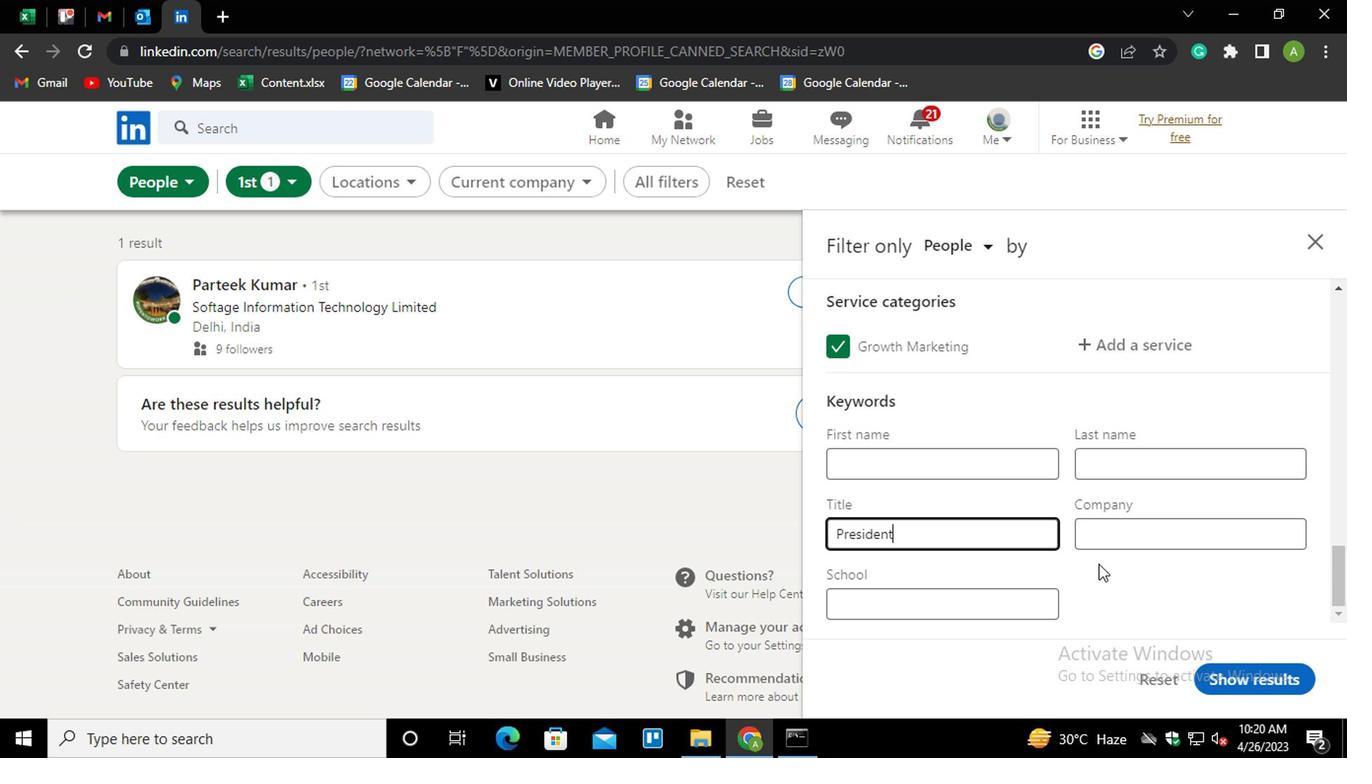 
Action: Mouse pressed left at (1175, 587)
Screenshot: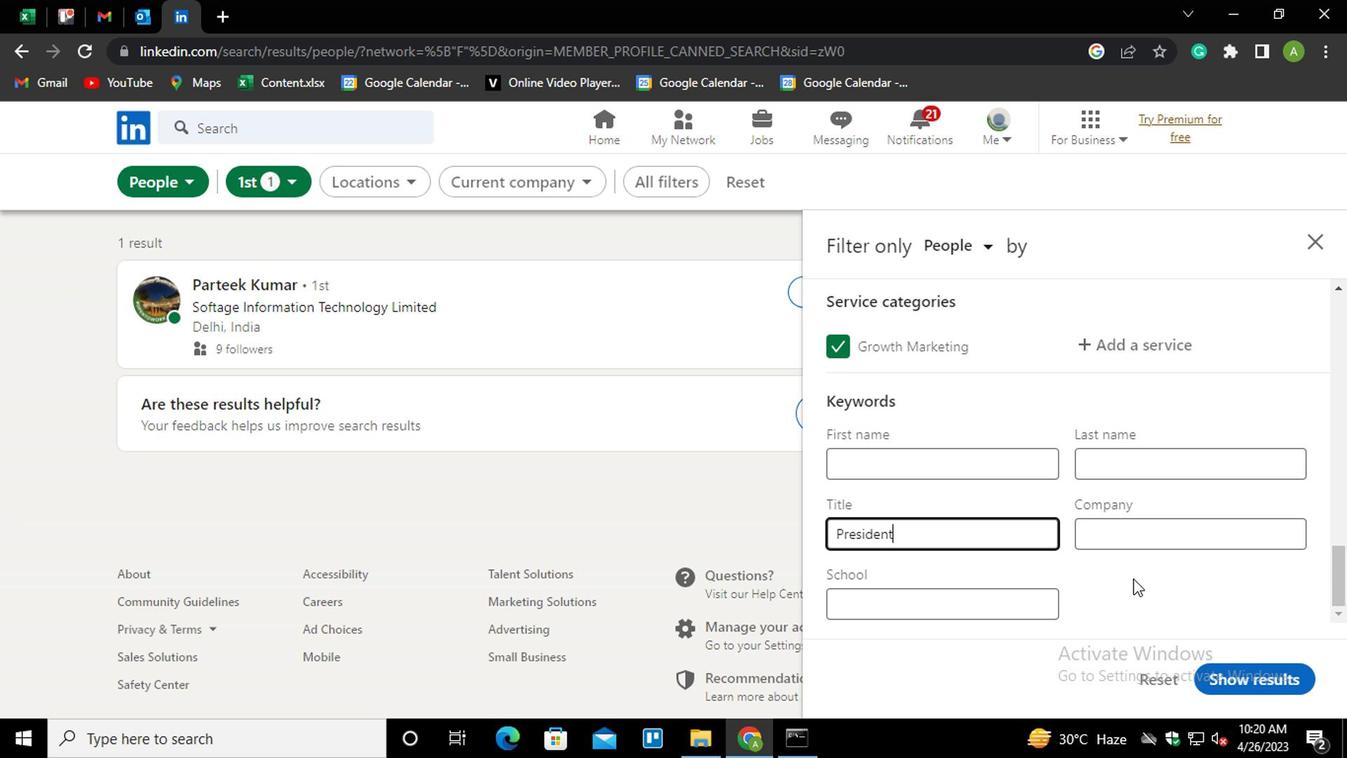 
Action: Mouse moved to (1230, 664)
Screenshot: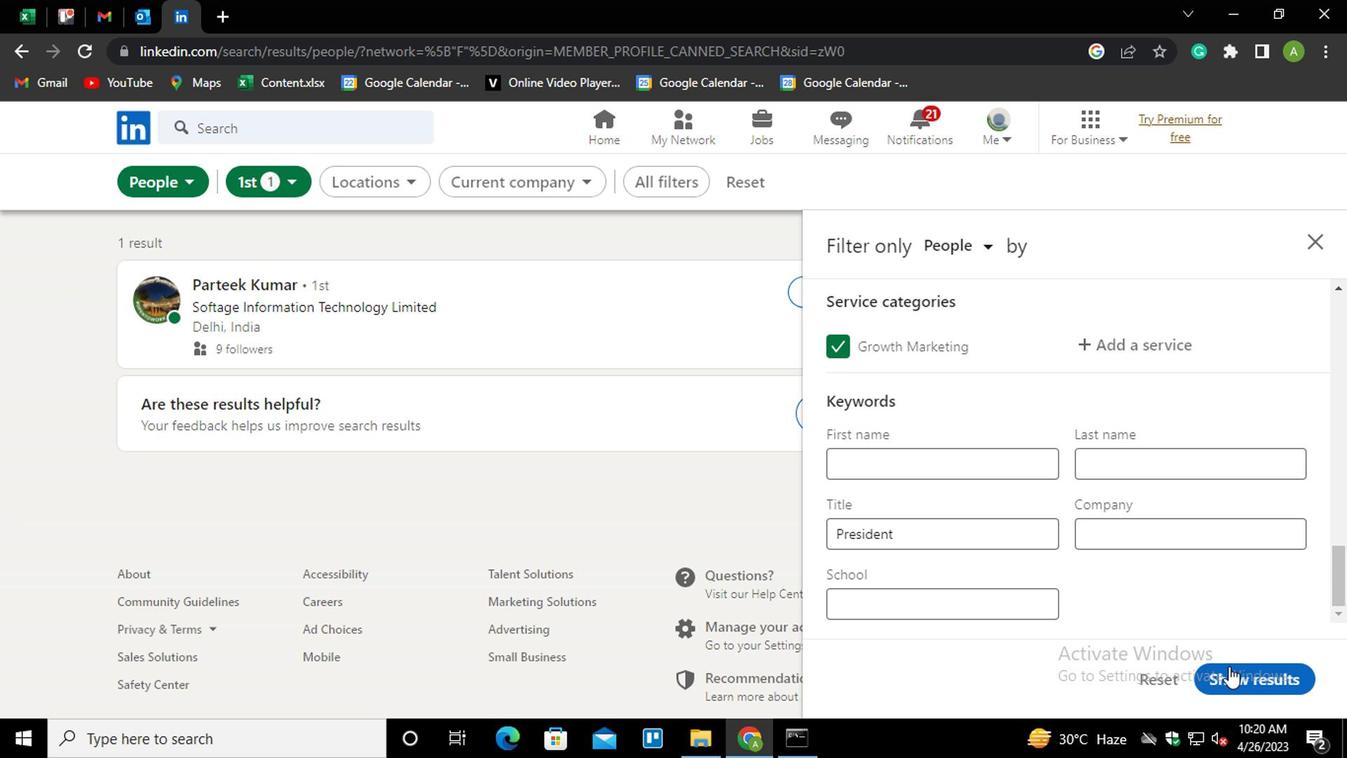 
Action: Mouse pressed left at (1230, 664)
Screenshot: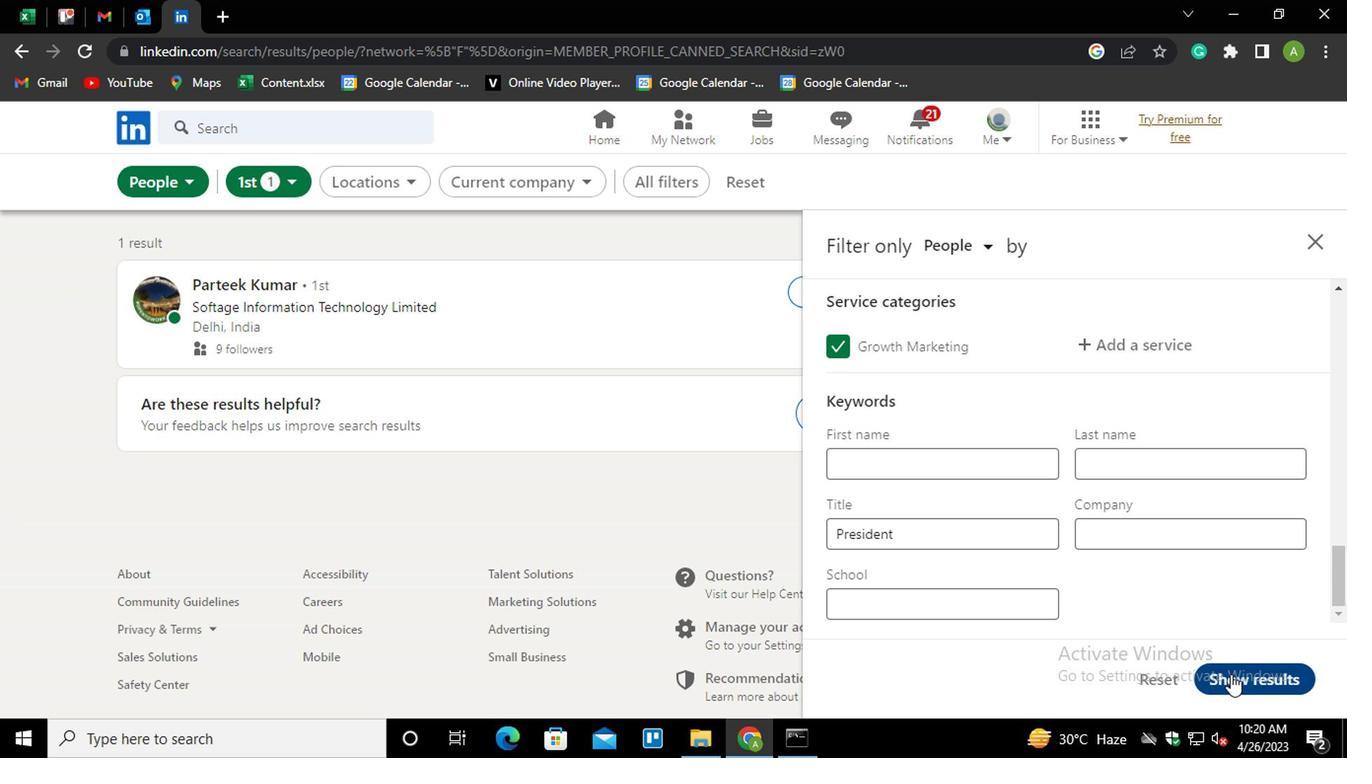 
Action: Mouse moved to (1167, 592)
Screenshot: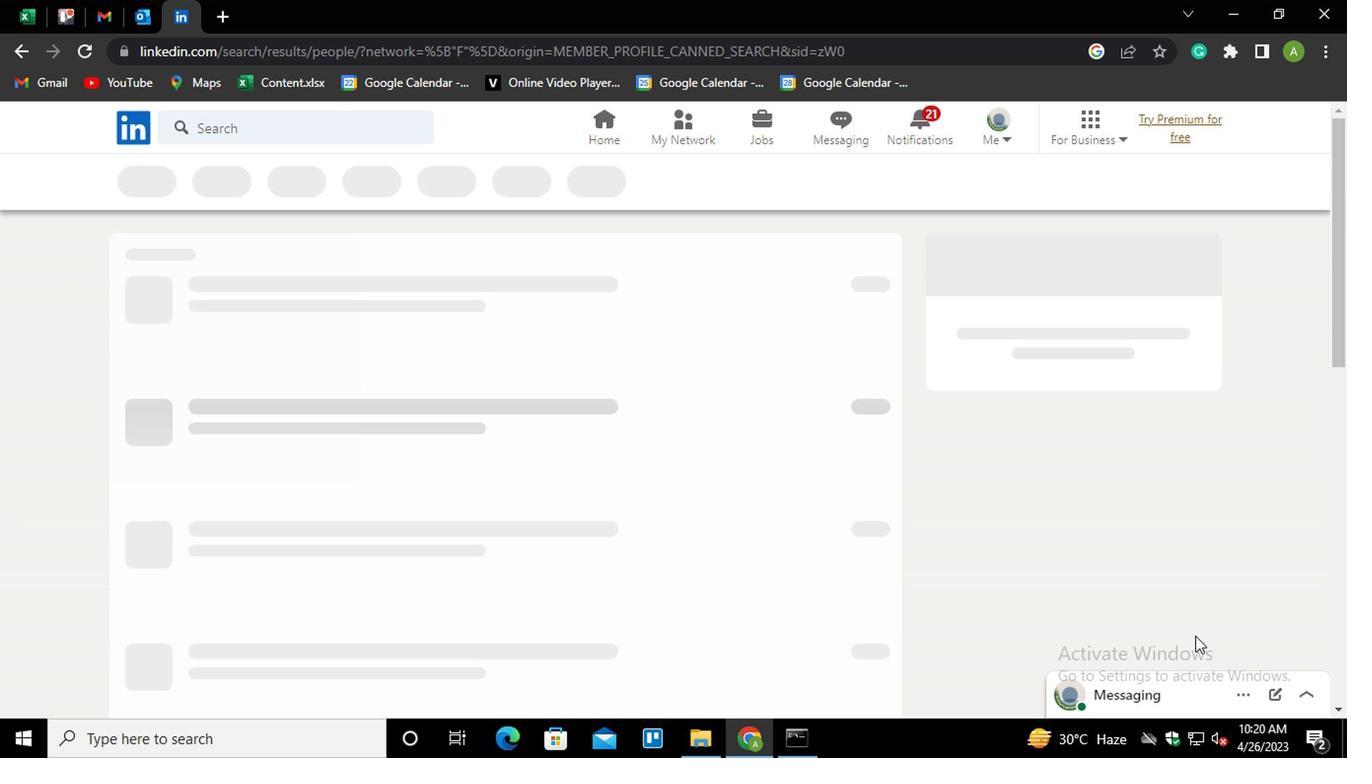 
